 Task: Check the results of the 2023 Victory Lane Racing NASCAR Cup Series for the race "High Point 400" on the track "Pocono".
Action: Mouse moved to (537, 151)
Screenshot: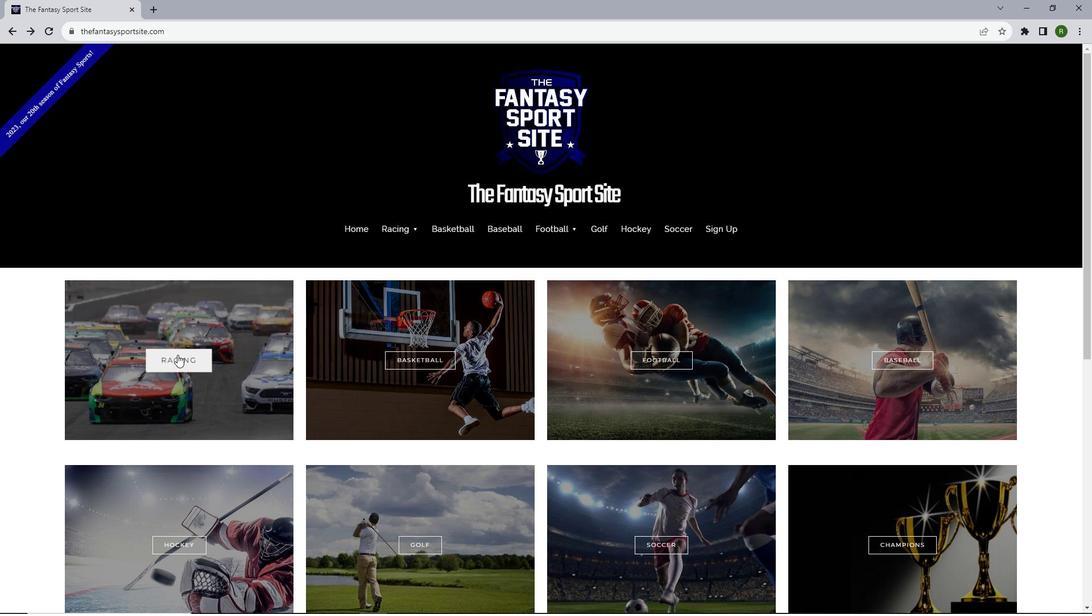 
Action: Mouse pressed left at (537, 151)
Screenshot: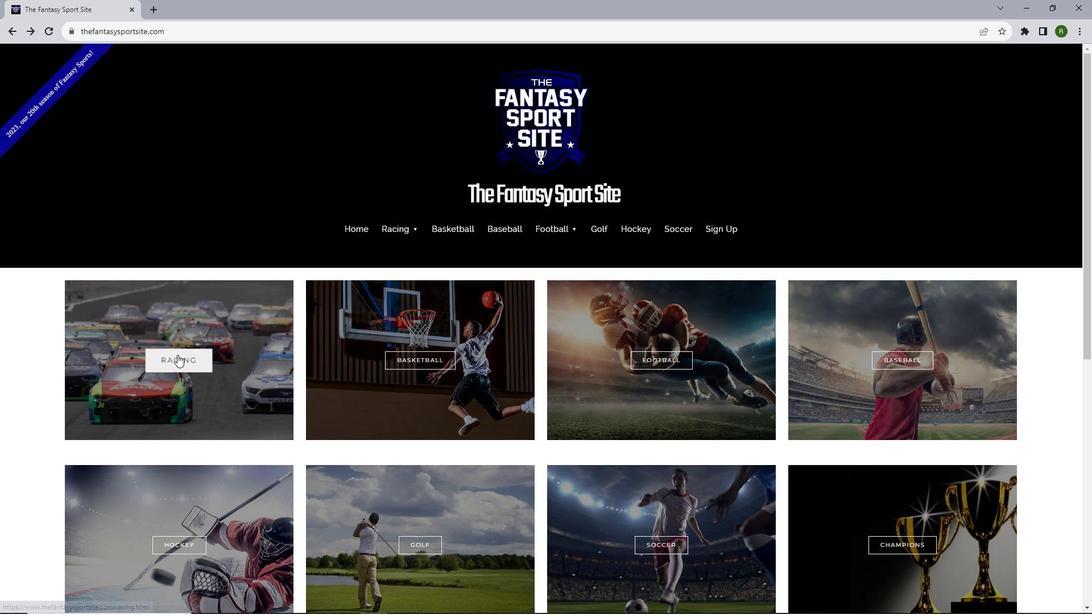 
Action: Mouse moved to (537, 151)
Screenshot: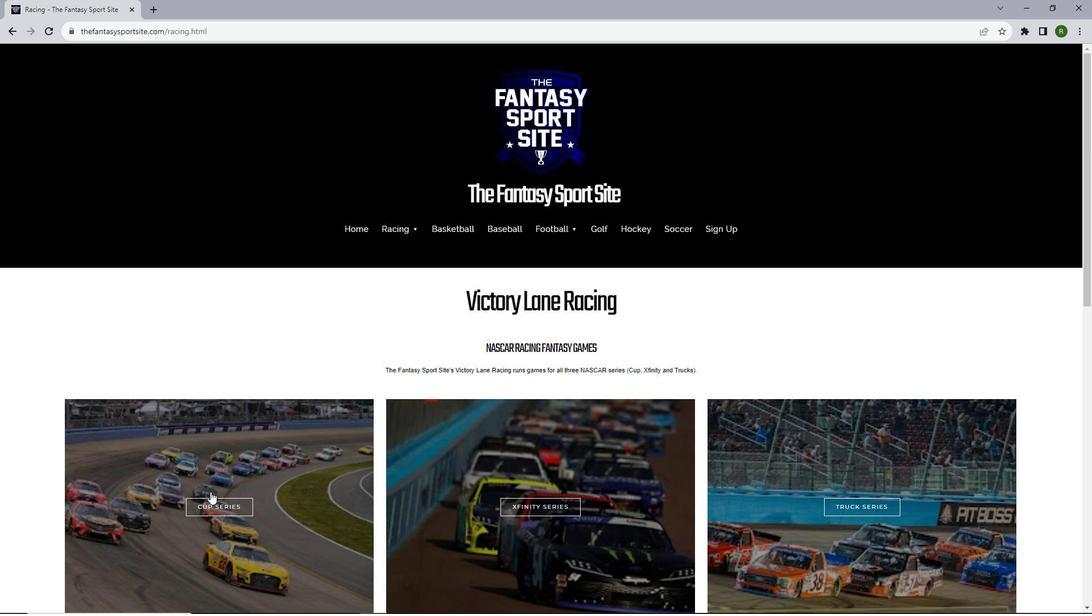
Action: Mouse pressed left at (537, 151)
Screenshot: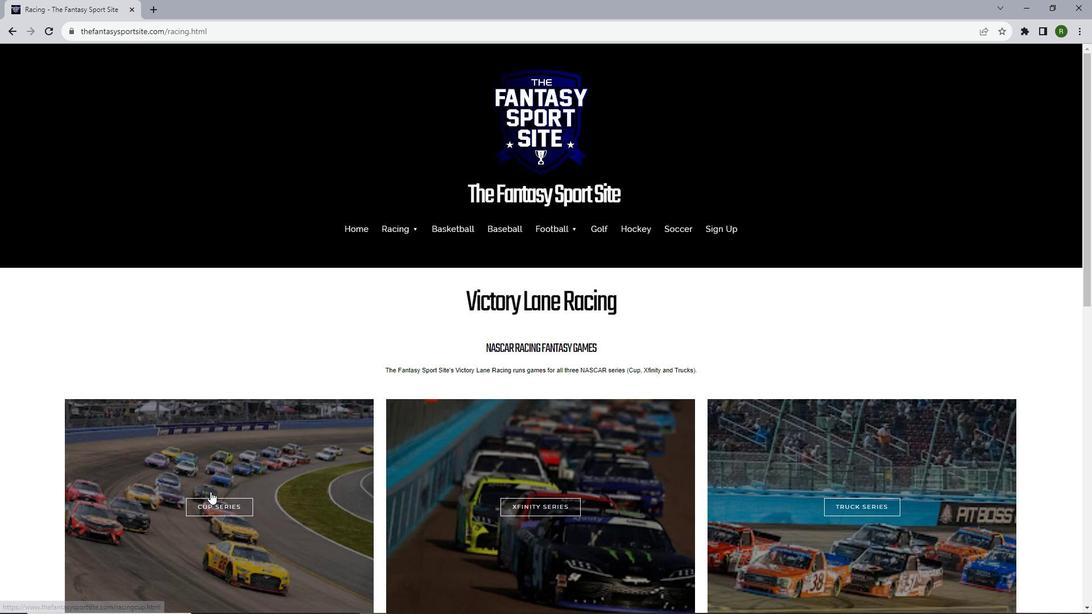 
Action: Mouse moved to (537, 151)
Screenshot: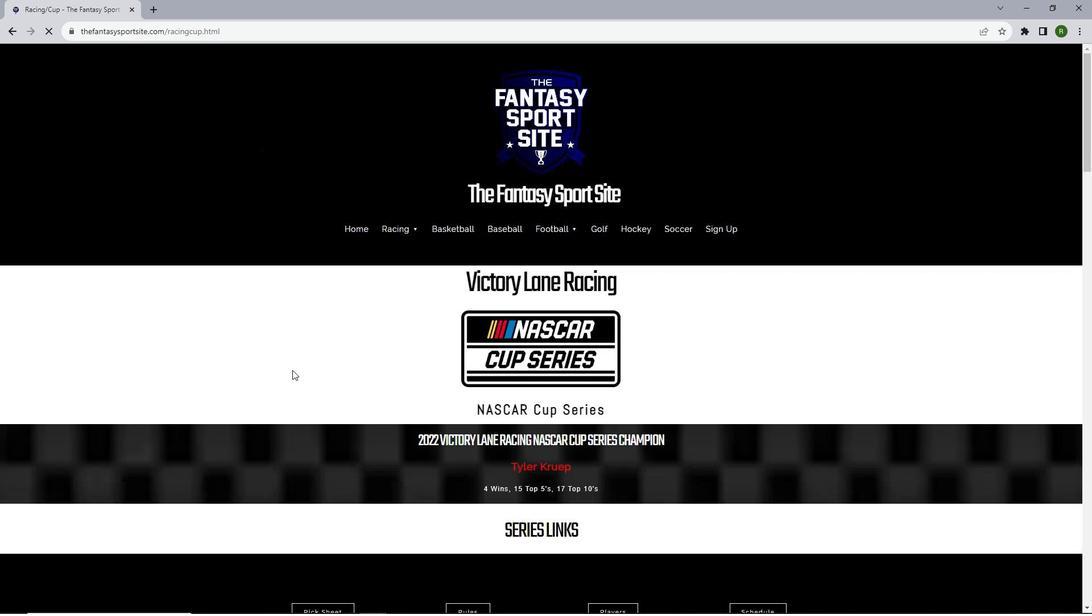 
Action: Mouse scrolled (537, 151) with delta (0, 0)
Screenshot: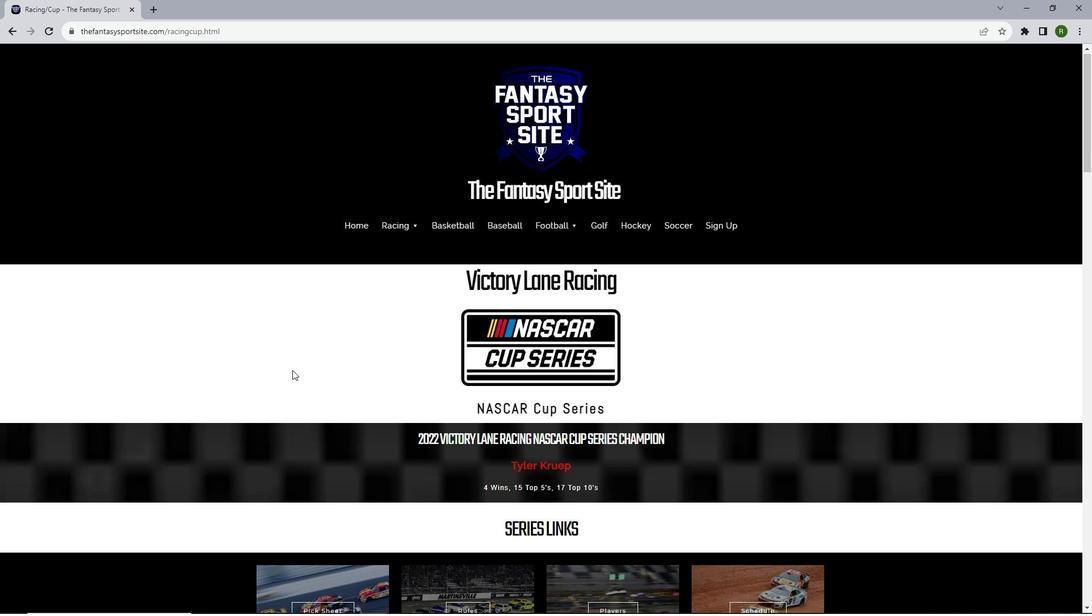 
Action: Mouse scrolled (537, 151) with delta (0, 0)
Screenshot: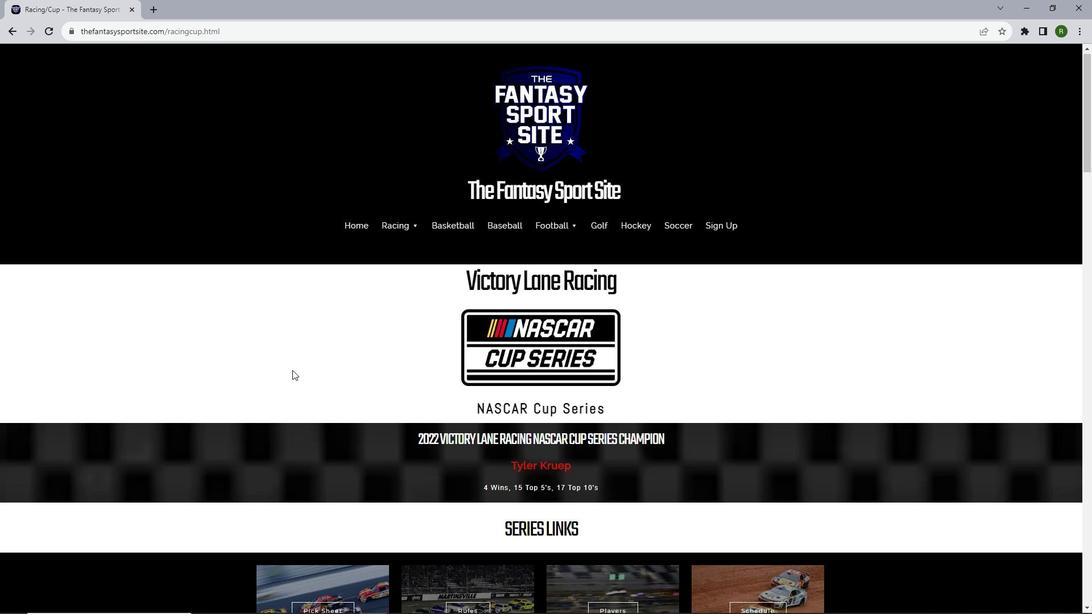 
Action: Mouse scrolled (537, 151) with delta (0, 0)
Screenshot: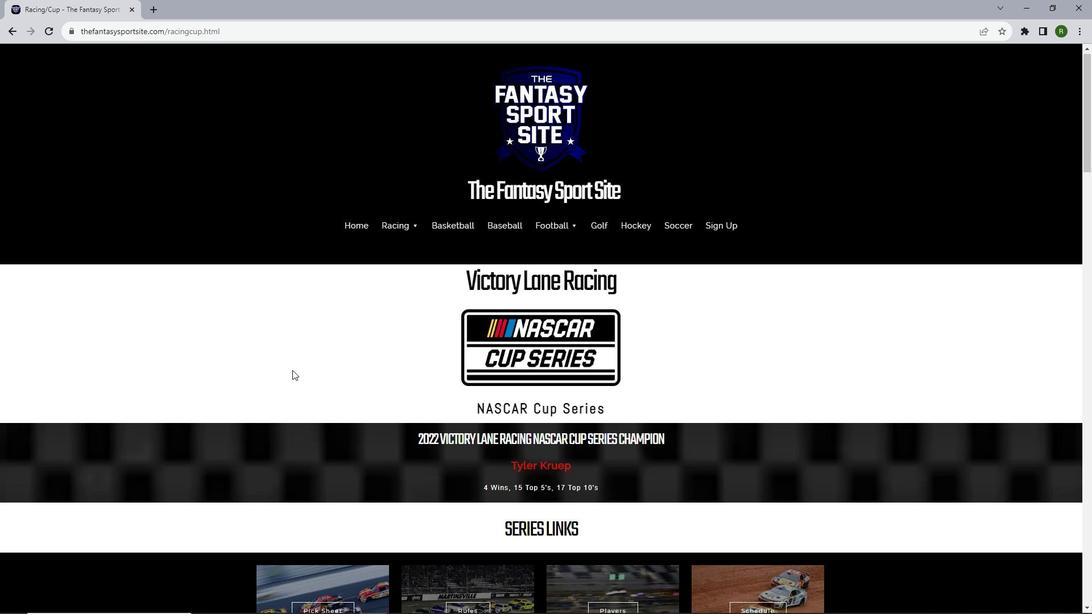 
Action: Mouse scrolled (537, 151) with delta (0, 0)
Screenshot: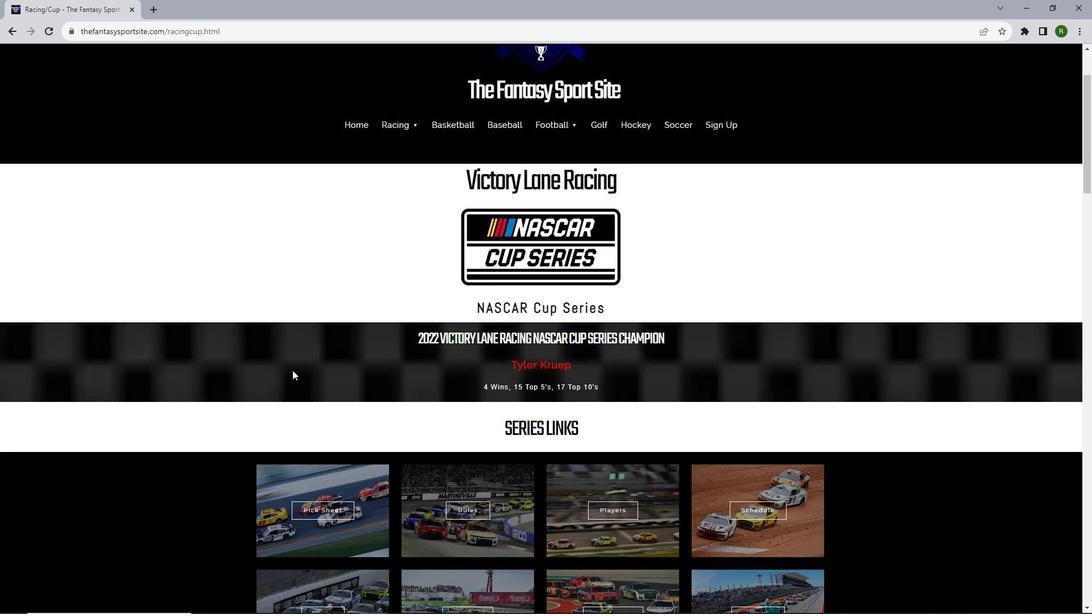 
Action: Mouse scrolled (537, 151) with delta (0, 0)
Screenshot: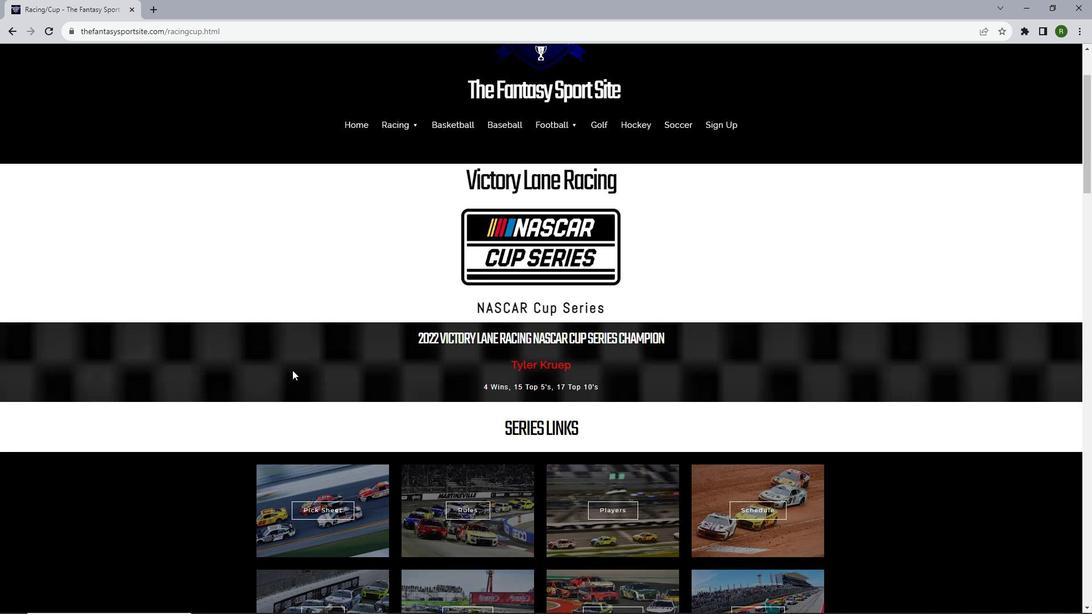 
Action: Mouse moved to (536, 151)
Screenshot: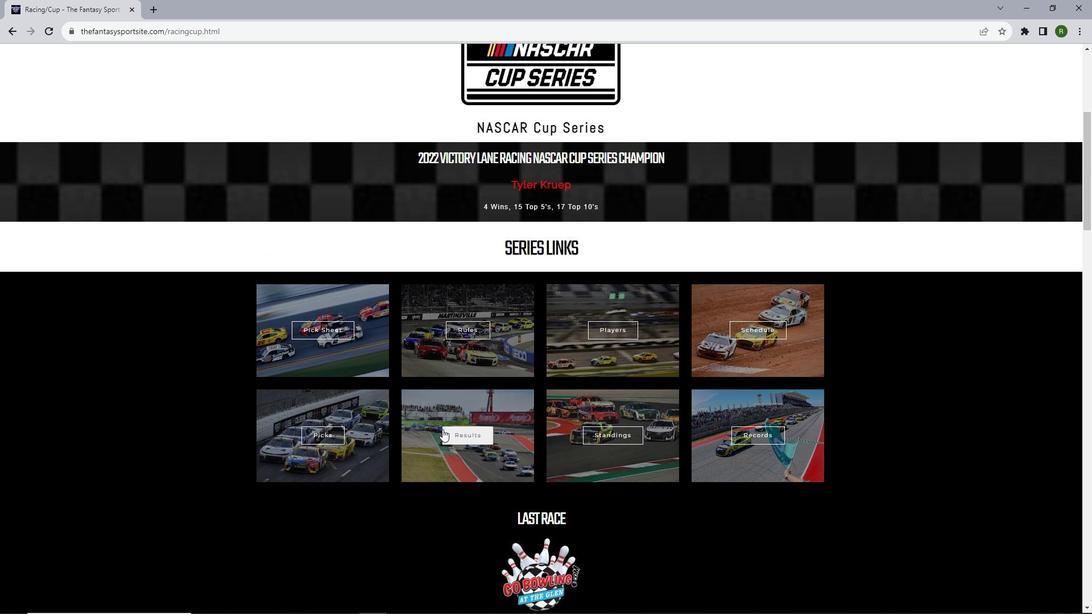 
Action: Mouse pressed left at (536, 151)
Screenshot: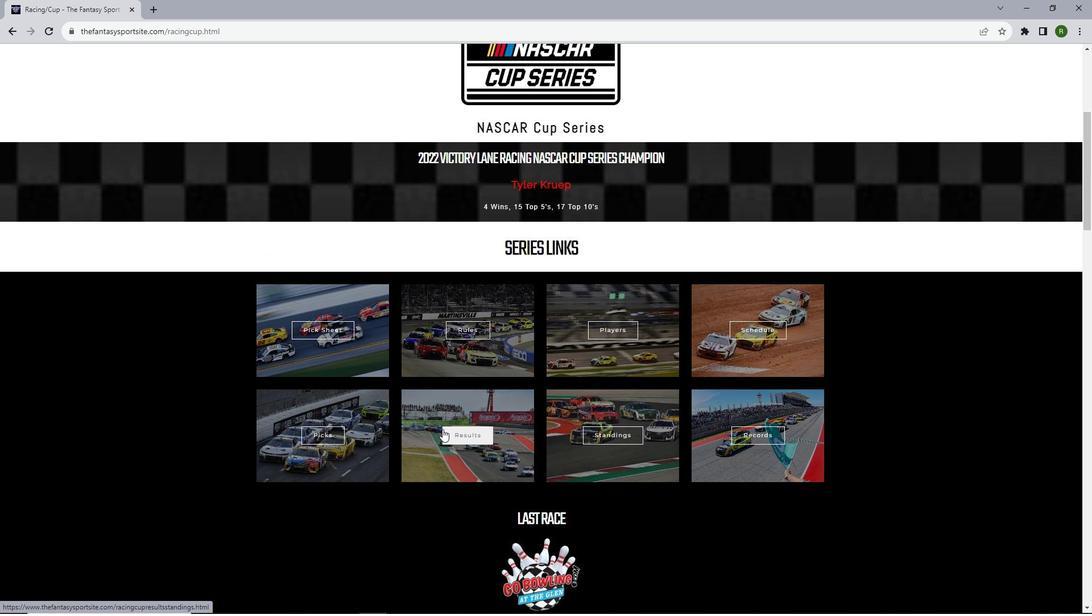 
Action: Mouse moved to (537, 151)
Screenshot: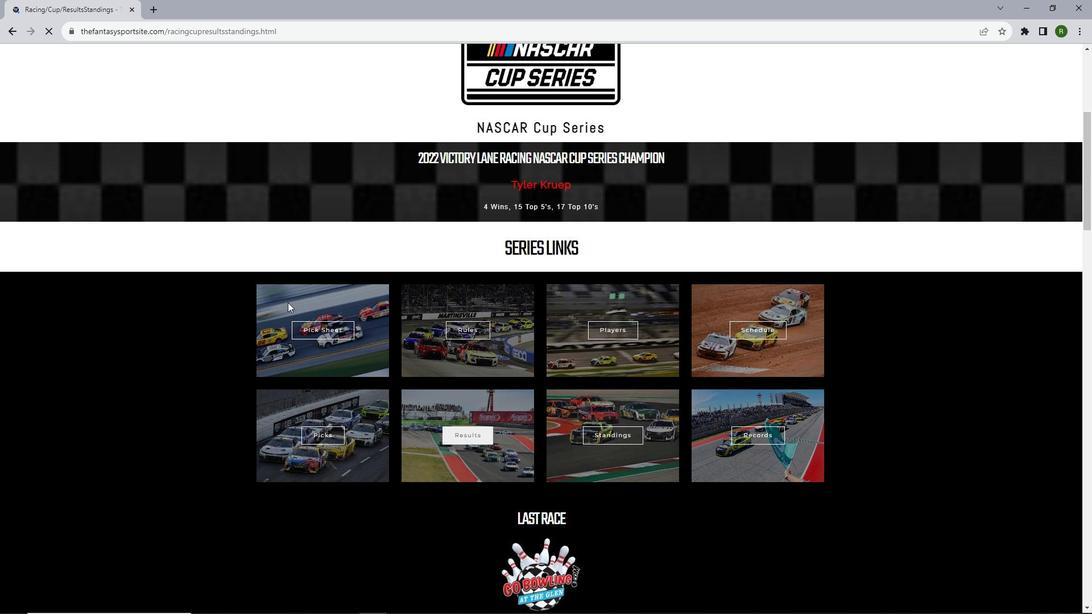 
Action: Mouse scrolled (537, 151) with delta (0, 0)
Screenshot: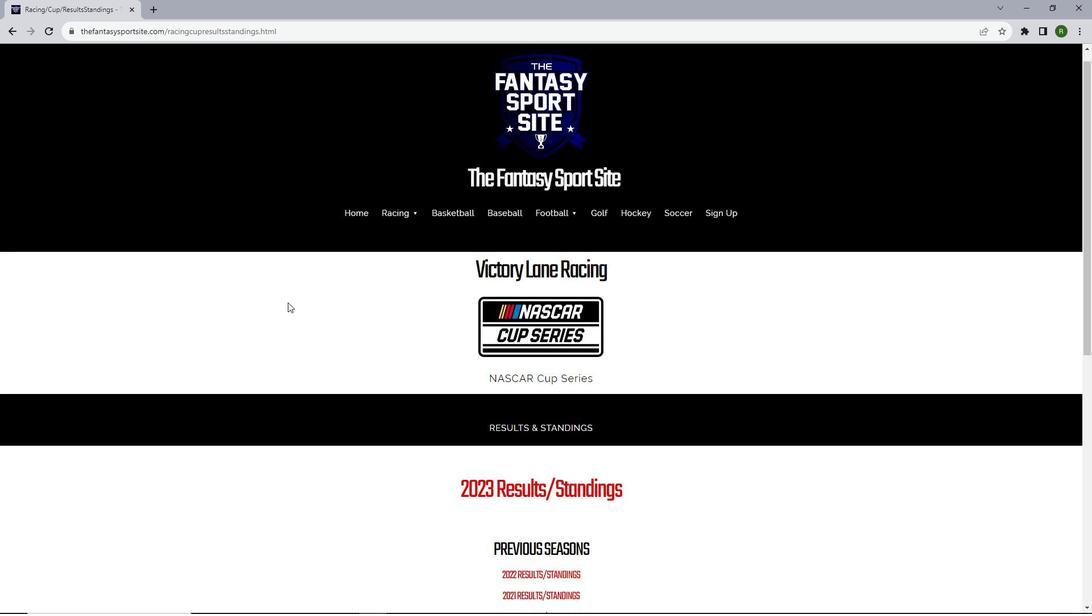 
Action: Mouse scrolled (537, 151) with delta (0, 0)
Screenshot: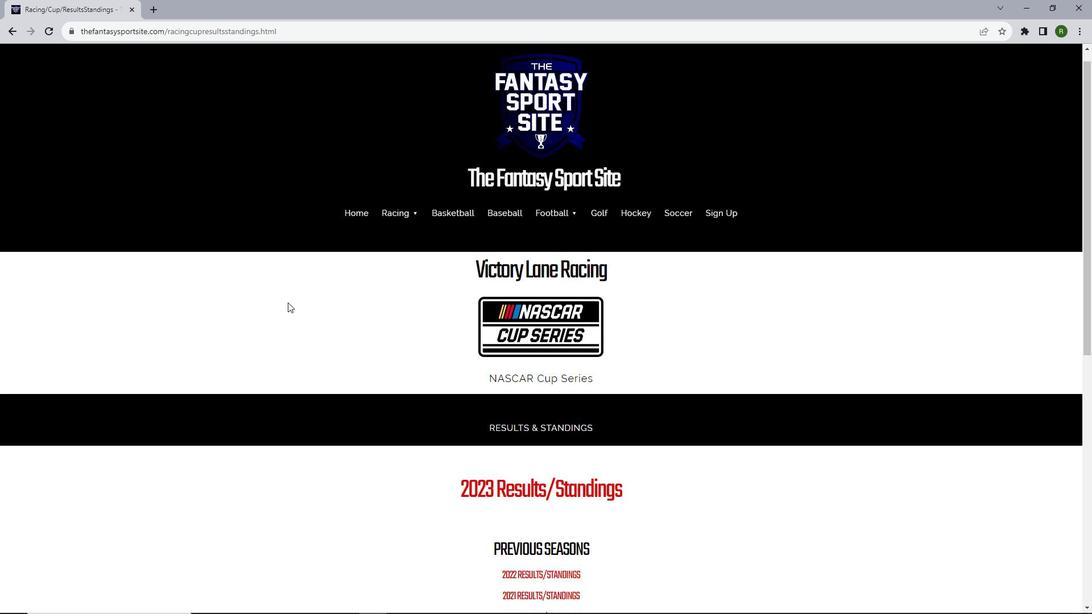 
Action: Mouse scrolled (537, 151) with delta (0, 0)
Screenshot: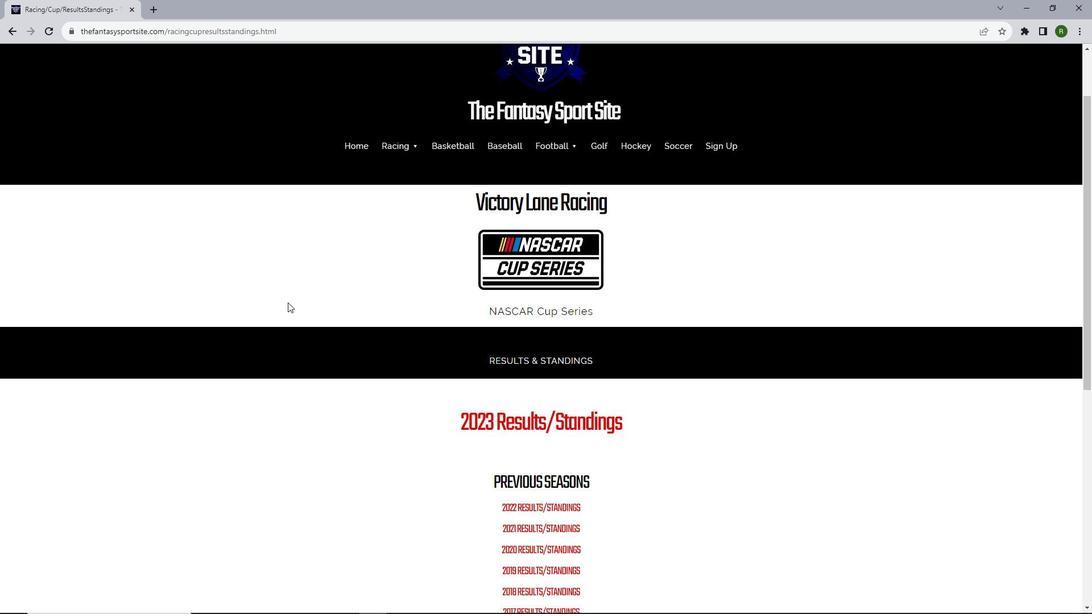
Action: Mouse scrolled (537, 151) with delta (0, 0)
Screenshot: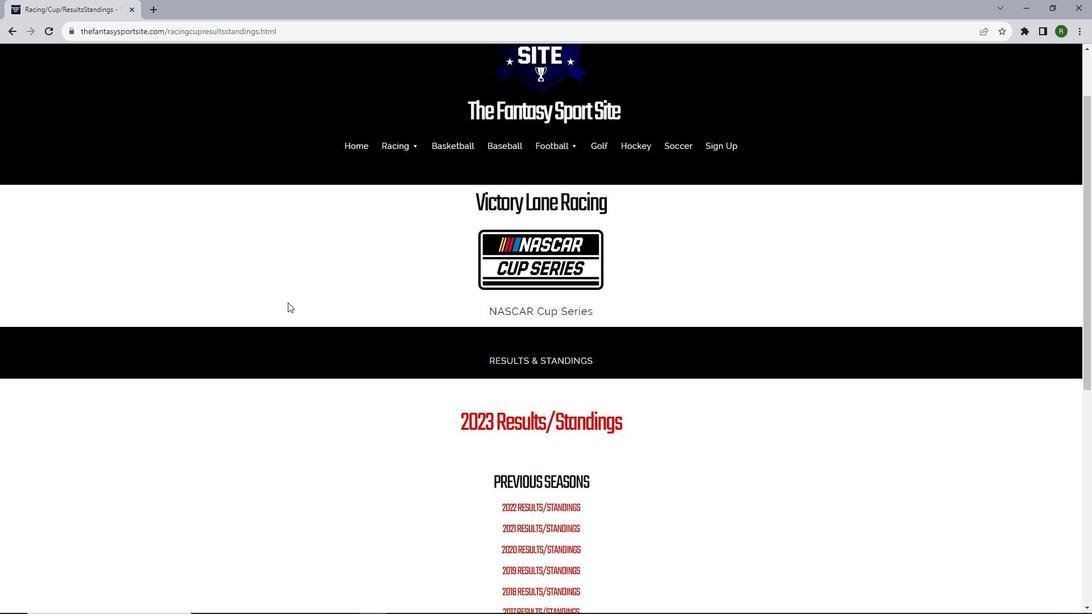 
Action: Mouse moved to (536, 151)
Screenshot: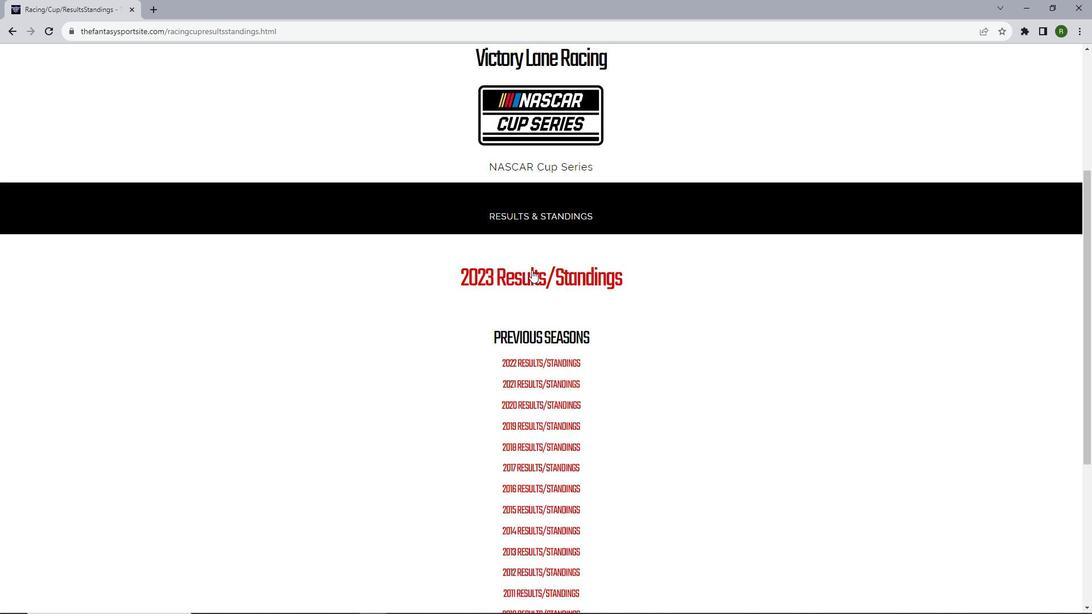 
Action: Mouse pressed left at (536, 151)
Screenshot: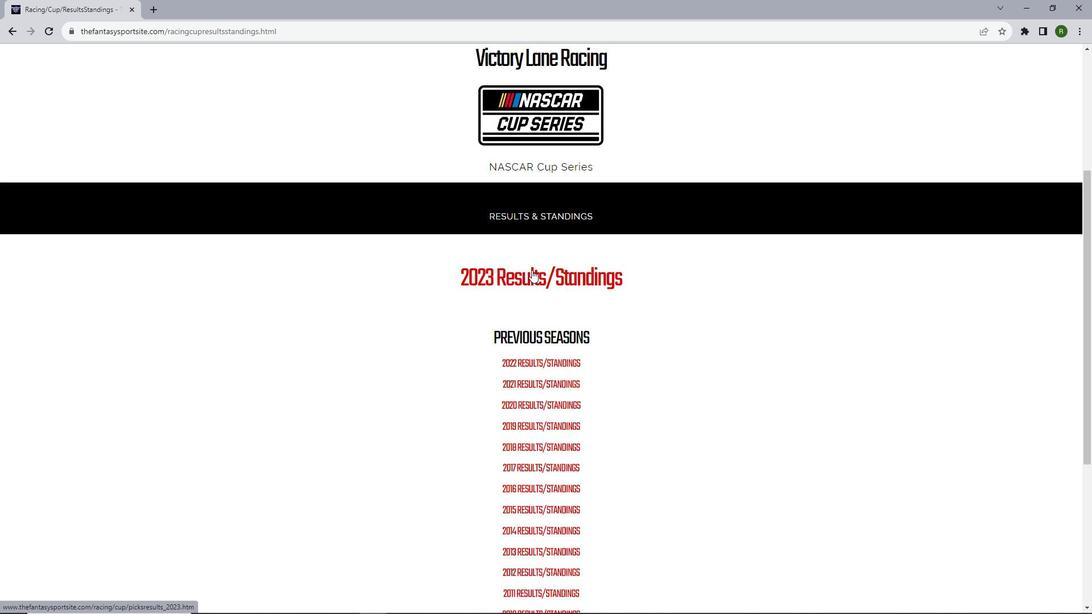 
Action: Mouse moved to (536, 151)
Screenshot: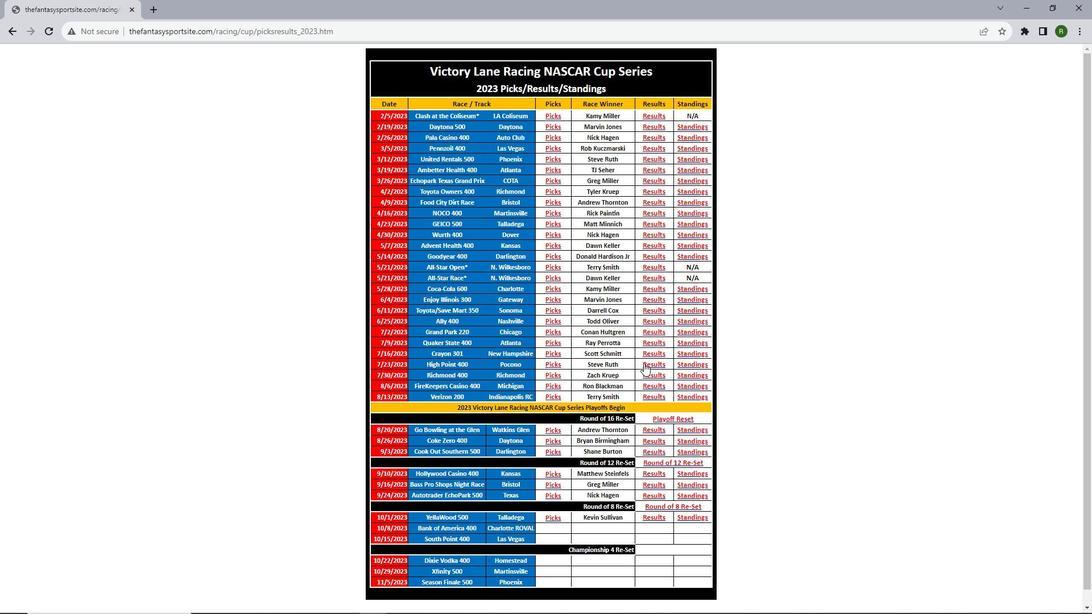 
Action: Mouse pressed left at (536, 151)
Screenshot: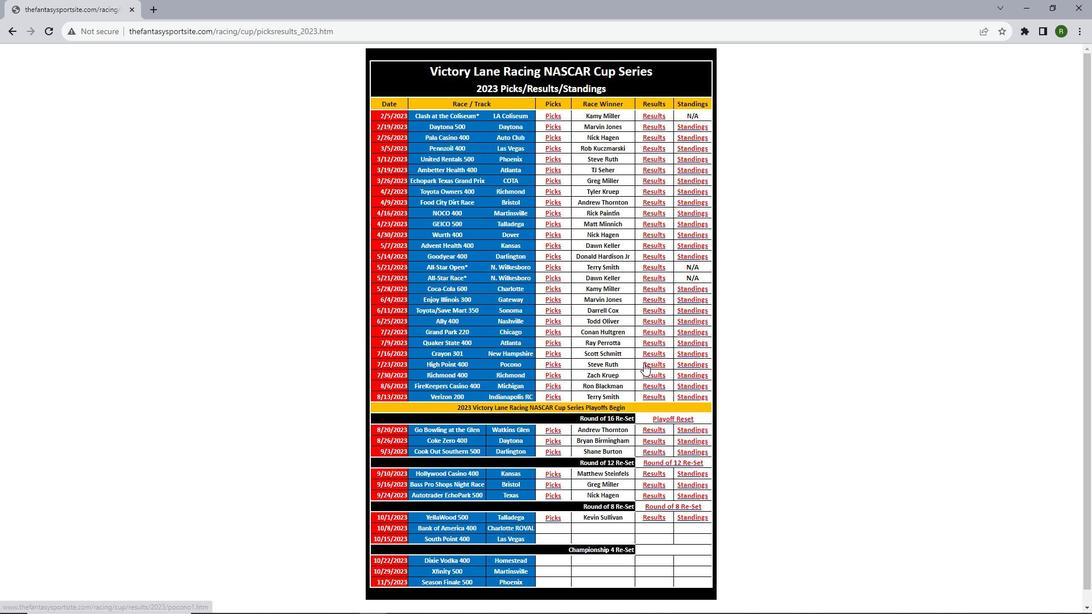 
Action: Mouse moved to (536, 151)
Screenshot: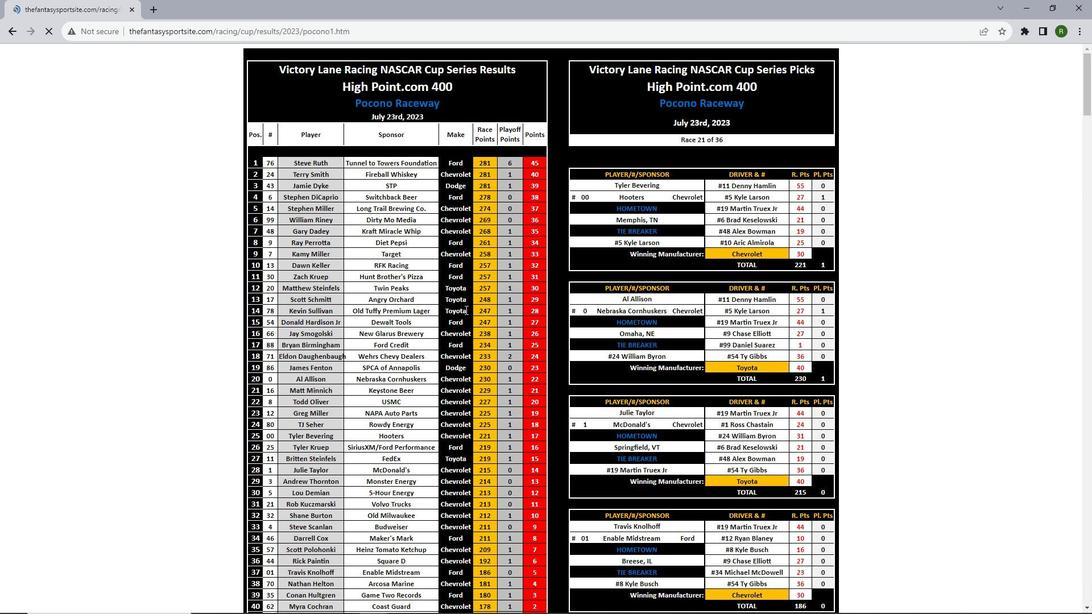 
Action: Mouse scrolled (536, 151) with delta (0, 0)
Screenshot: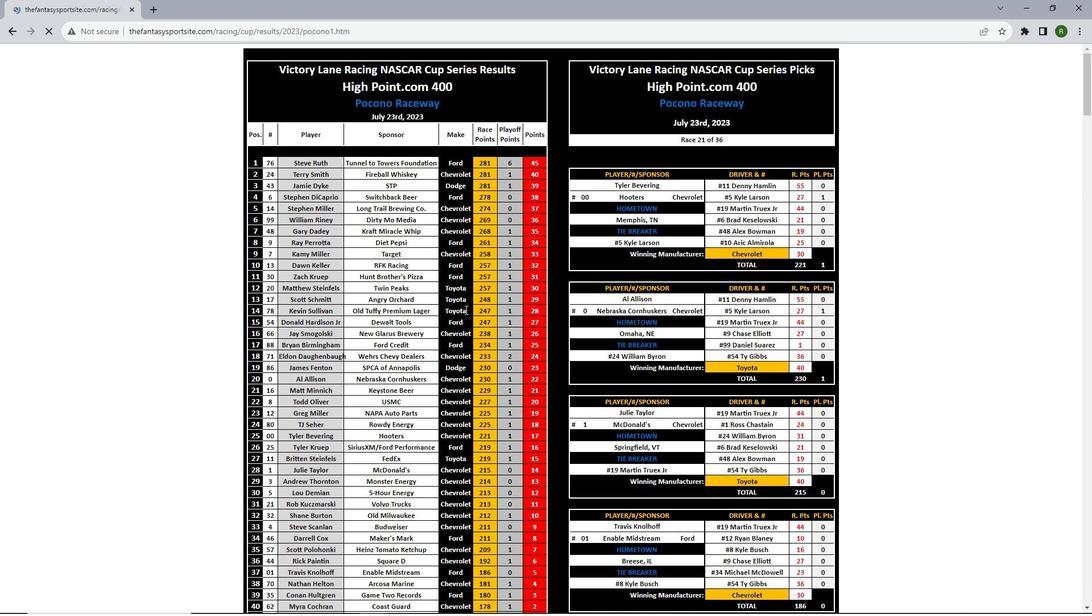 
Action: Mouse scrolled (536, 151) with delta (0, 0)
Screenshot: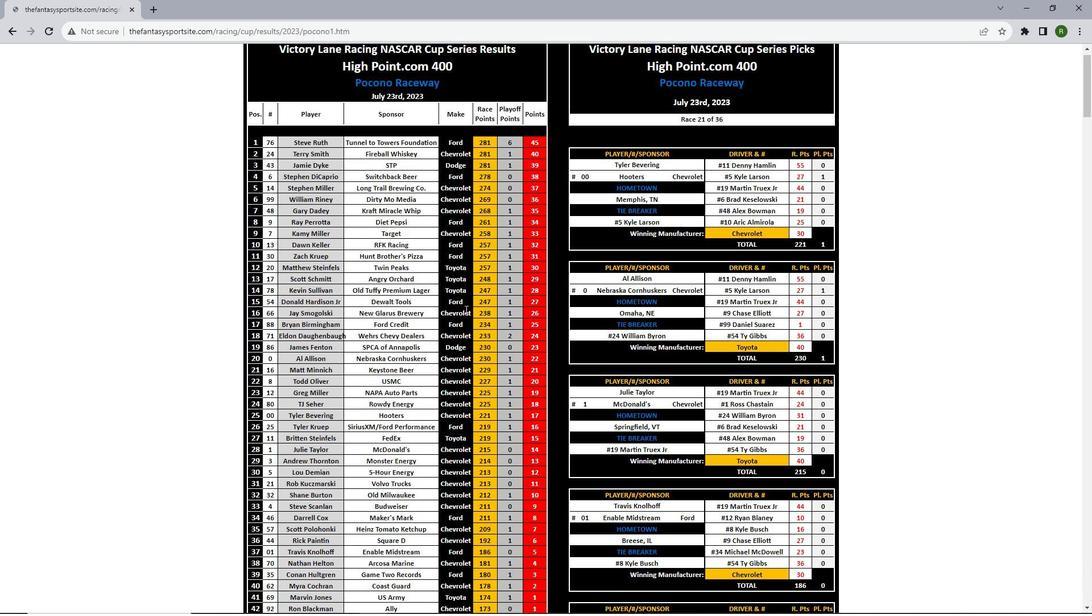 
Action: Mouse scrolled (536, 151) with delta (0, 0)
Screenshot: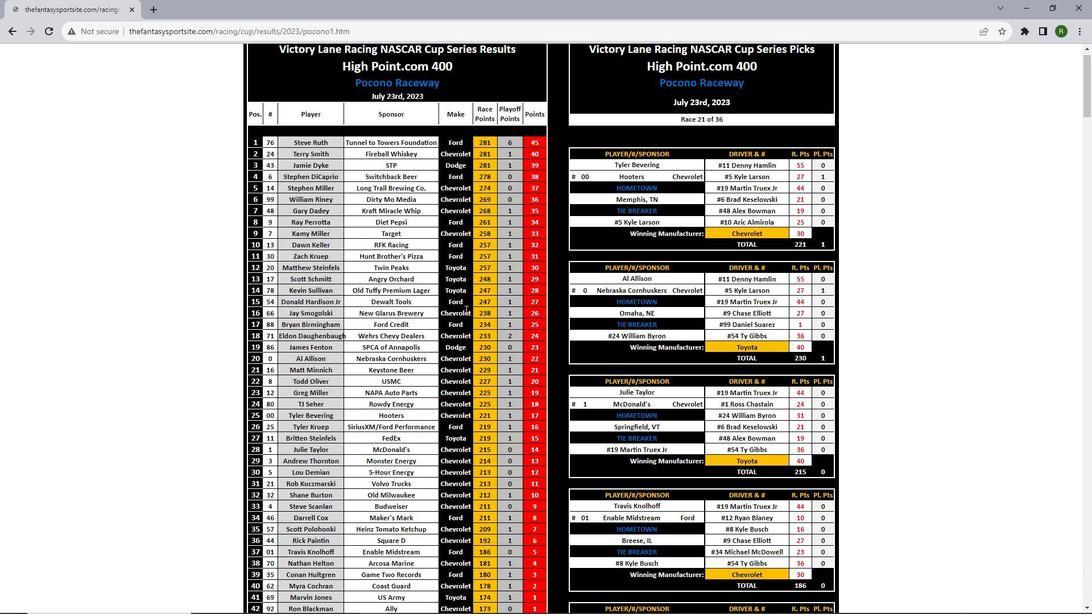 
Action: Mouse scrolled (536, 151) with delta (0, 0)
Screenshot: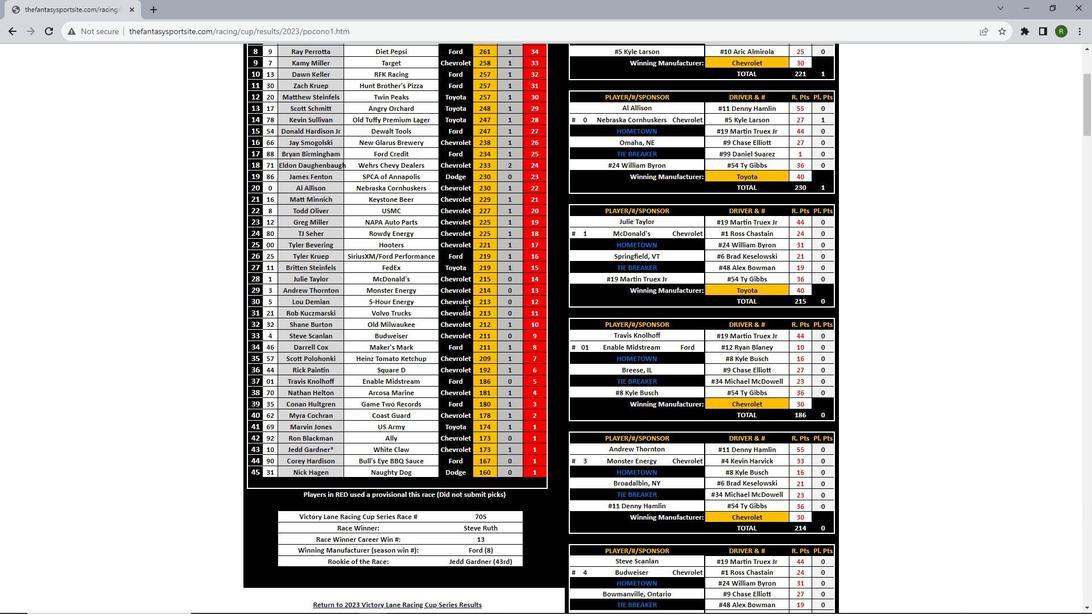 
Action: Mouse scrolled (536, 151) with delta (0, 0)
Screenshot: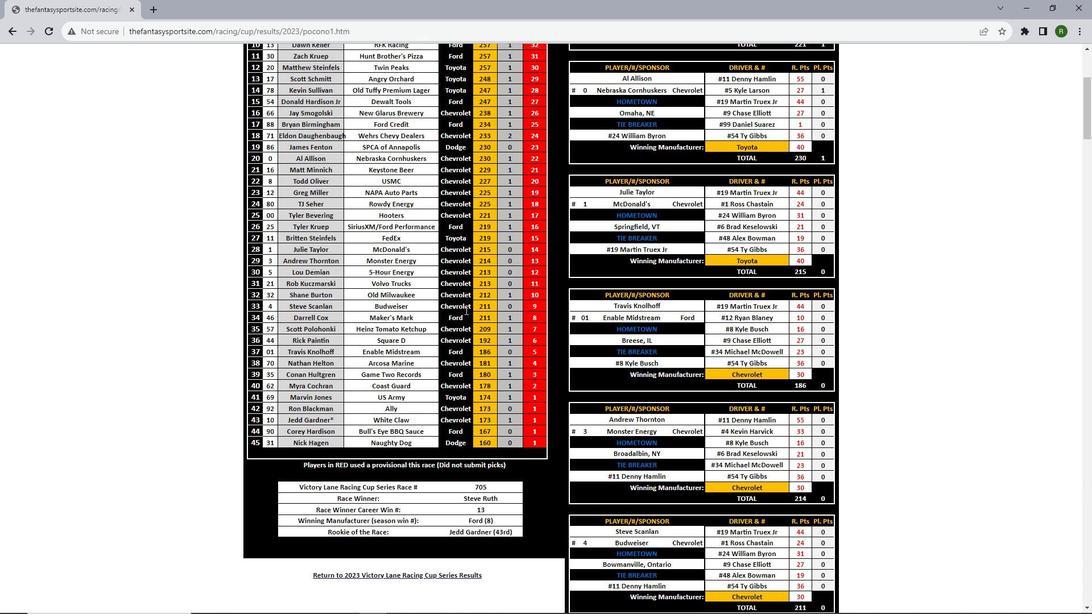 
Action: Mouse scrolled (536, 151) with delta (0, 0)
Screenshot: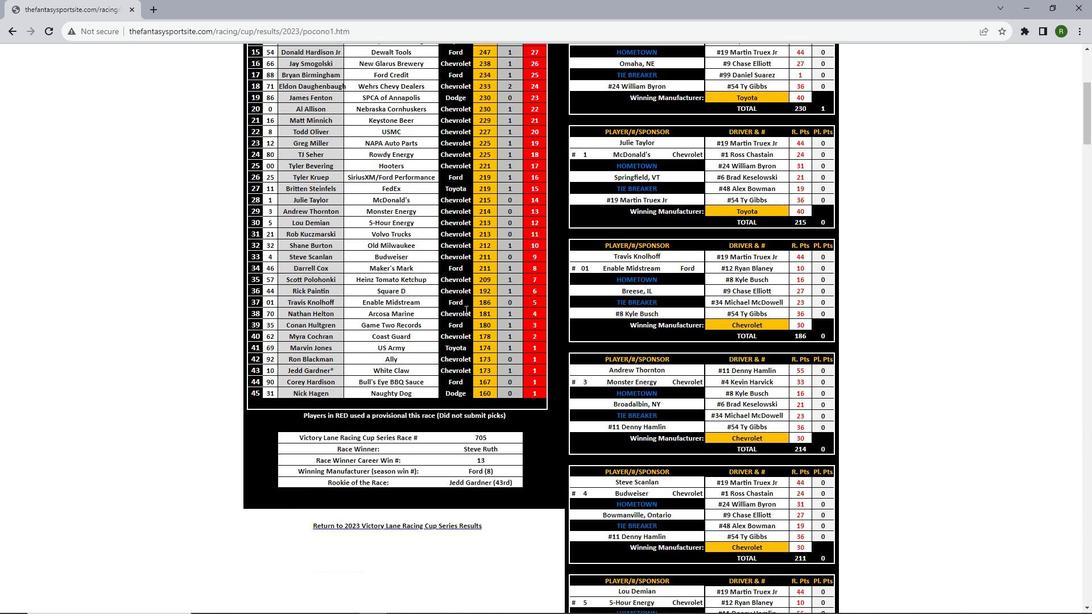 
Action: Mouse scrolled (536, 151) with delta (0, 0)
Screenshot: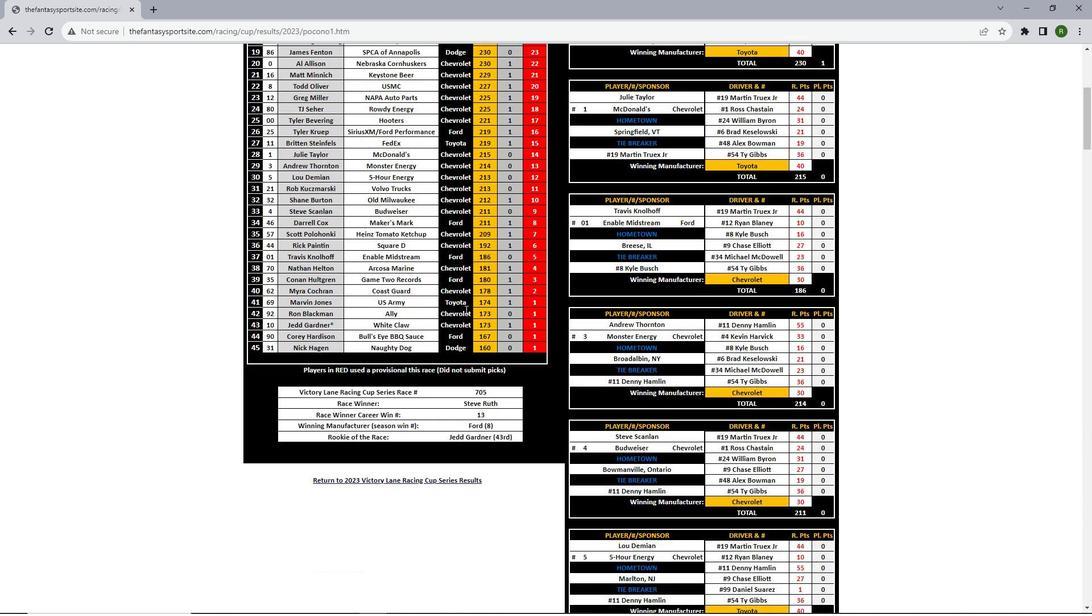 
Action: Mouse scrolled (536, 151) with delta (0, 0)
Screenshot: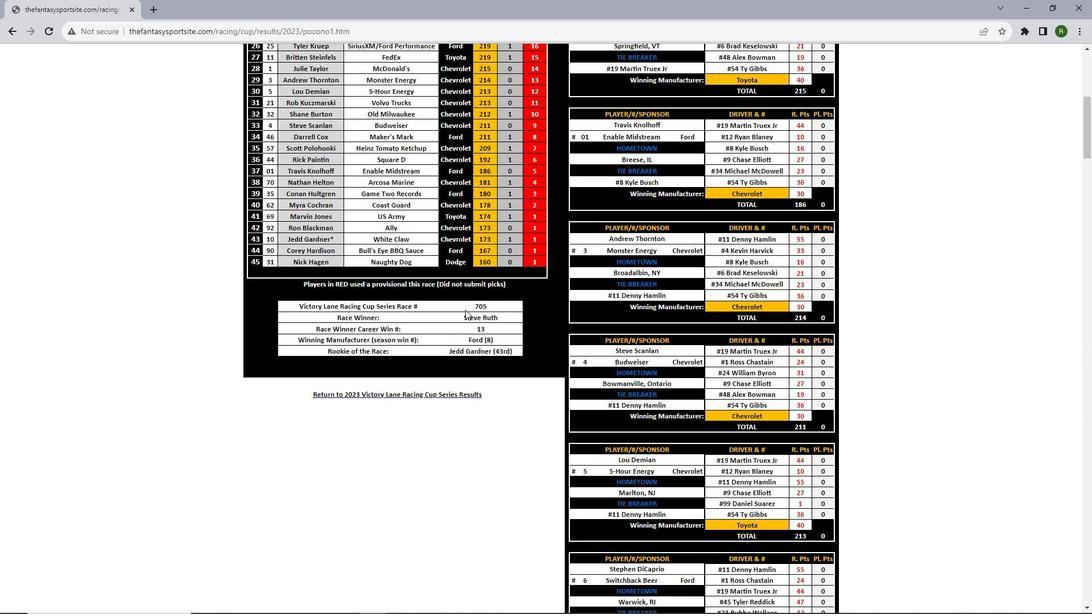 
Action: Mouse scrolled (536, 151) with delta (0, 0)
Screenshot: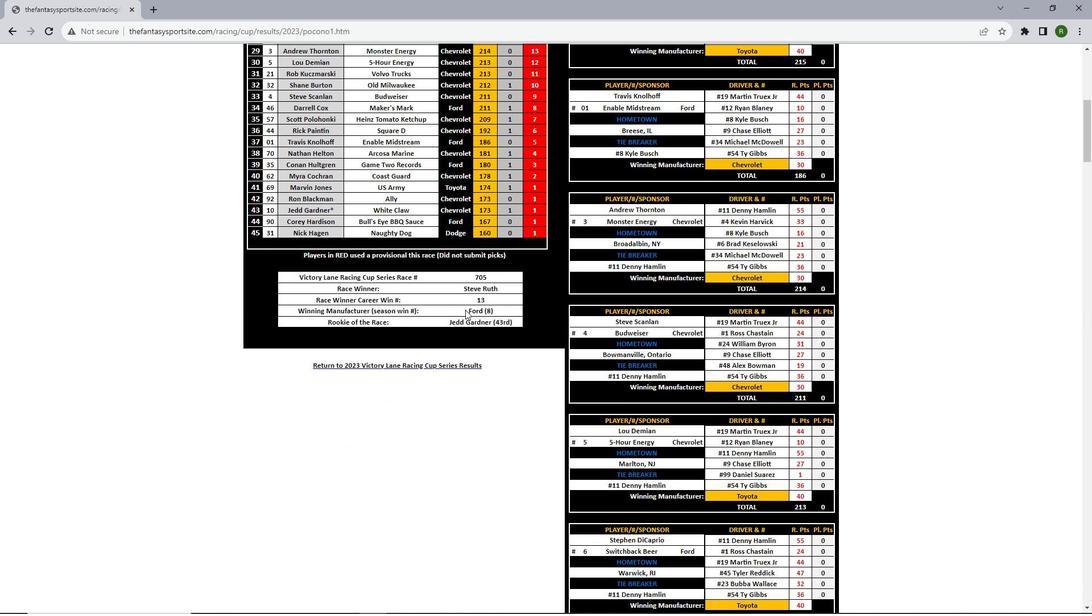
Action: Mouse scrolled (536, 151) with delta (0, 0)
Screenshot: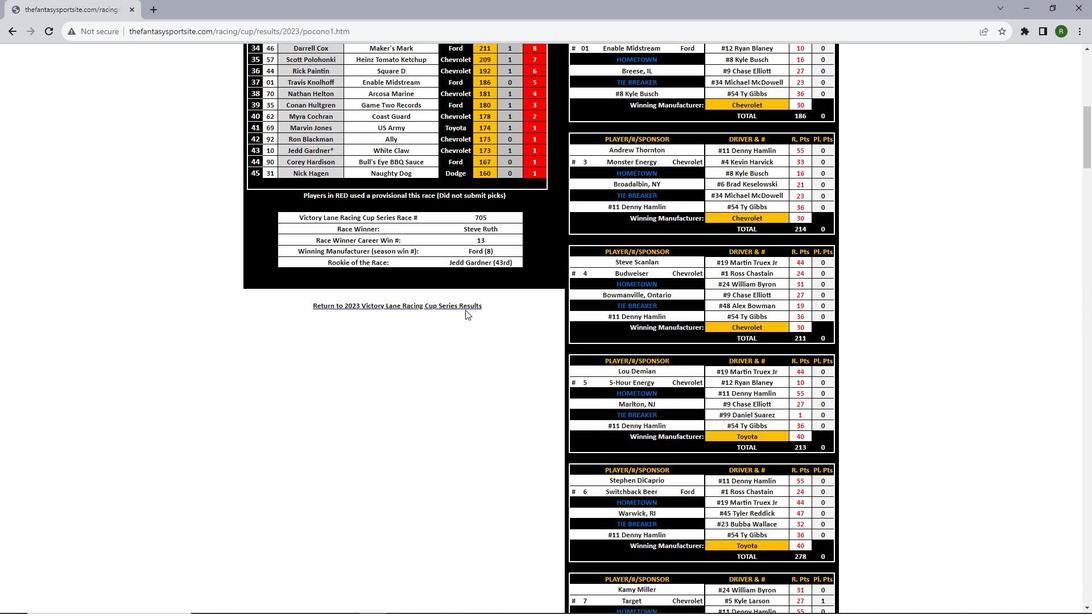 
Action: Mouse scrolled (536, 151) with delta (0, 0)
Screenshot: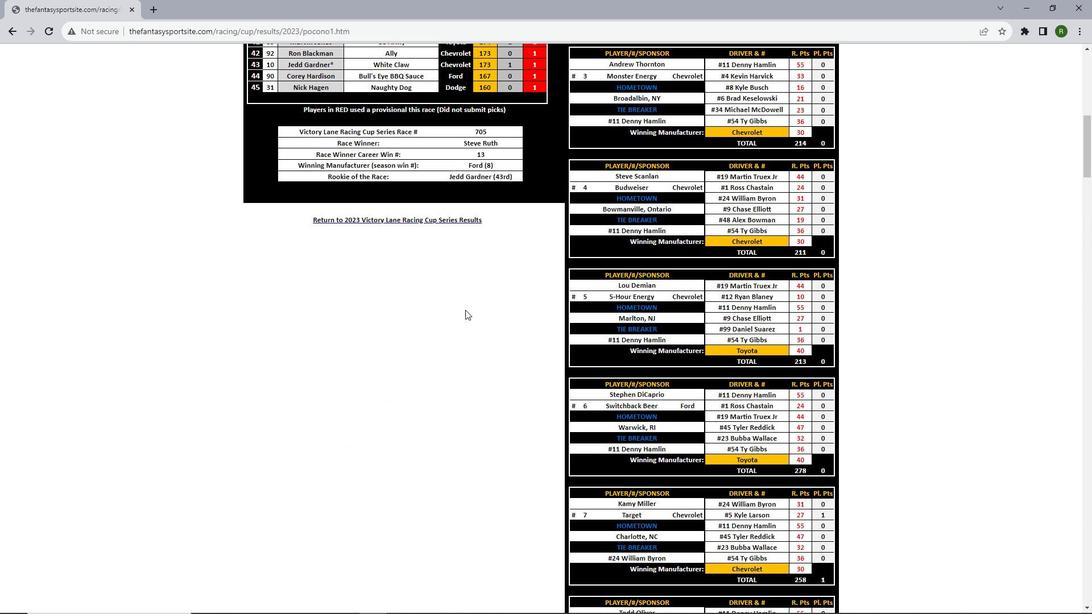 
Action: Mouse scrolled (536, 151) with delta (0, 0)
Screenshot: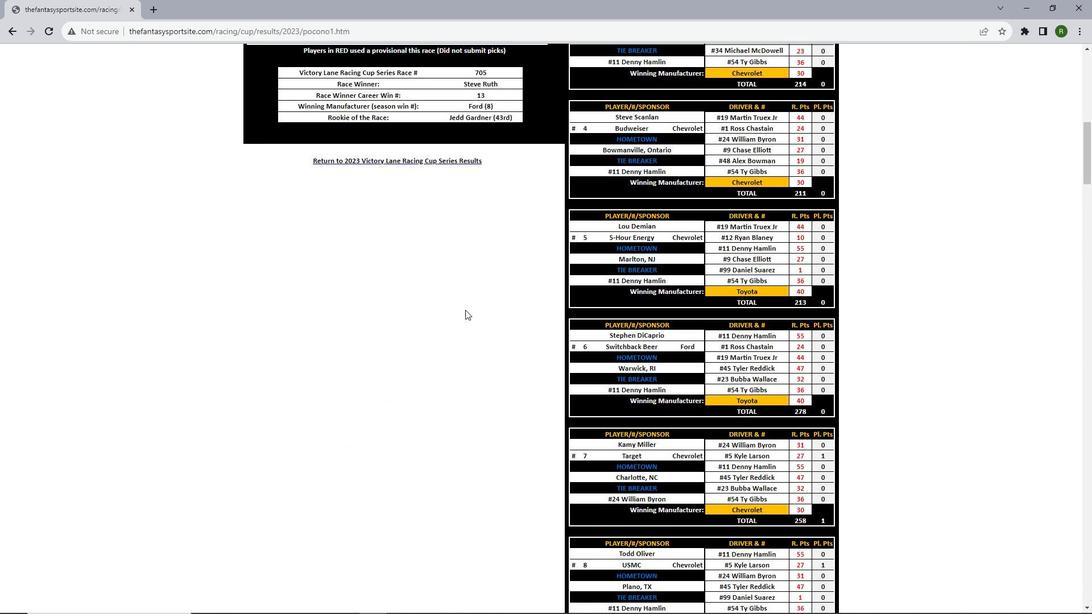 
Action: Mouse scrolled (536, 151) with delta (0, 0)
Screenshot: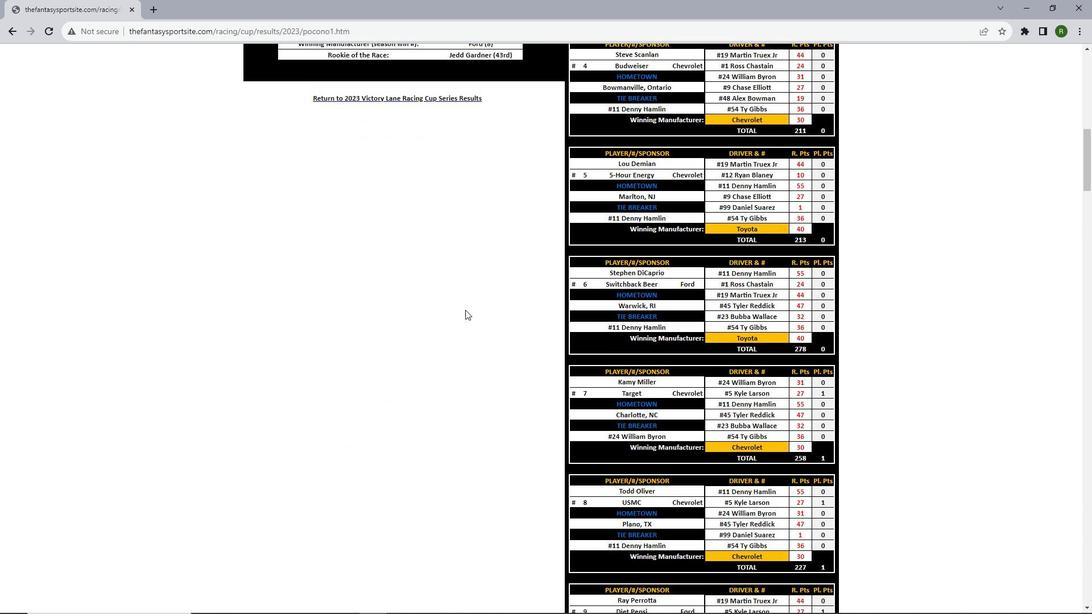 
Action: Mouse scrolled (536, 151) with delta (0, 0)
Screenshot: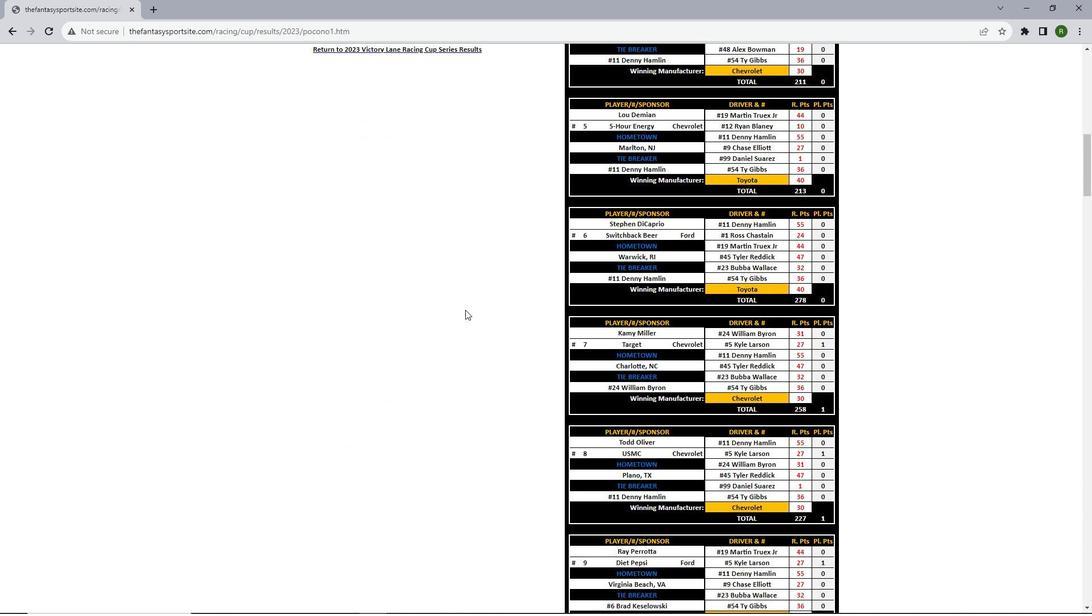 
Action: Mouse scrolled (536, 151) with delta (0, 0)
Screenshot: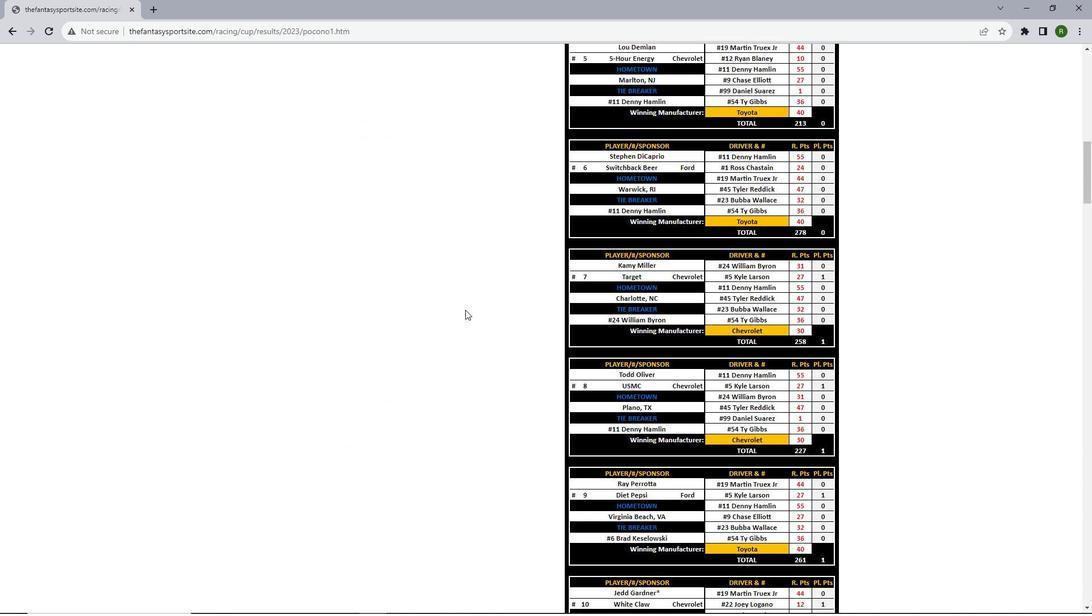 
Action: Mouse scrolled (536, 151) with delta (0, 0)
Screenshot: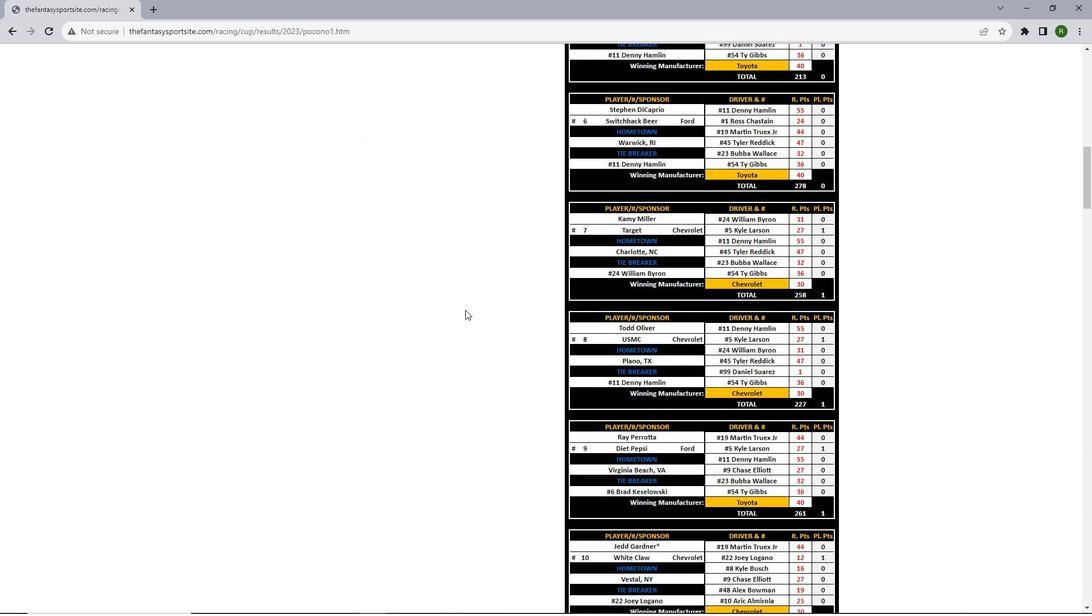 
Action: Mouse scrolled (536, 151) with delta (0, 0)
Screenshot: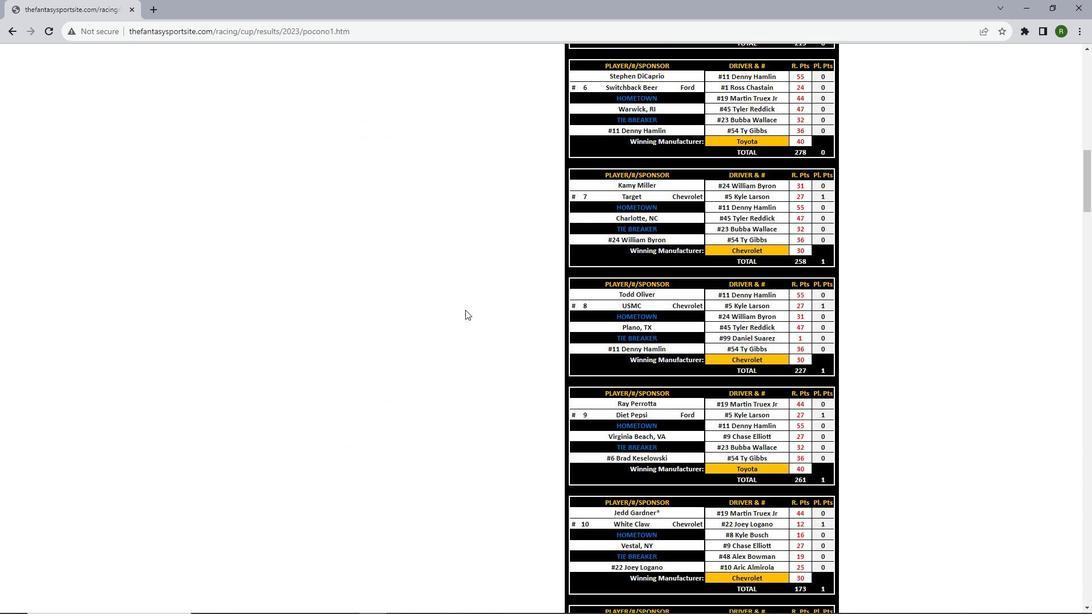 
Action: Mouse scrolled (536, 151) with delta (0, 0)
Screenshot: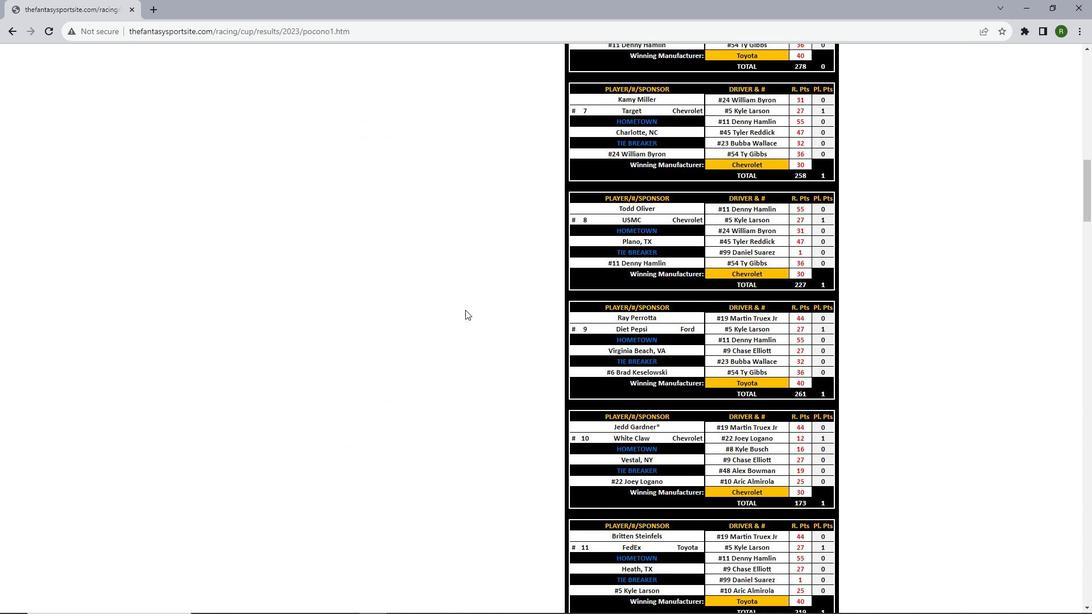 
Action: Mouse scrolled (536, 151) with delta (0, 0)
Screenshot: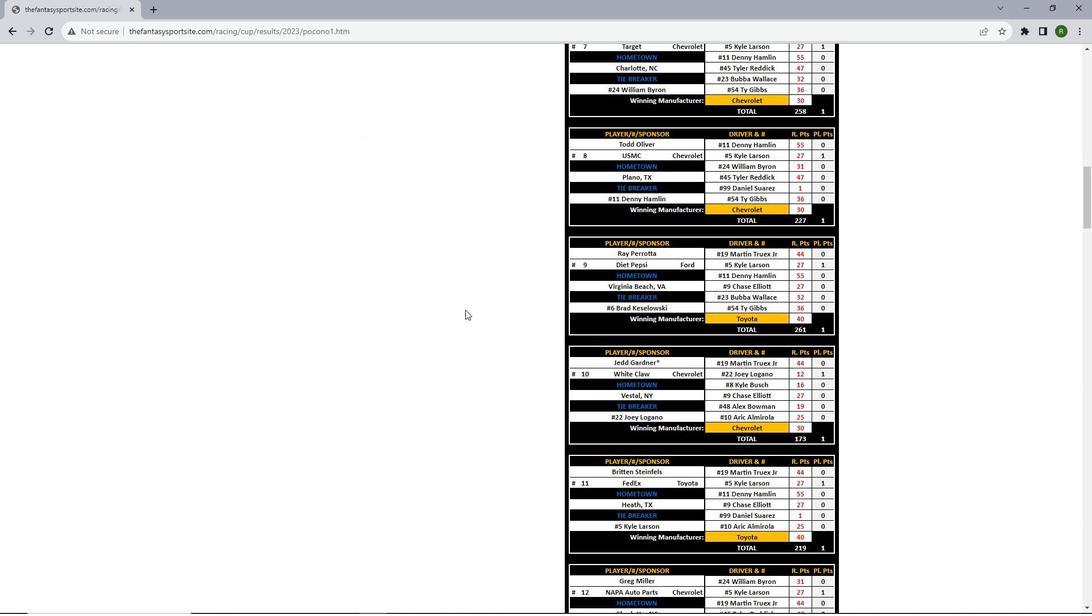 
Action: Mouse scrolled (536, 151) with delta (0, 0)
Screenshot: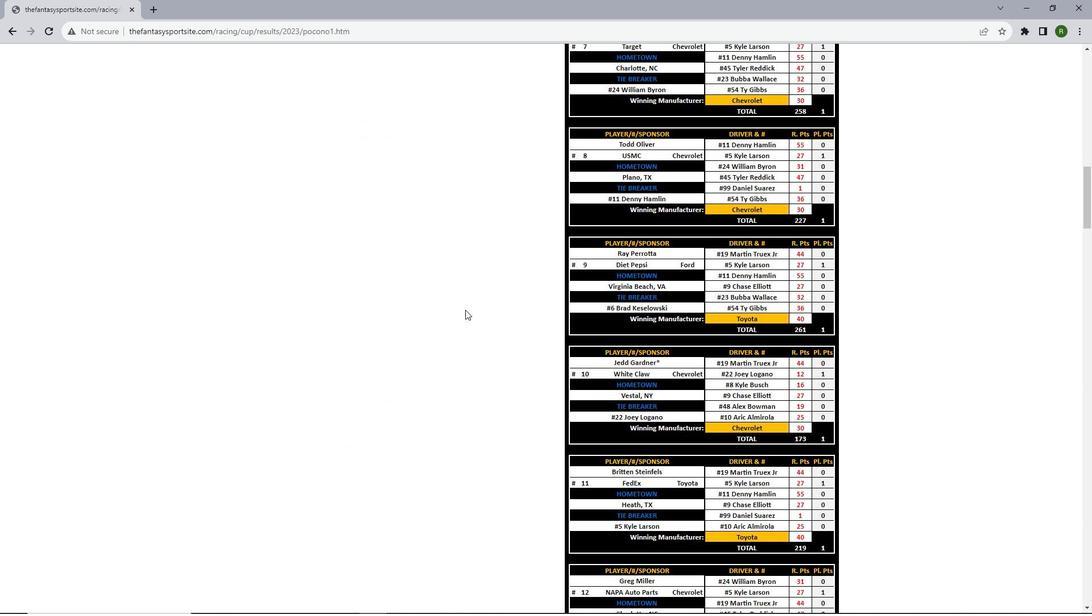 
Action: Mouse moved to (536, 151)
Screenshot: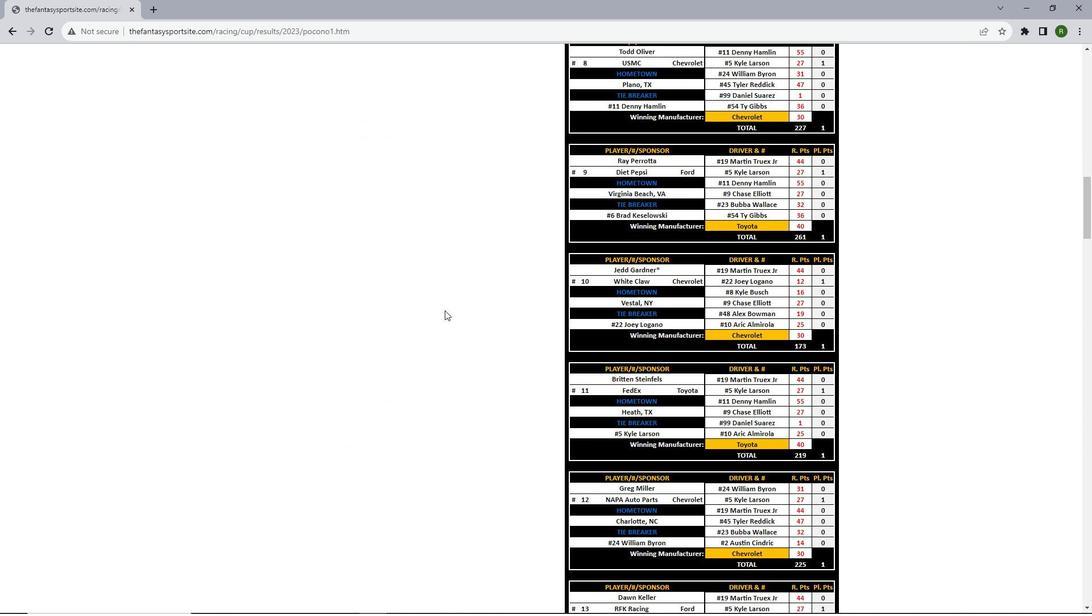 
Action: Mouse scrolled (536, 151) with delta (0, 0)
Screenshot: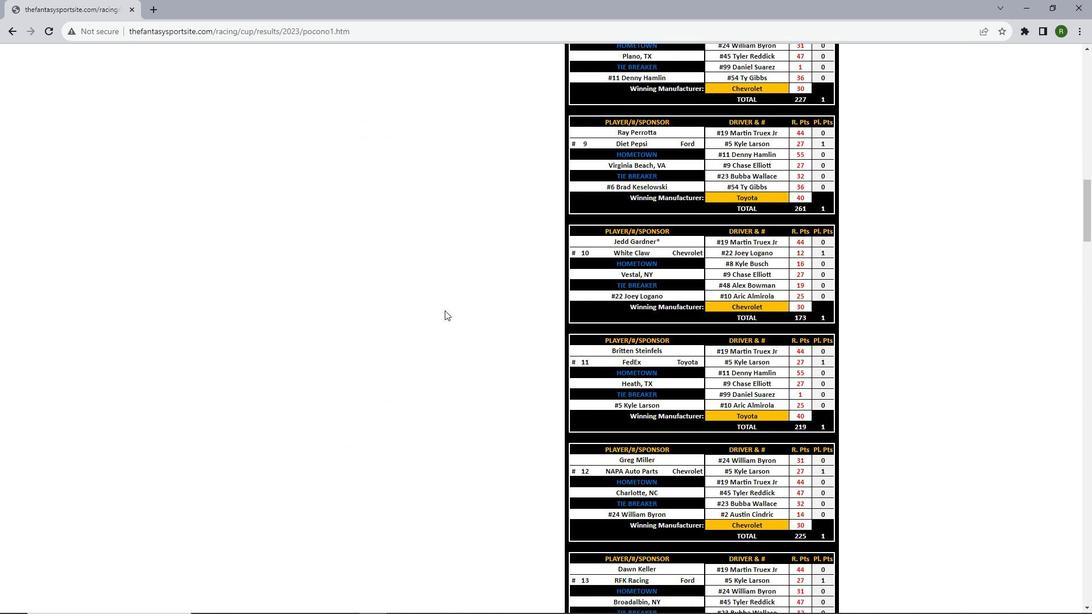 
Action: Mouse scrolled (536, 151) with delta (0, 0)
Screenshot: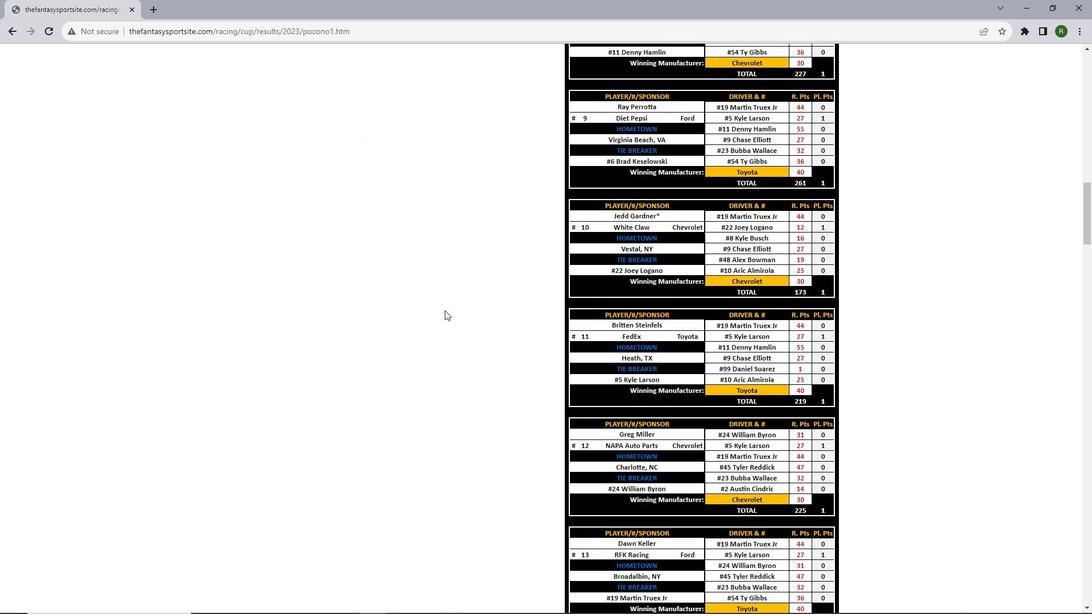 
Action: Mouse moved to (537, 151)
Screenshot: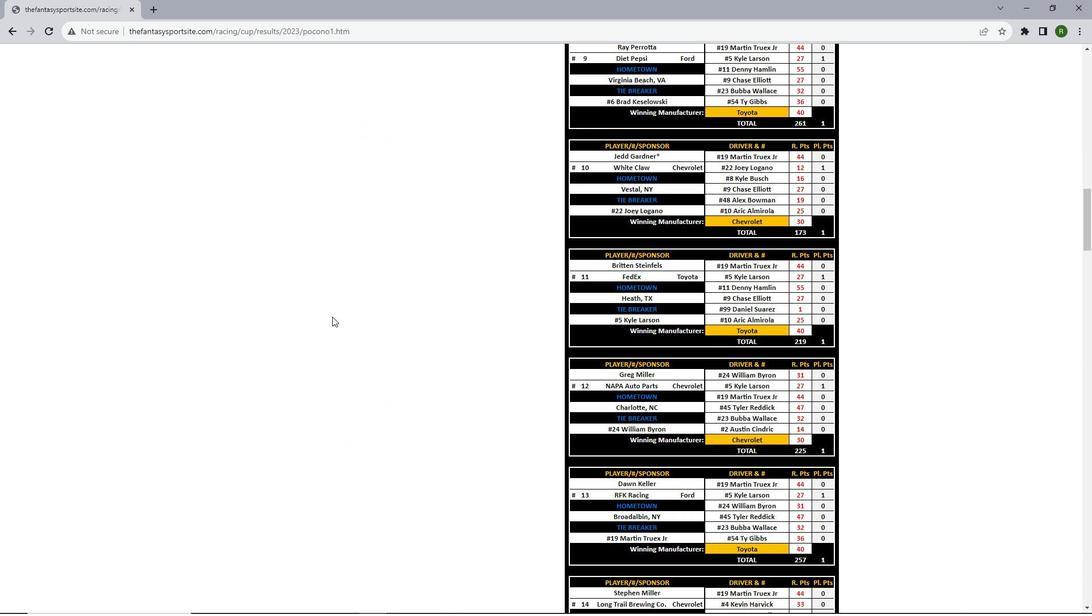 
Action: Mouse scrolled (537, 151) with delta (0, 0)
Screenshot: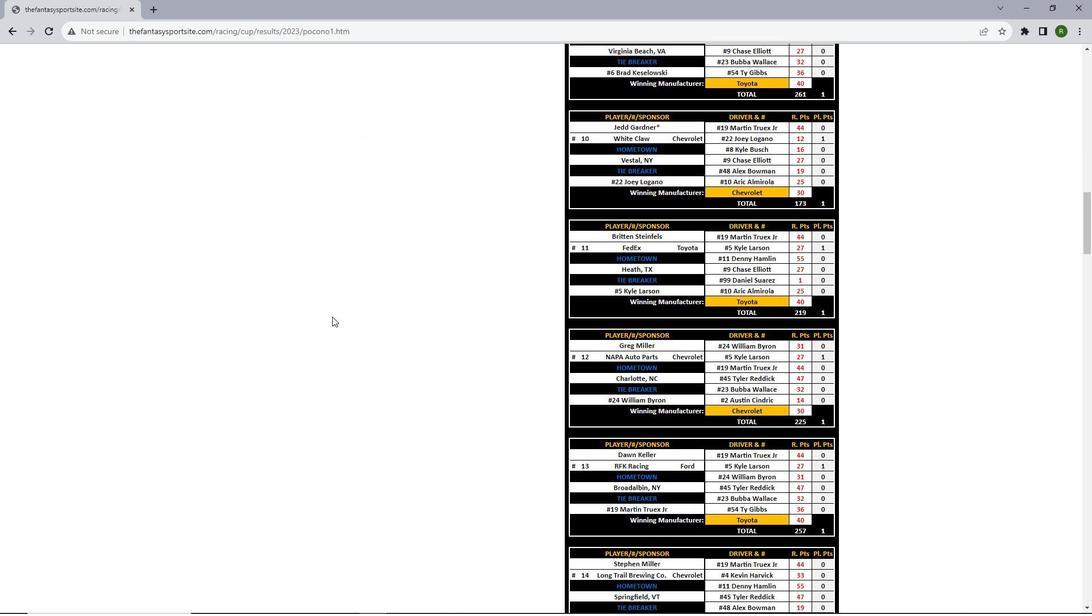 
Action: Mouse scrolled (537, 151) with delta (0, 0)
Screenshot: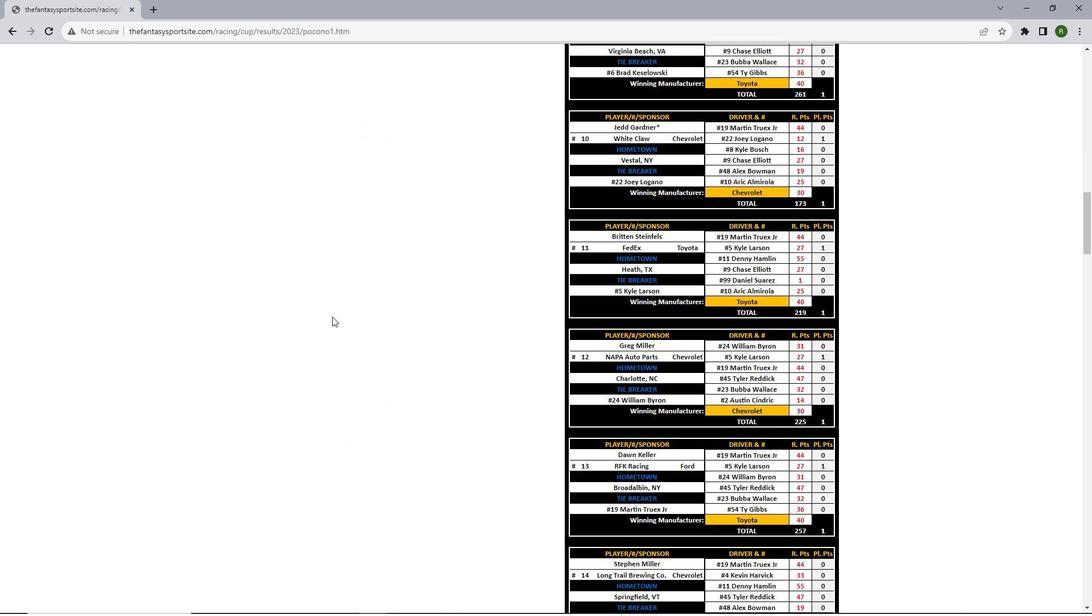 
Action: Mouse scrolled (537, 151) with delta (0, 0)
Screenshot: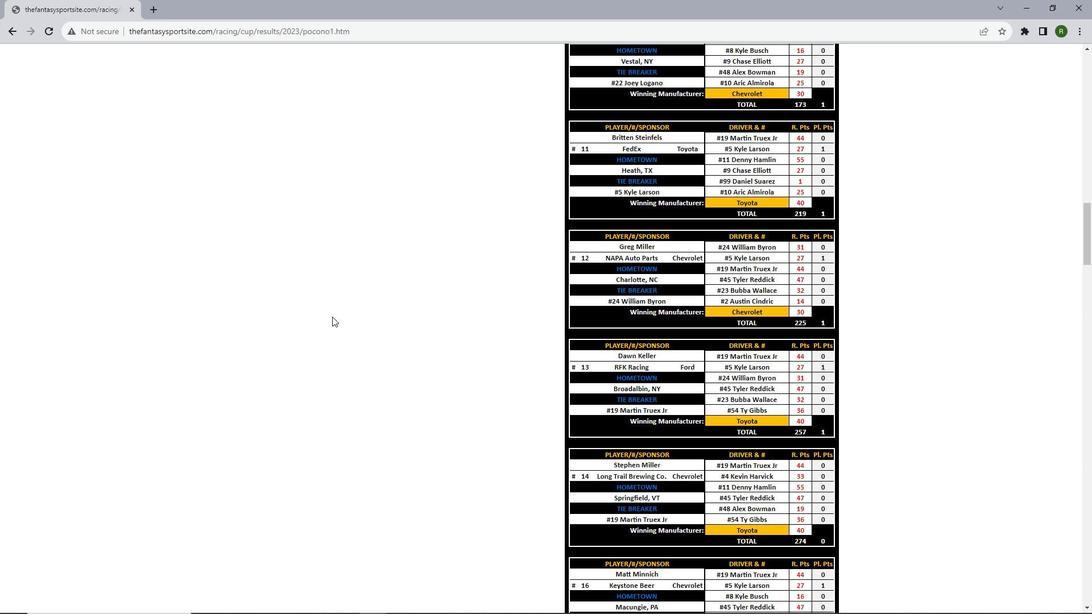 
Action: Mouse scrolled (537, 151) with delta (0, 0)
Screenshot: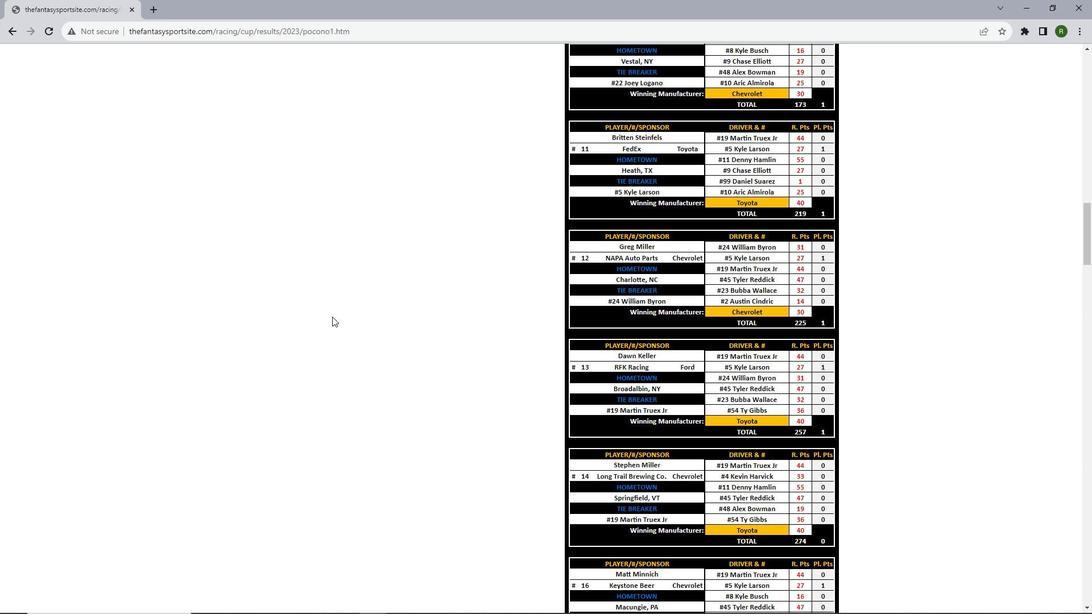 
Action: Mouse scrolled (537, 151) with delta (0, 0)
Screenshot: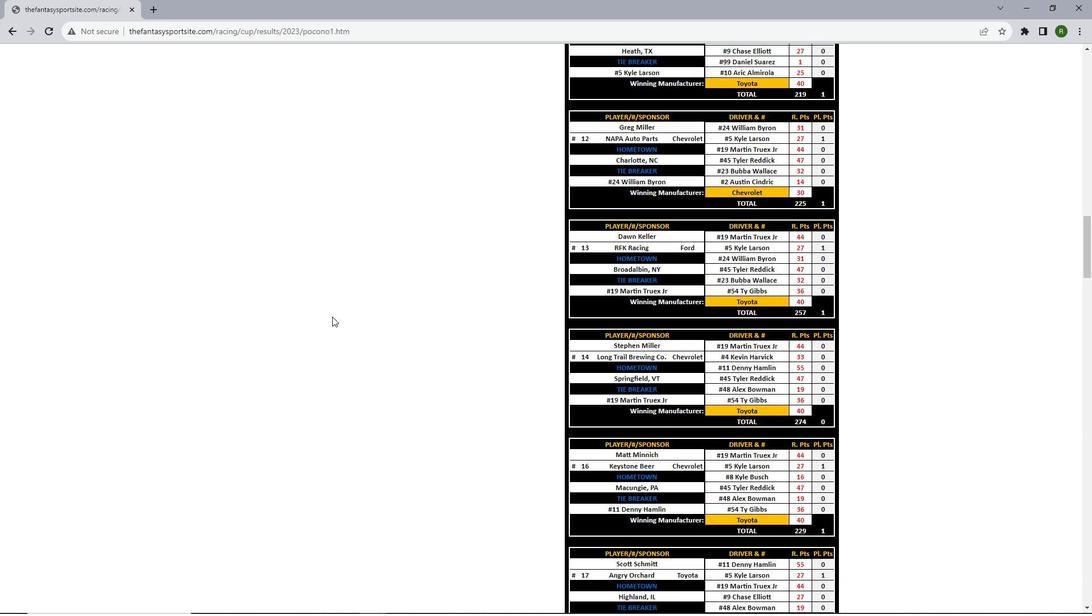 
Action: Mouse scrolled (537, 151) with delta (0, 0)
Screenshot: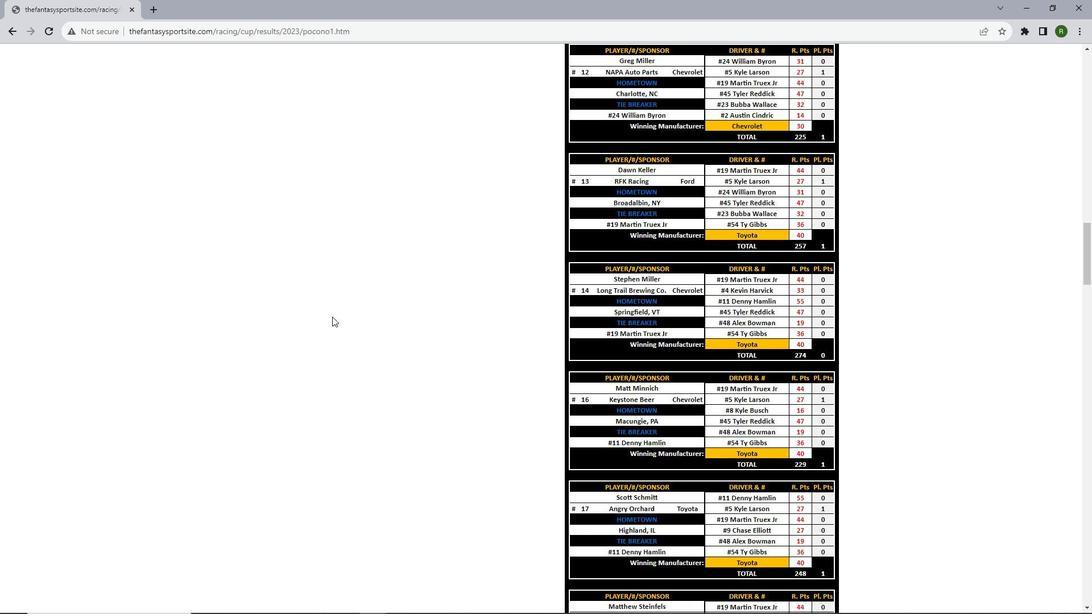 
Action: Mouse scrolled (537, 151) with delta (0, 0)
Screenshot: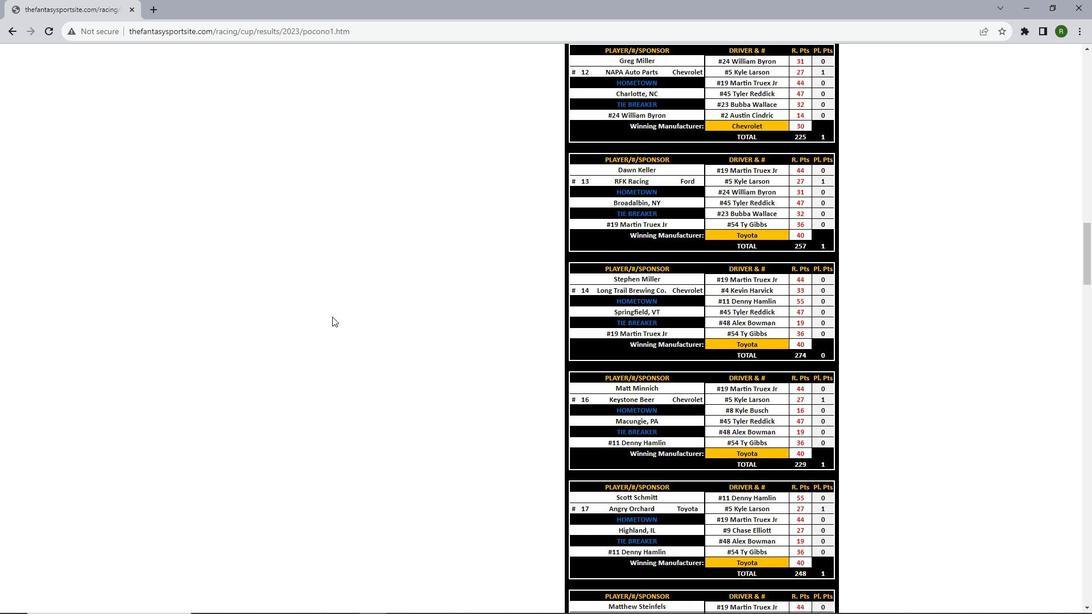 
Action: Mouse scrolled (537, 151) with delta (0, 0)
Screenshot: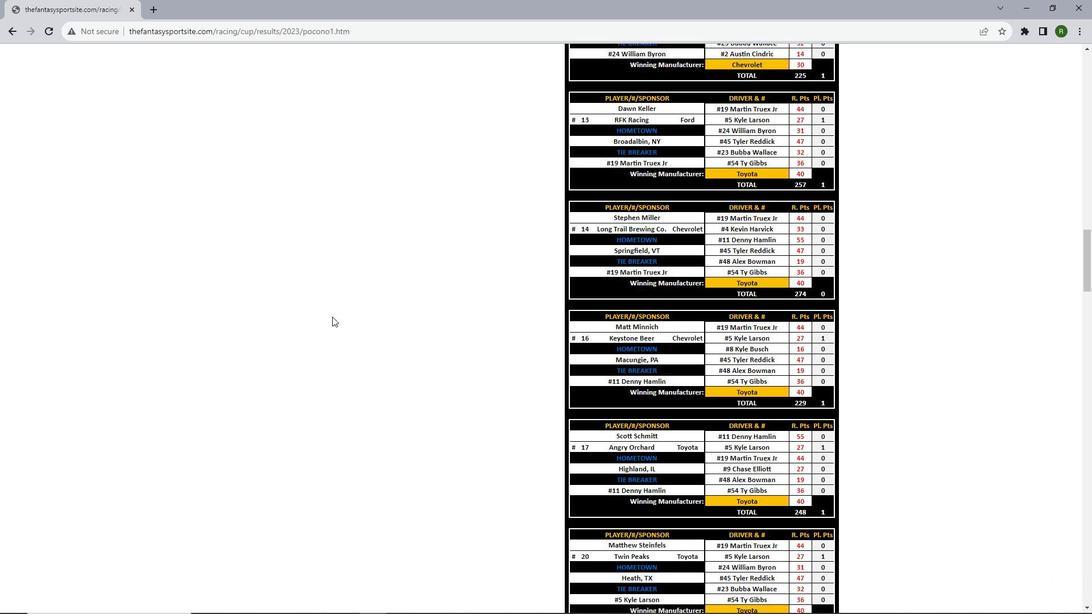 
Action: Mouse moved to (537, 151)
Screenshot: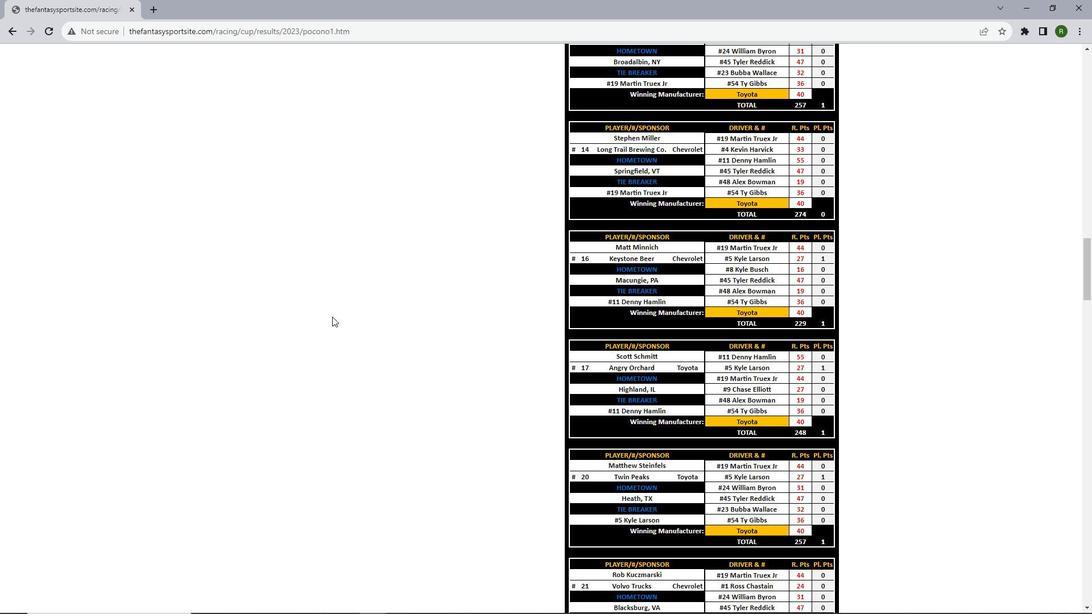 
Action: Mouse scrolled (537, 151) with delta (0, 0)
Screenshot: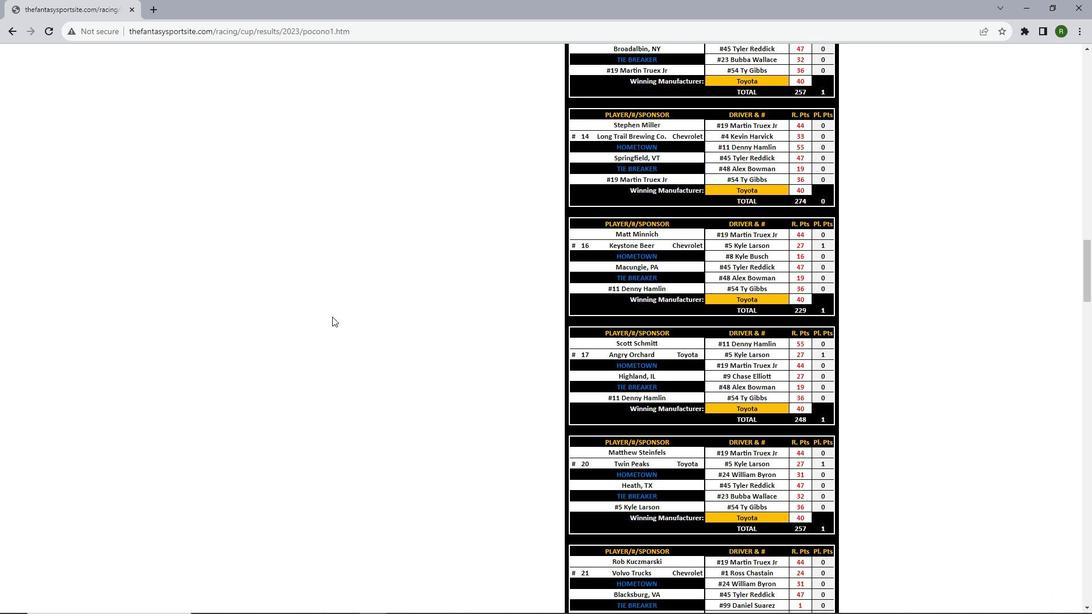 
Action: Mouse moved to (537, 151)
Screenshot: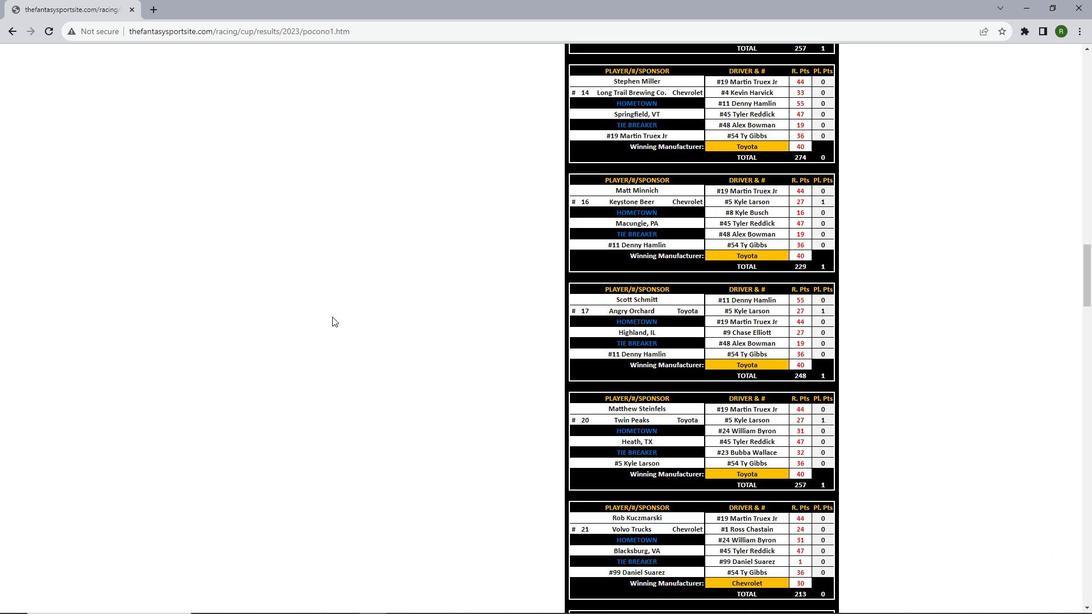 
Action: Mouse scrolled (537, 151) with delta (0, 0)
Screenshot: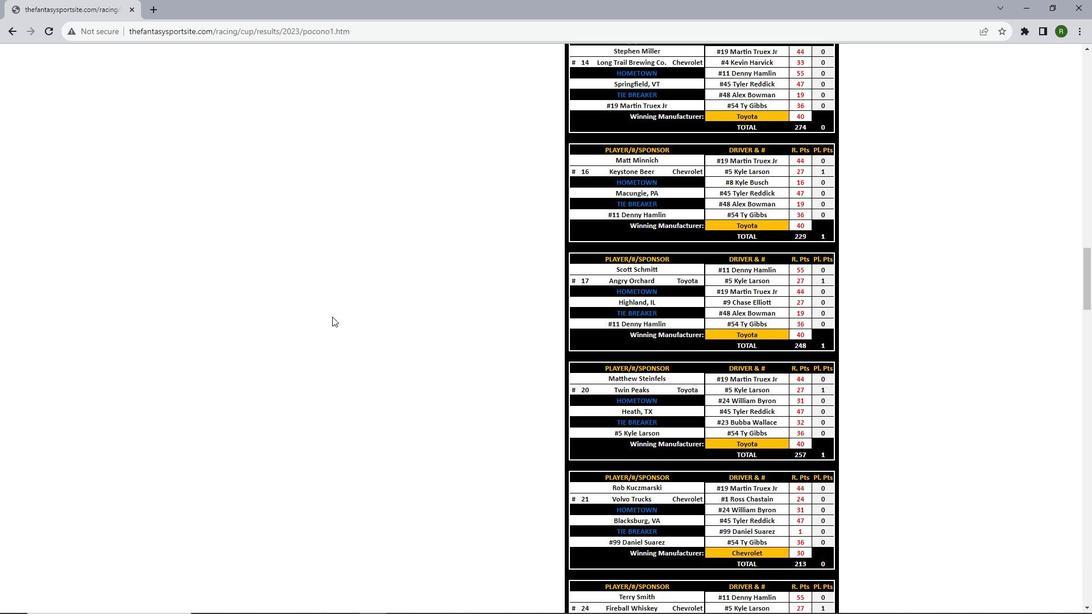 
Action: Mouse scrolled (537, 151) with delta (0, 0)
Screenshot: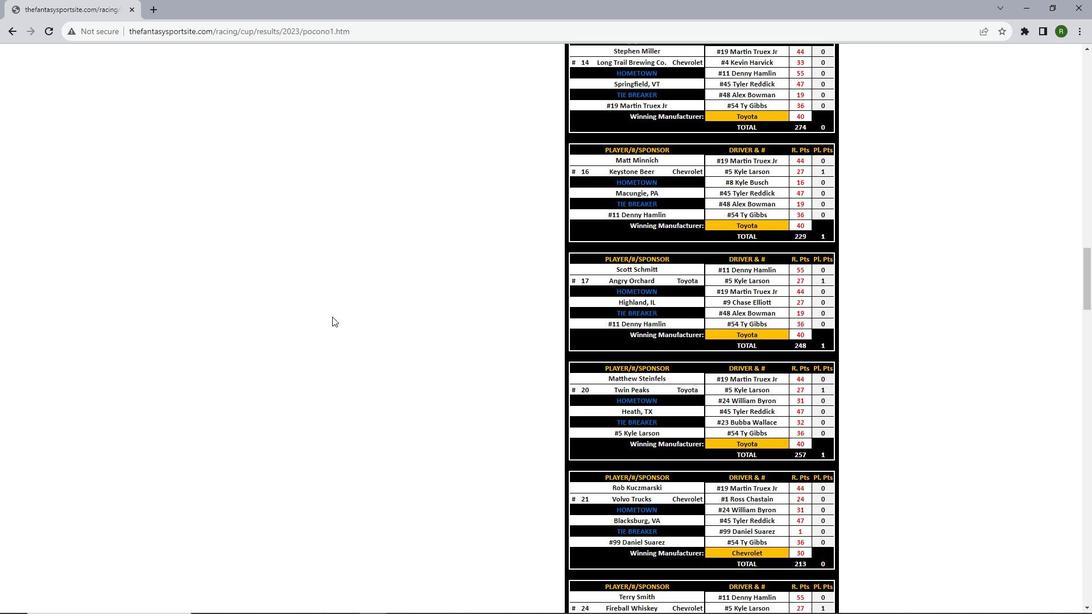 
Action: Mouse scrolled (537, 151) with delta (0, 0)
Screenshot: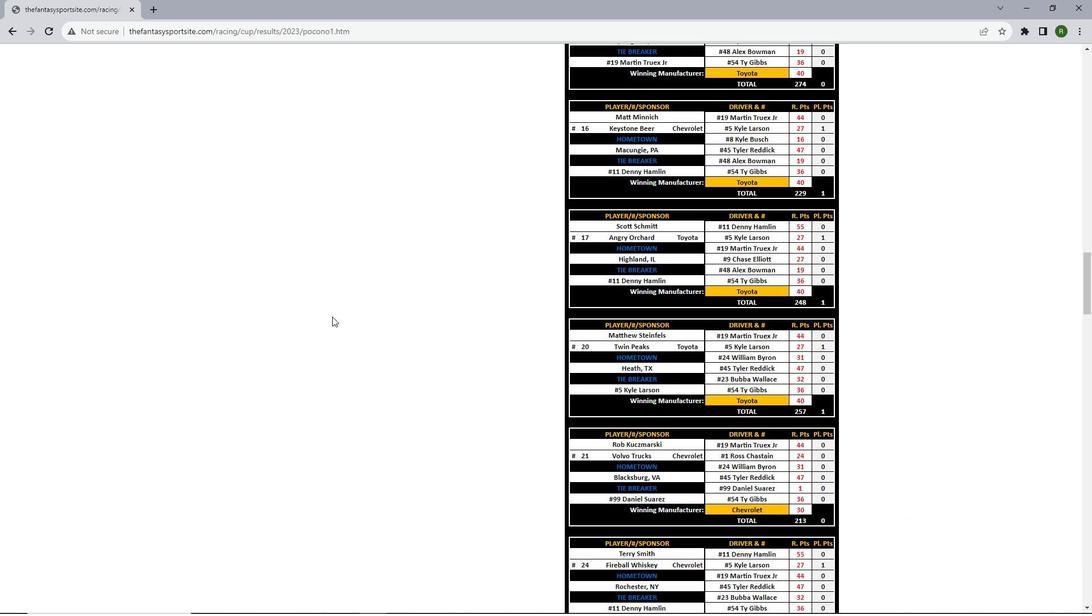 
Action: Mouse moved to (537, 151)
Screenshot: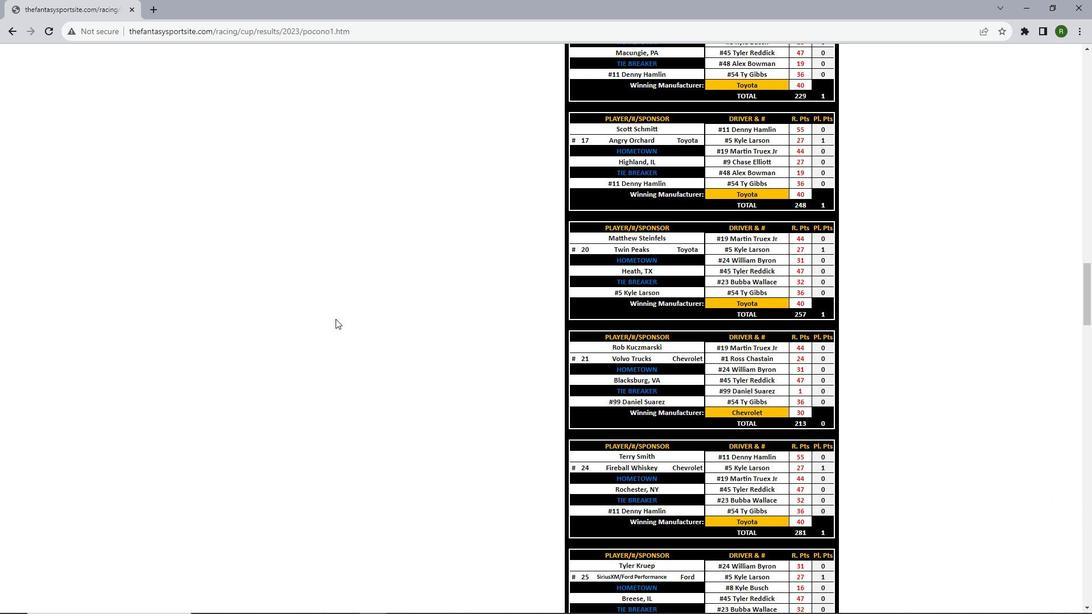 
Action: Mouse scrolled (537, 151) with delta (0, 0)
Screenshot: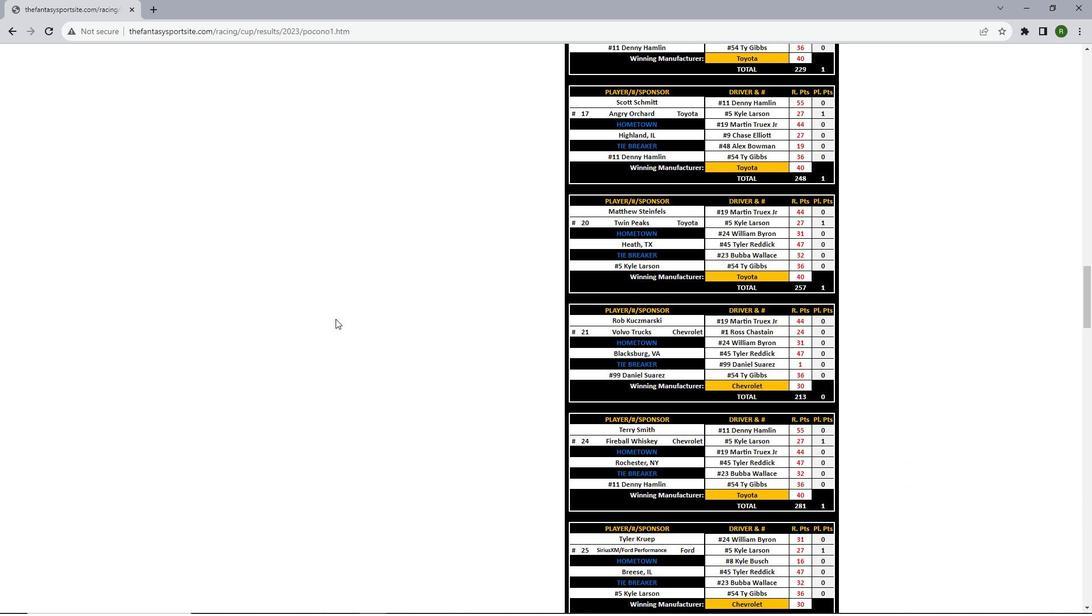 
Action: Mouse scrolled (537, 151) with delta (0, 0)
Screenshot: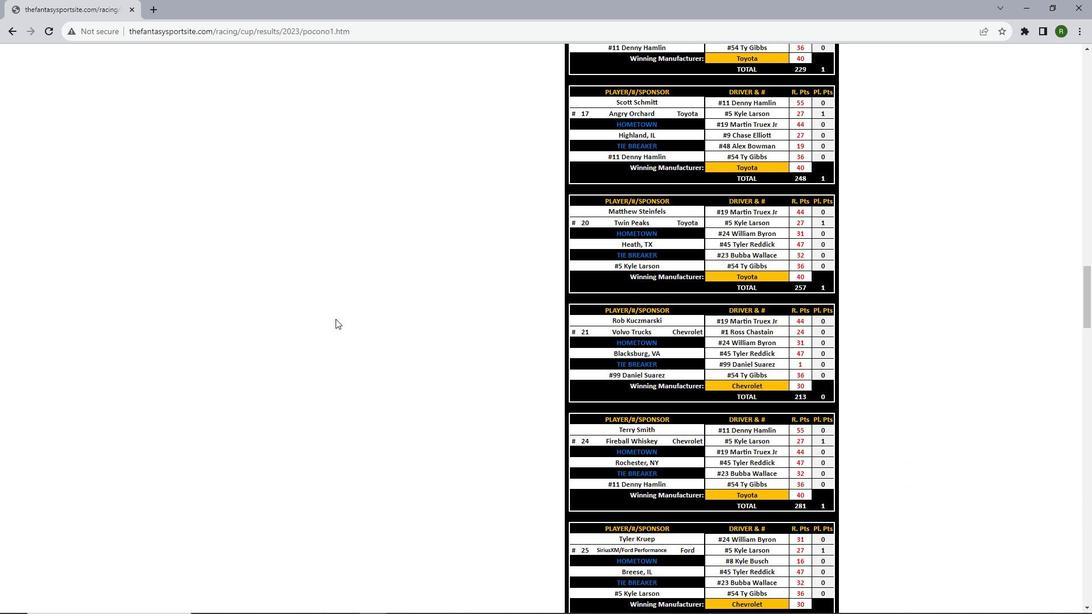 
Action: Mouse scrolled (537, 151) with delta (0, 0)
Screenshot: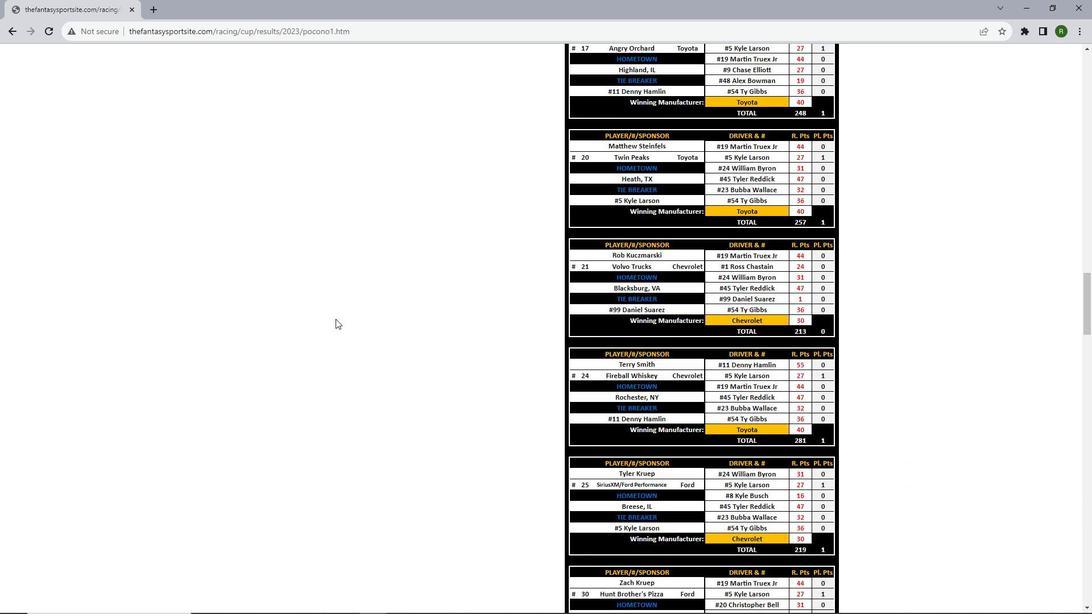 
Action: Mouse scrolled (537, 151) with delta (0, 0)
Screenshot: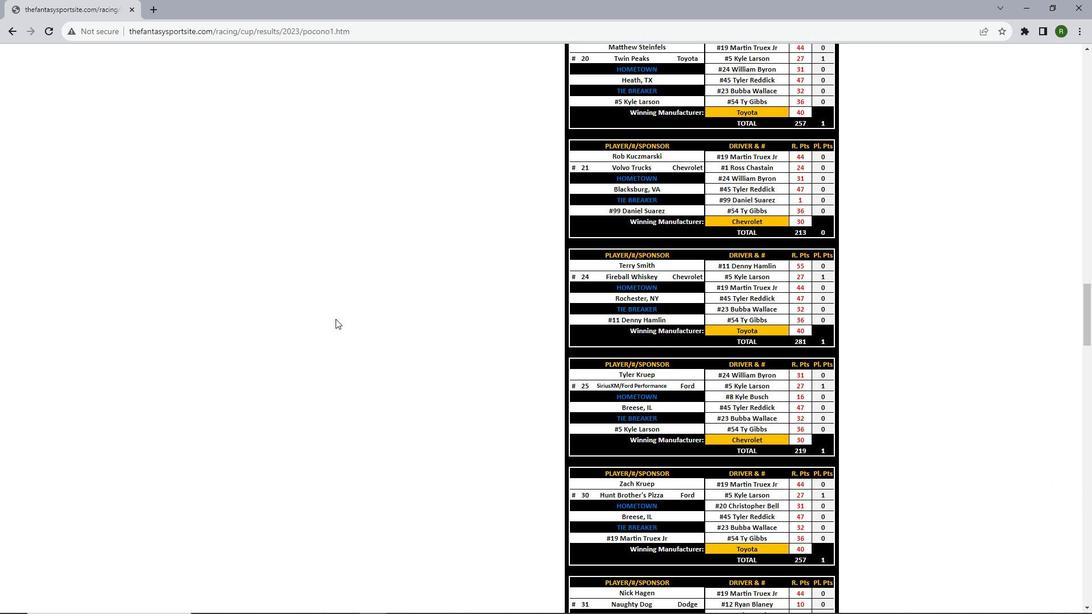 
Action: Mouse scrolled (537, 151) with delta (0, 0)
Screenshot: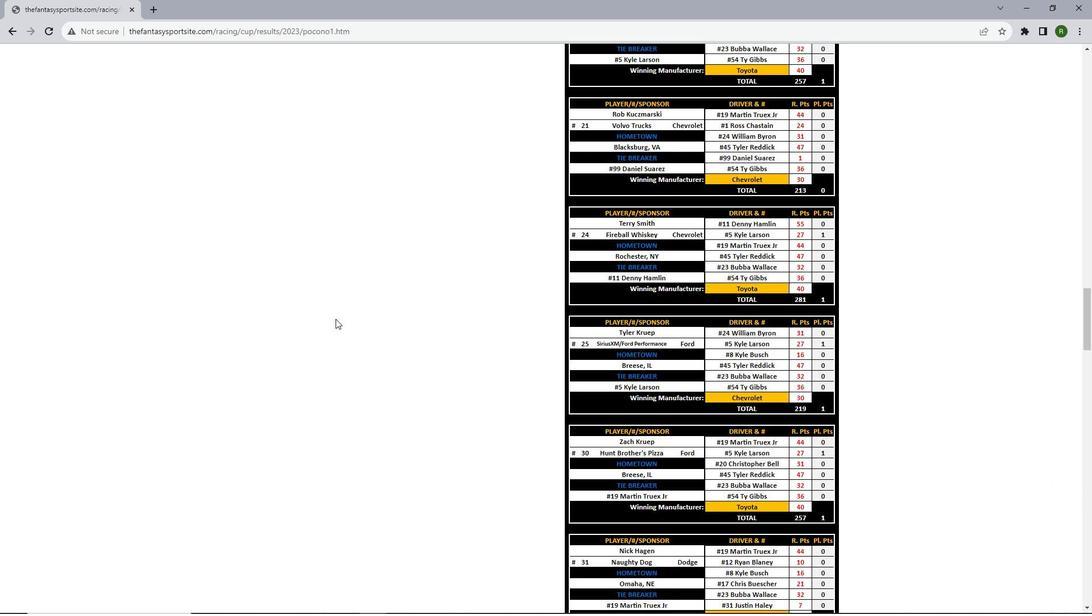 
Action: Mouse scrolled (537, 151) with delta (0, 0)
Screenshot: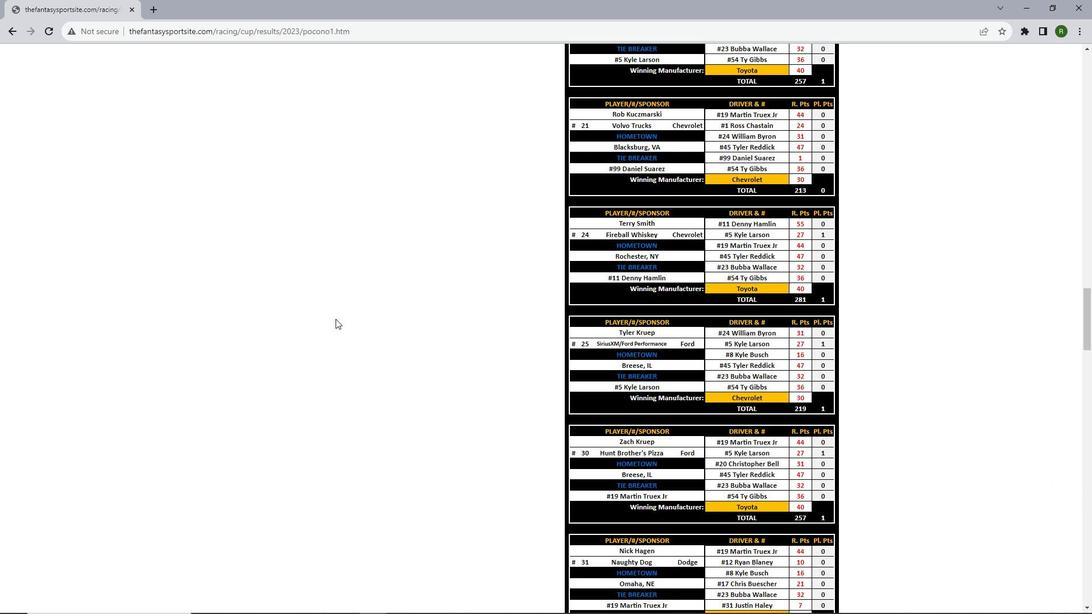 
Action: Mouse scrolled (537, 151) with delta (0, 0)
Screenshot: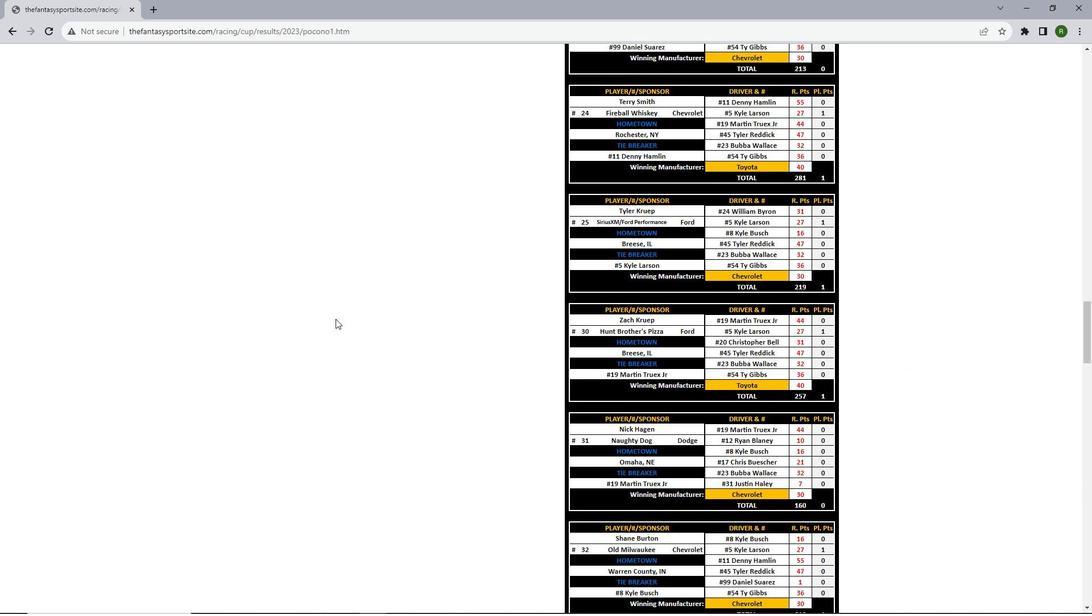 
Action: Mouse scrolled (537, 151) with delta (0, 0)
Screenshot: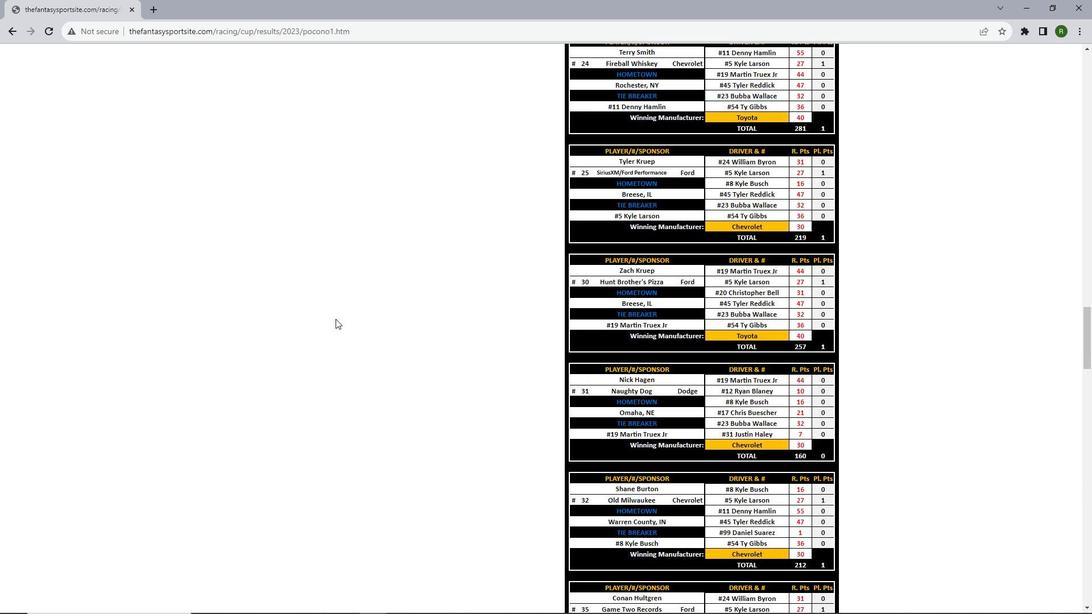 
Action: Mouse scrolled (537, 151) with delta (0, 0)
Screenshot: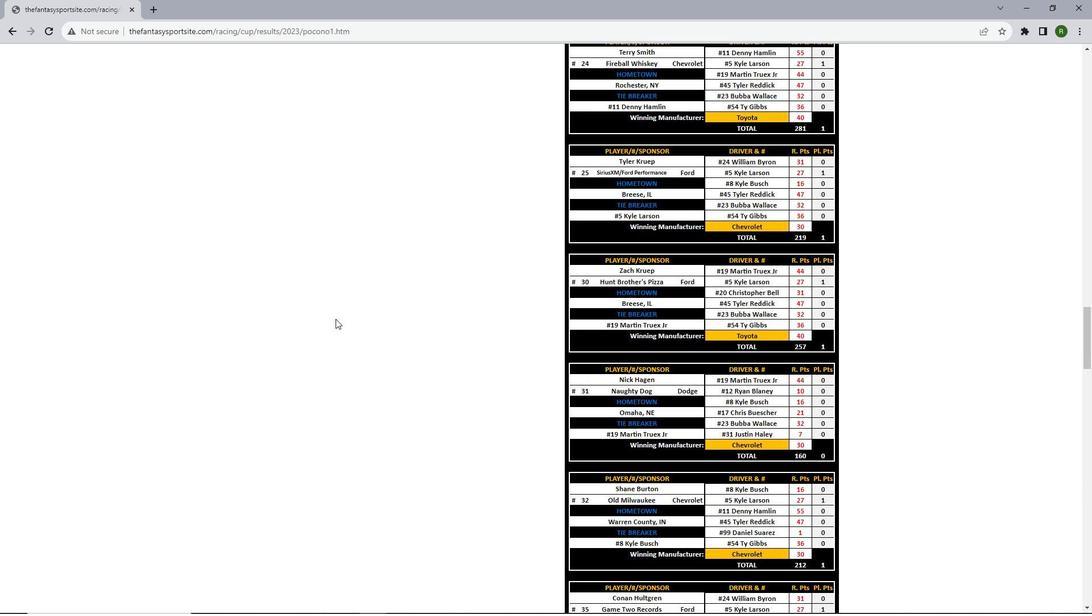 
Action: Mouse scrolled (537, 151) with delta (0, 0)
Screenshot: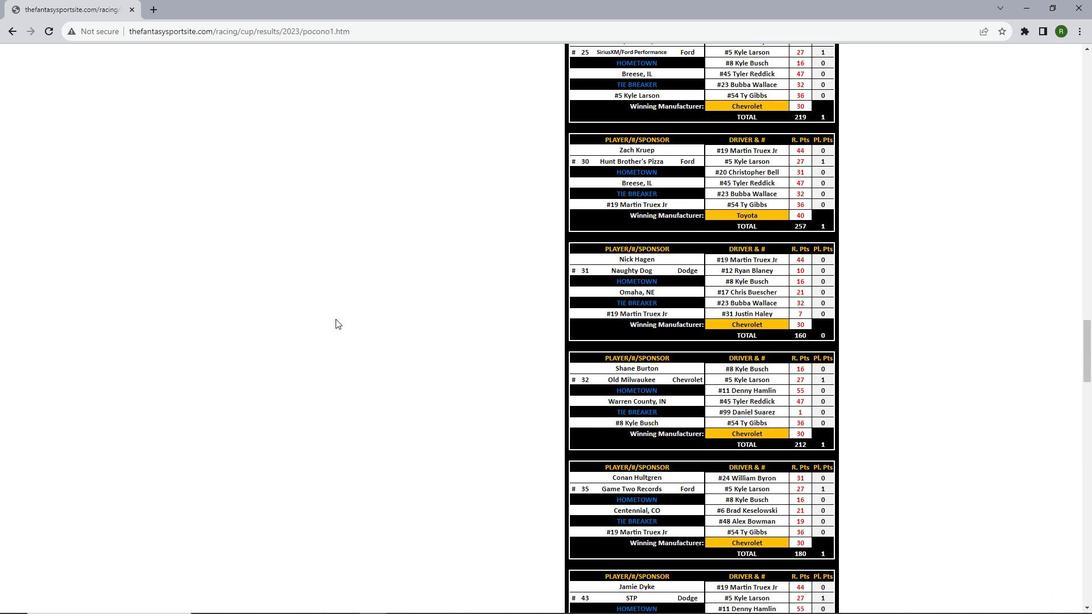 
Action: Mouse scrolled (537, 151) with delta (0, 0)
Screenshot: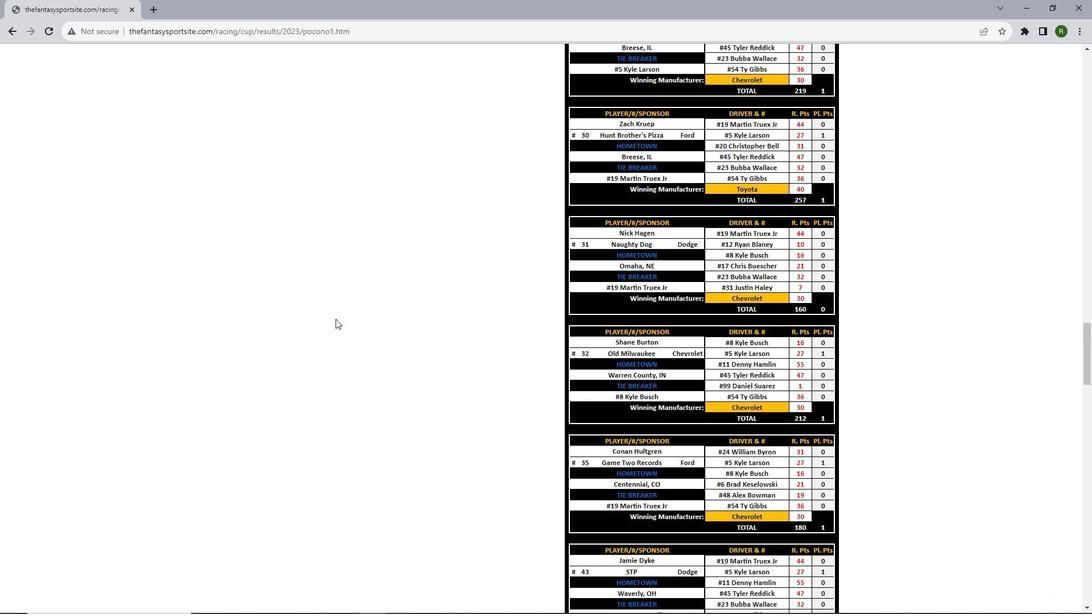 
Action: Mouse scrolled (537, 151) with delta (0, 0)
Screenshot: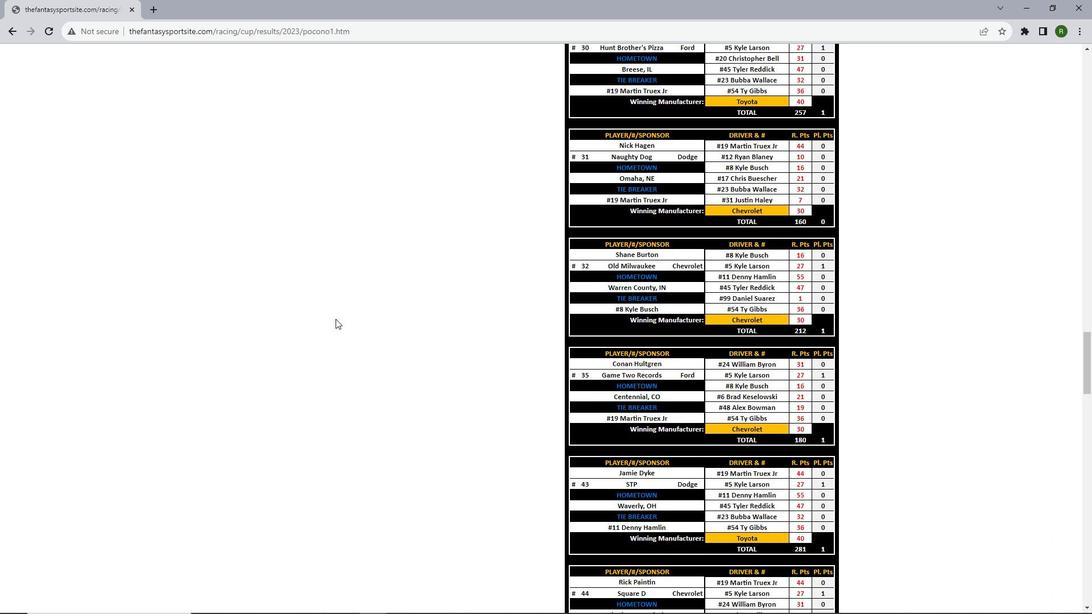 
Action: Mouse scrolled (537, 151) with delta (0, 0)
Screenshot: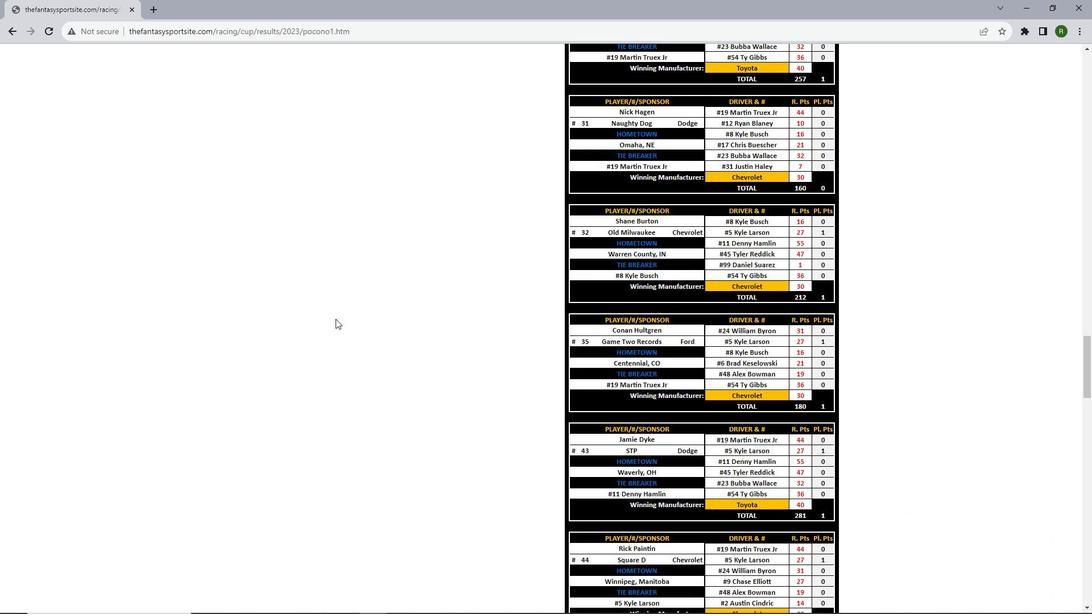 
Action: Mouse scrolled (537, 151) with delta (0, 0)
Screenshot: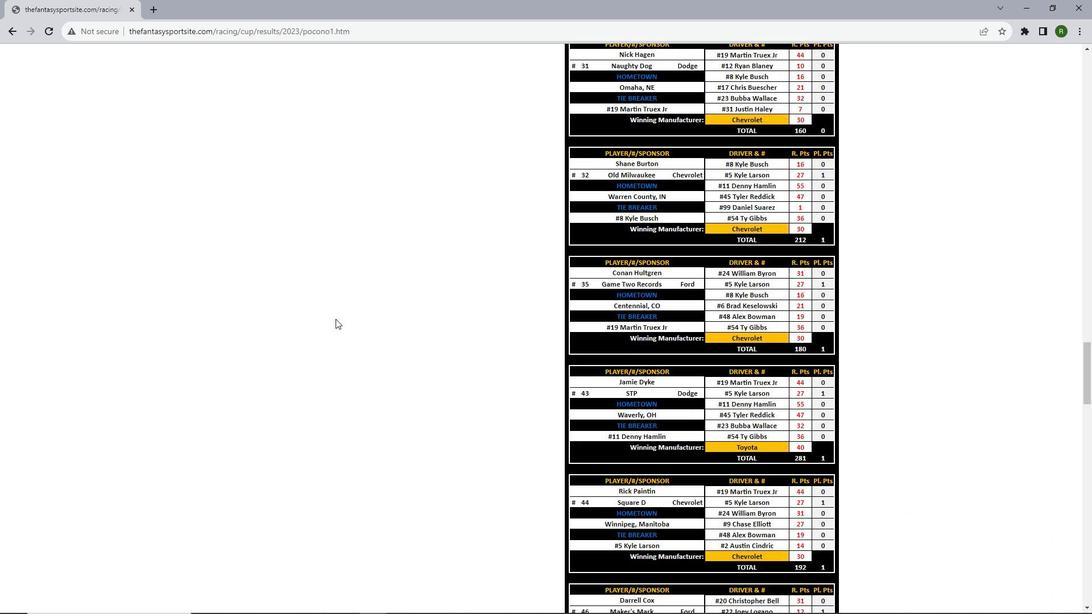 
Action: Mouse scrolled (537, 151) with delta (0, 0)
Screenshot: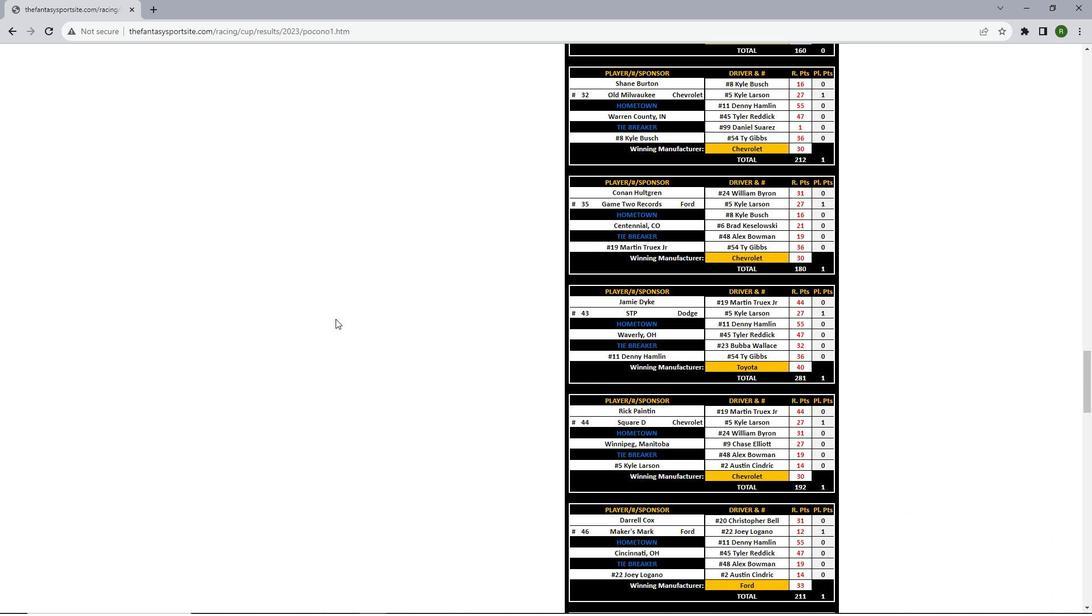
Action: Mouse scrolled (537, 151) with delta (0, 0)
Screenshot: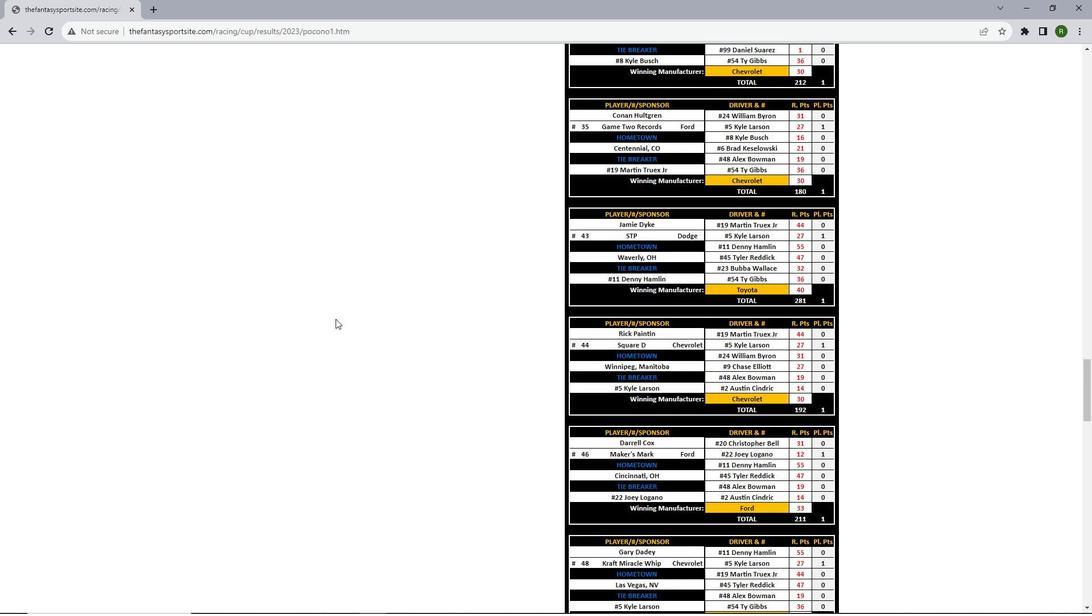 
Action: Mouse scrolled (537, 151) with delta (0, 0)
Screenshot: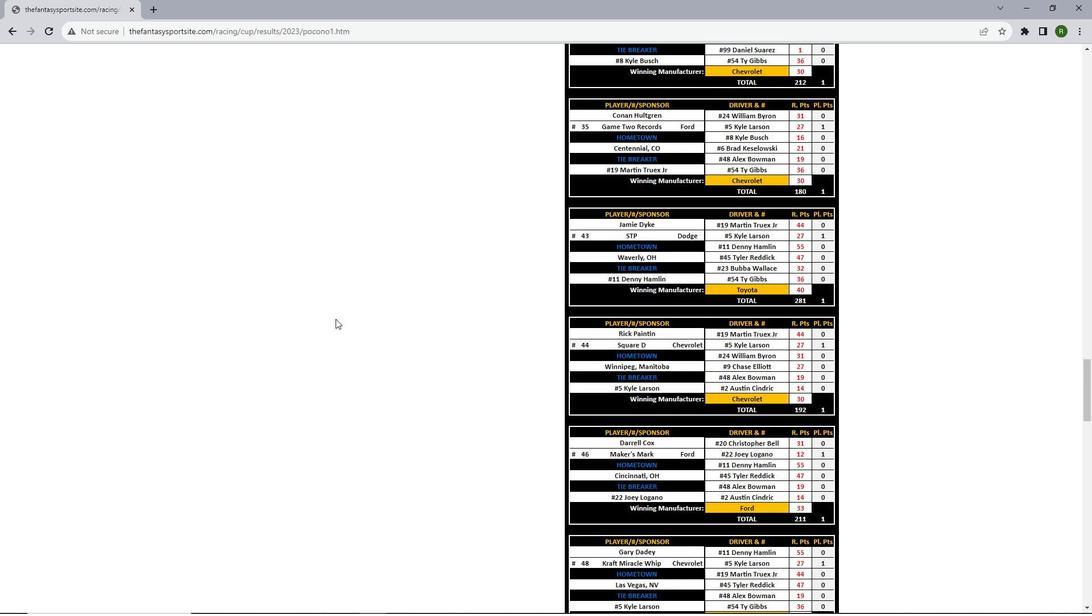 
Action: Mouse scrolled (537, 151) with delta (0, 0)
Screenshot: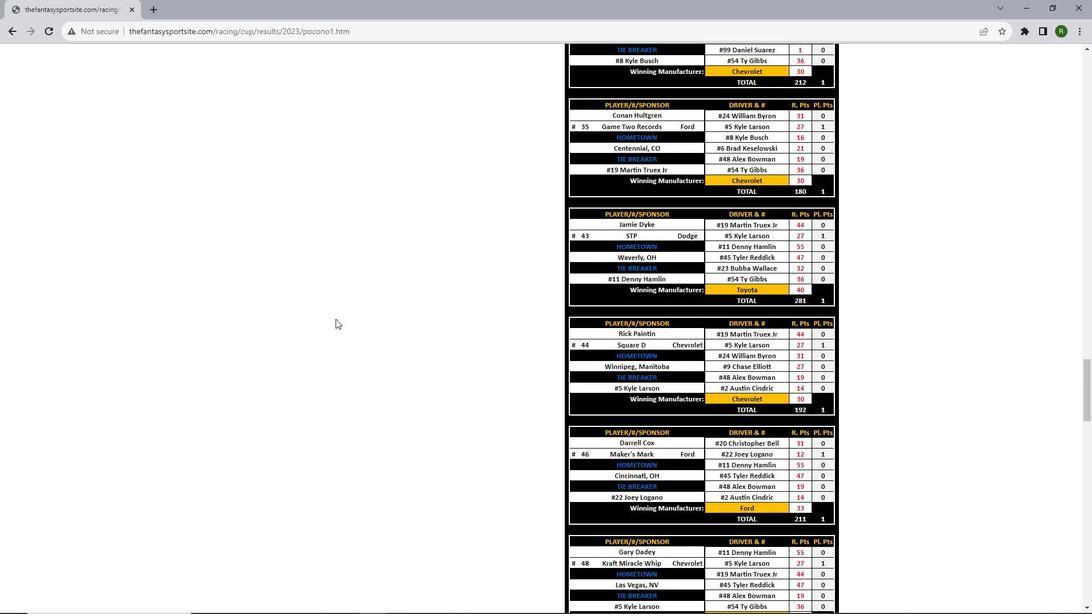 
Action: Mouse scrolled (537, 151) with delta (0, 0)
Screenshot: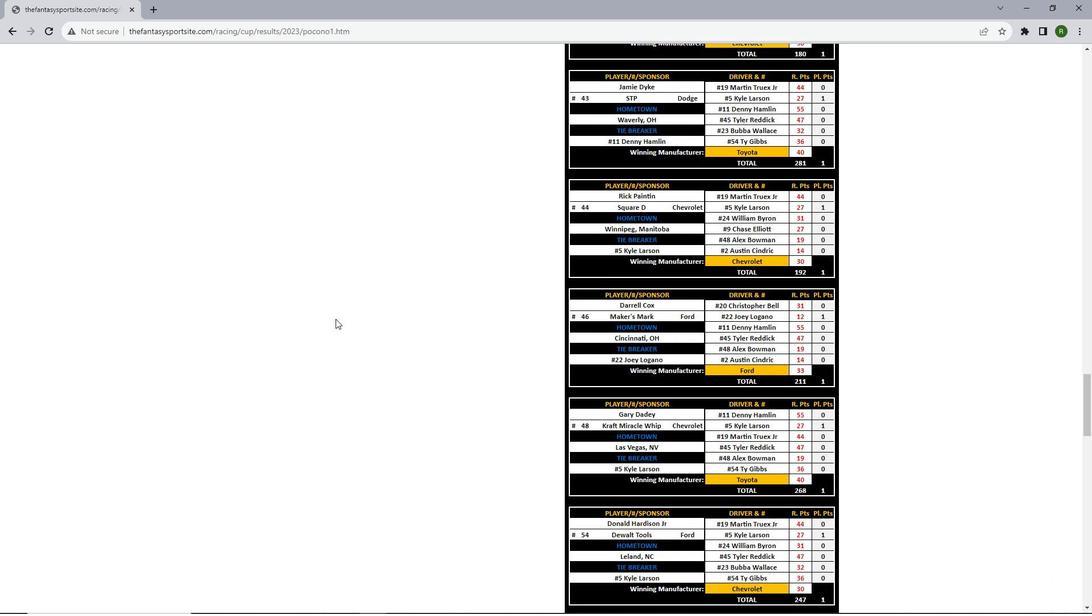 
Action: Mouse scrolled (537, 151) with delta (0, 0)
Screenshot: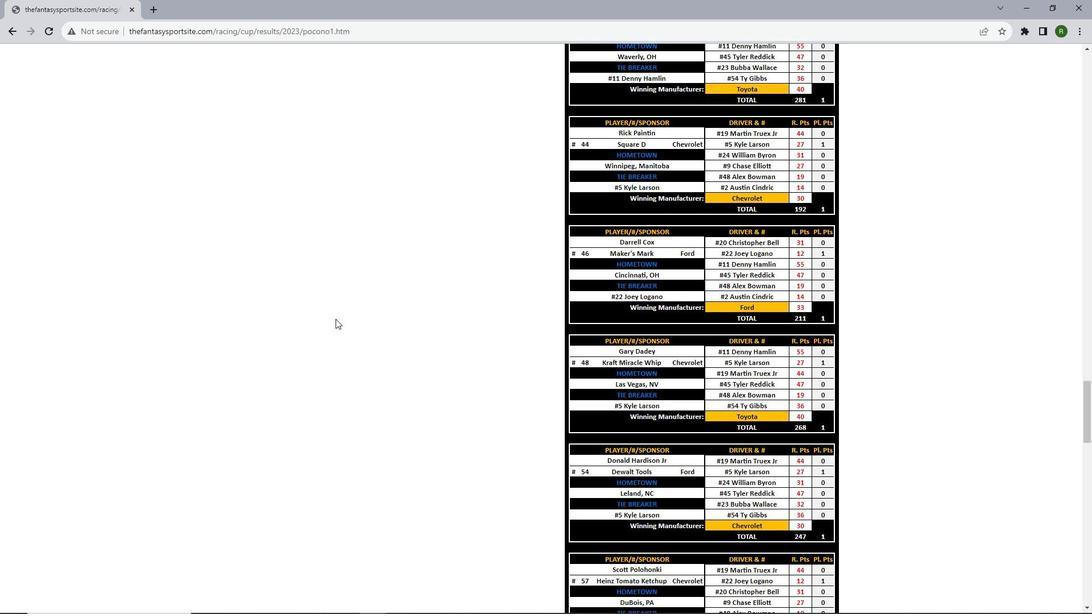 
Action: Mouse scrolled (537, 151) with delta (0, 0)
Screenshot: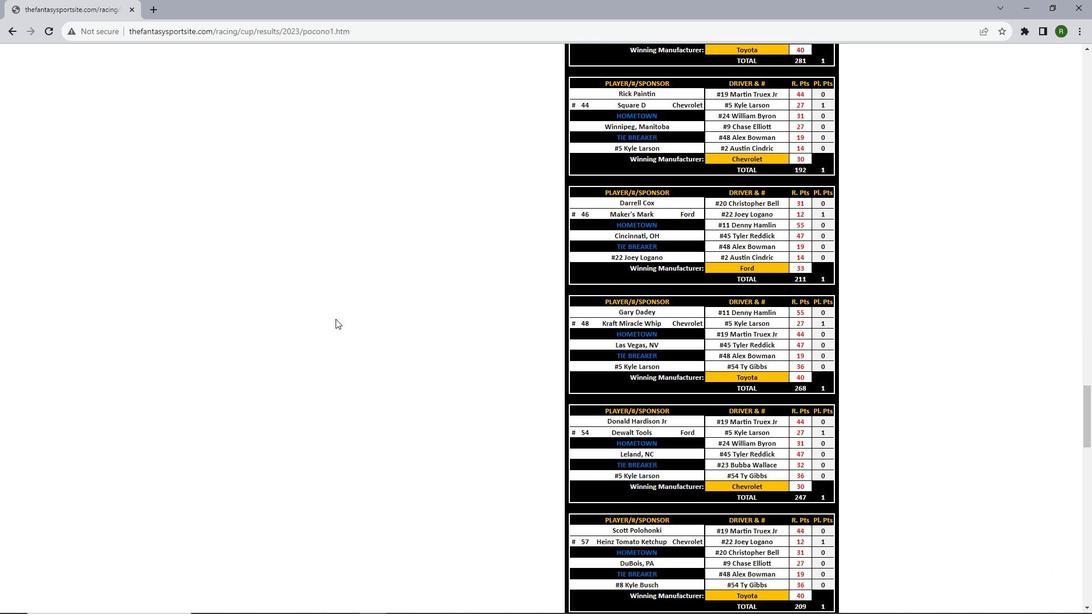 
Action: Mouse scrolled (537, 151) with delta (0, 0)
Screenshot: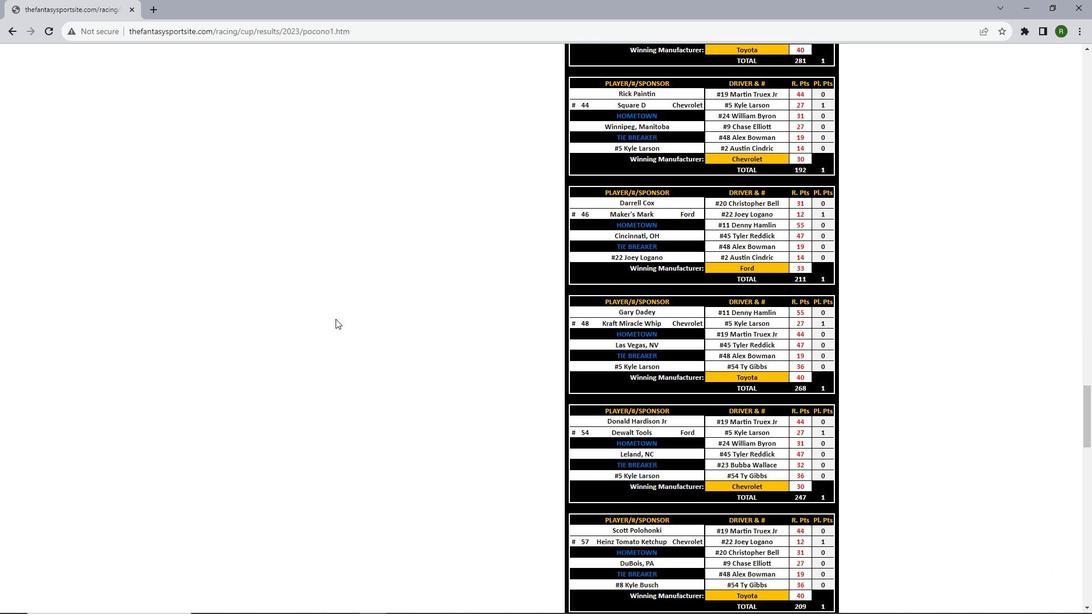 
Action: Mouse scrolled (537, 151) with delta (0, 0)
Screenshot: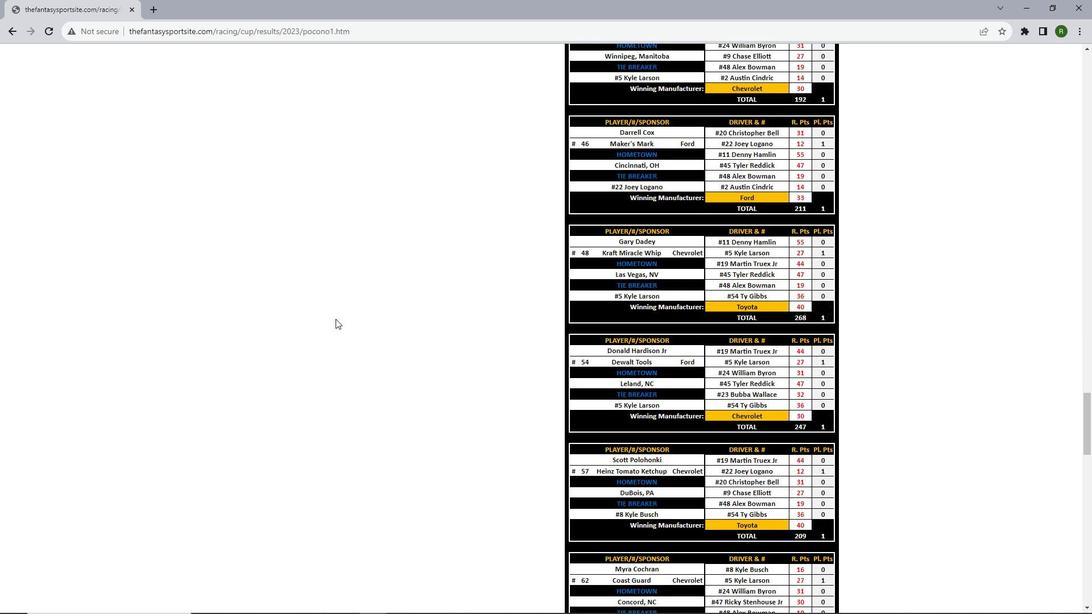 
Action: Mouse scrolled (537, 151) with delta (0, 0)
Screenshot: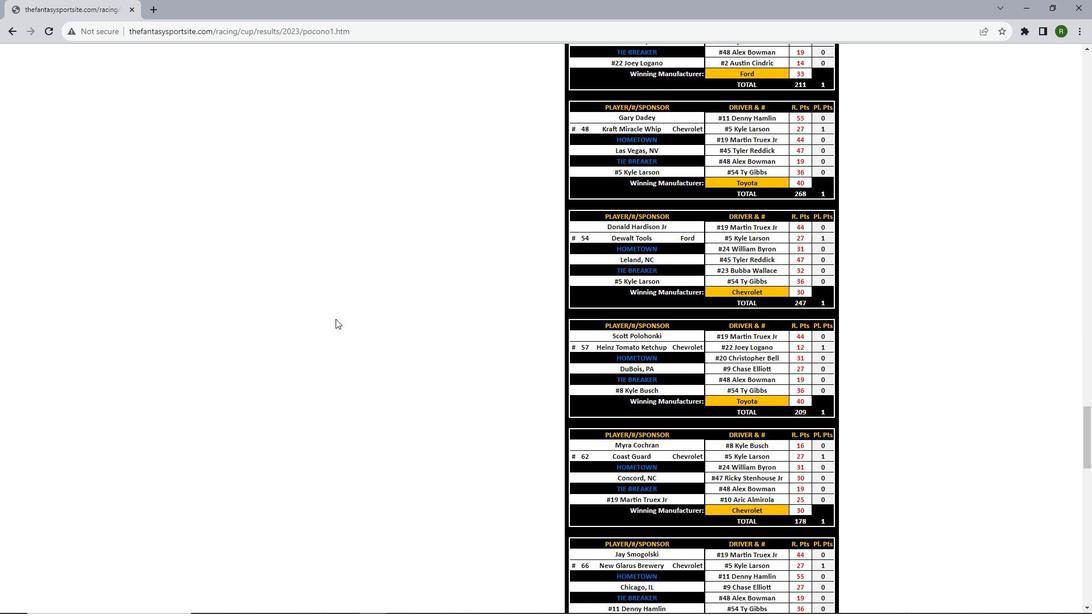 
Action: Mouse scrolled (537, 151) with delta (0, 0)
Screenshot: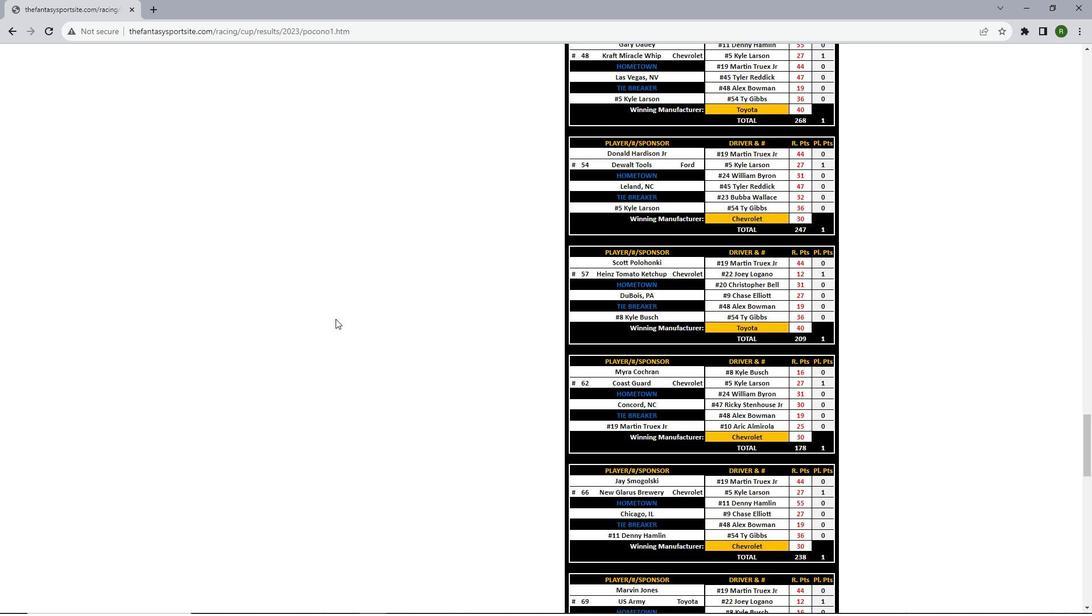 
Action: Mouse scrolled (537, 151) with delta (0, 0)
Screenshot: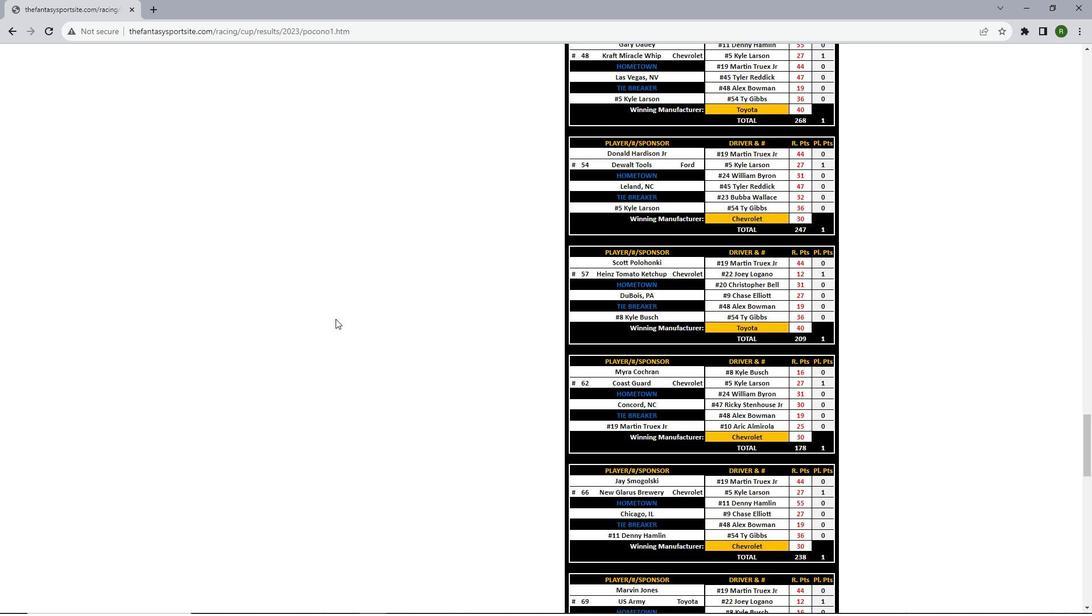 
Action: Mouse scrolled (537, 151) with delta (0, 0)
Screenshot: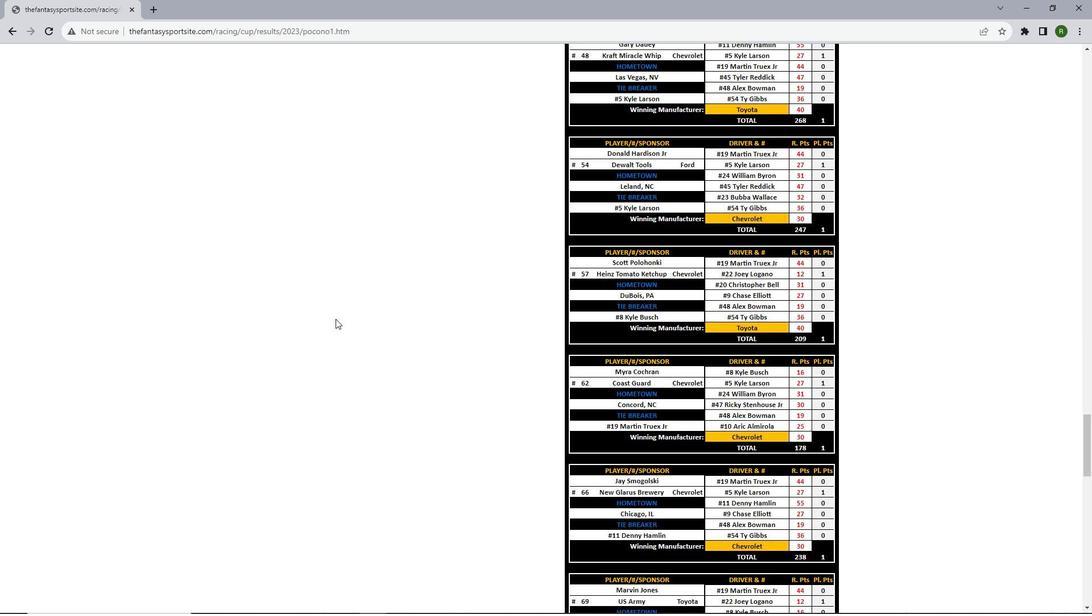 
Action: Mouse moved to (537, 151)
Screenshot: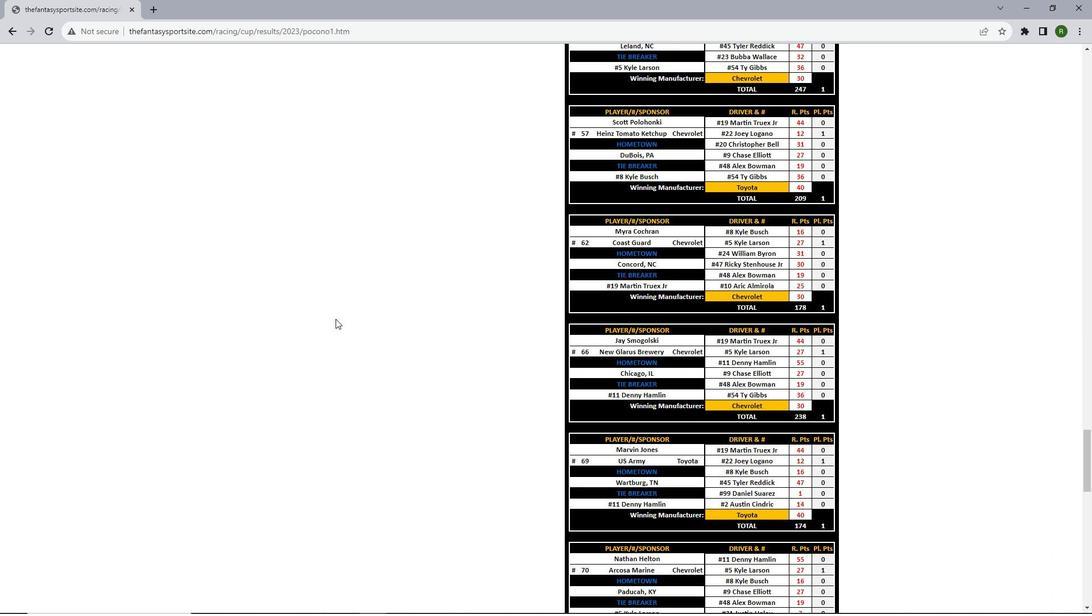 
Action: Mouse scrolled (537, 151) with delta (0, 0)
Screenshot: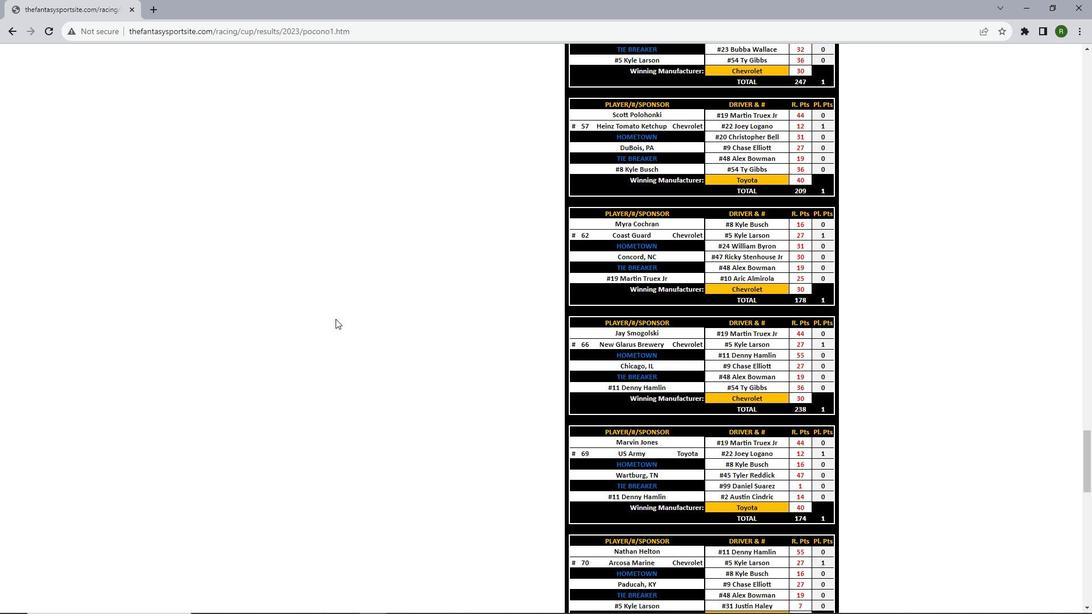 
Action: Mouse scrolled (537, 151) with delta (0, 0)
Screenshot: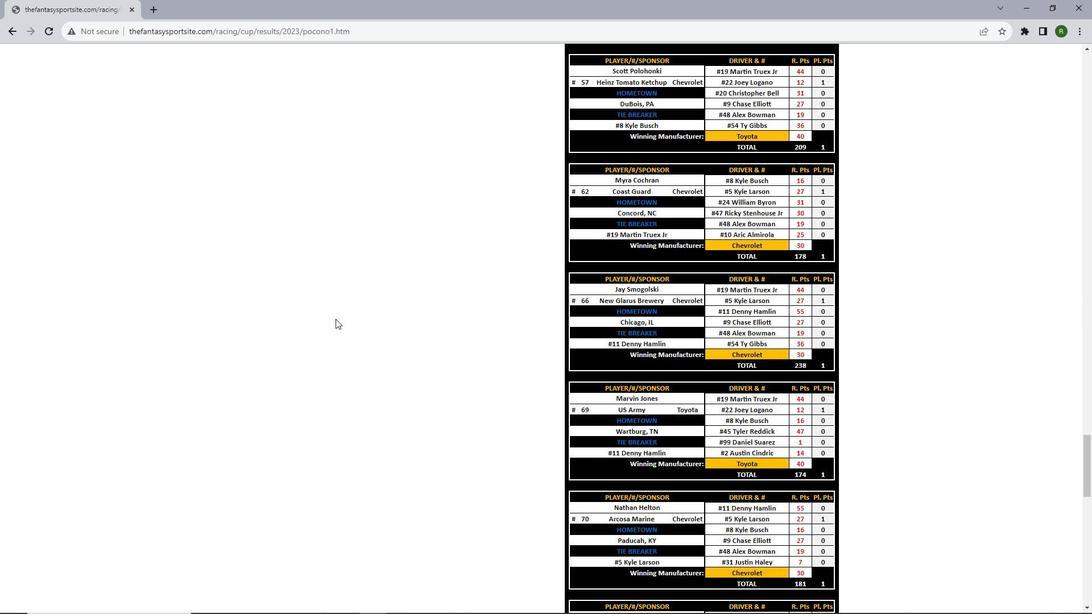 
Action: Mouse scrolled (537, 151) with delta (0, 0)
Screenshot: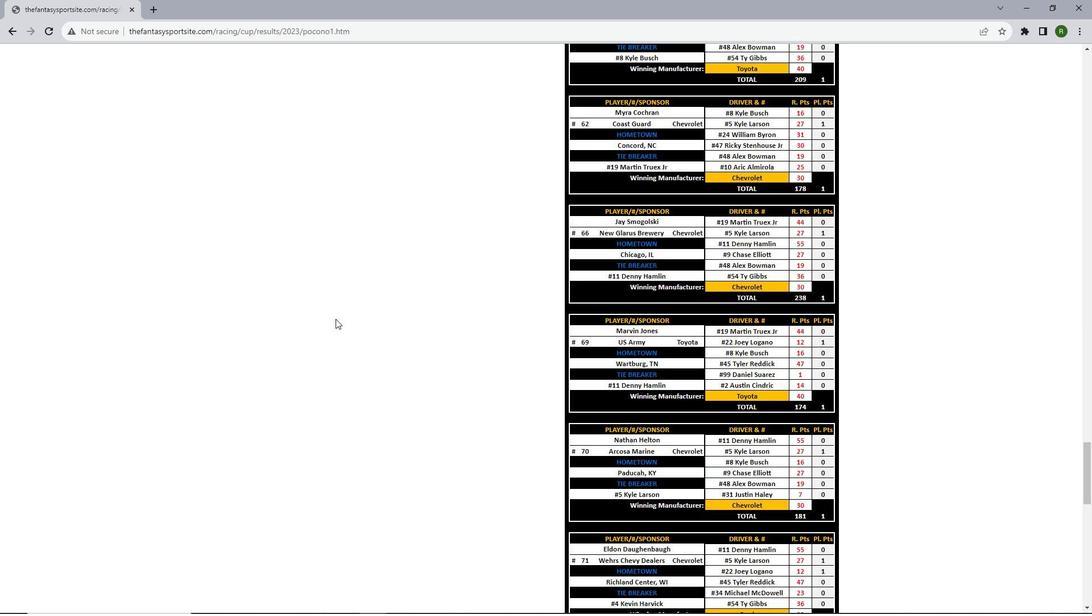 
Action: Mouse scrolled (537, 151) with delta (0, 0)
Screenshot: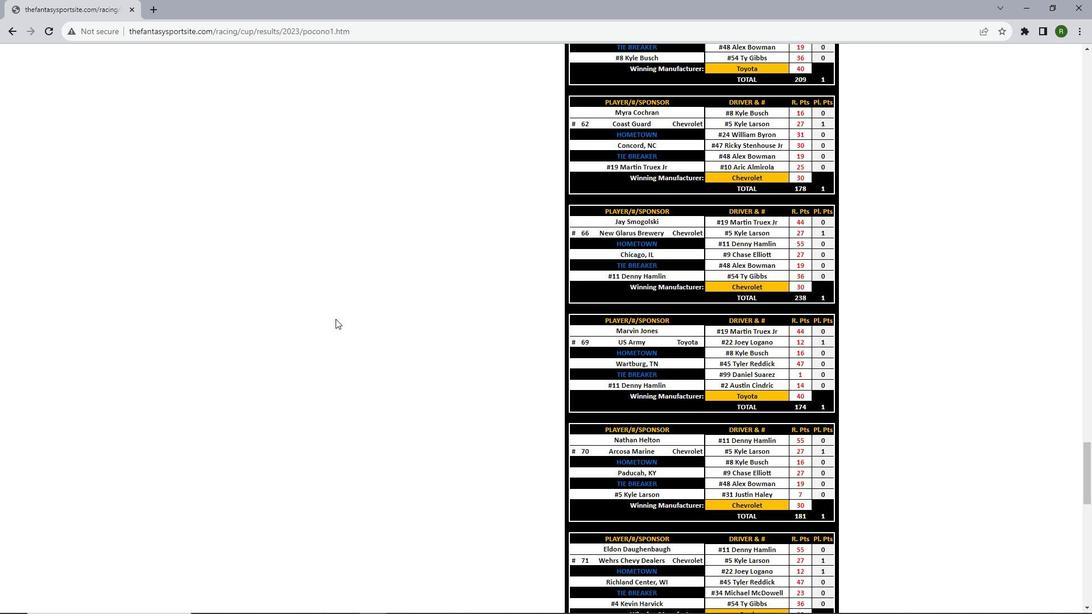 
Action: Mouse scrolled (537, 151) with delta (0, 0)
Screenshot: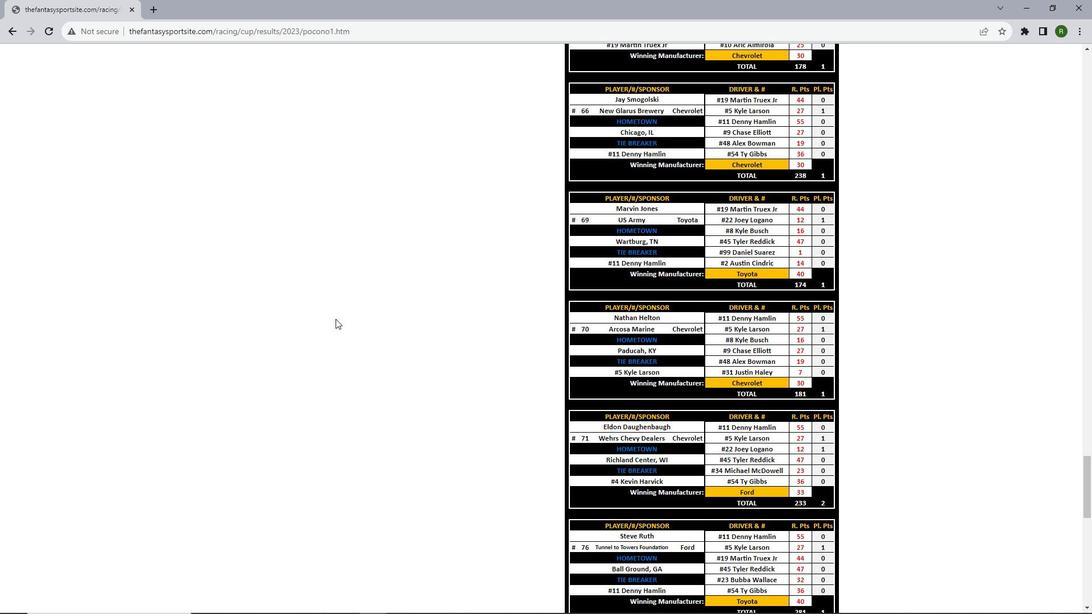 
Action: Mouse scrolled (537, 151) with delta (0, 0)
Screenshot: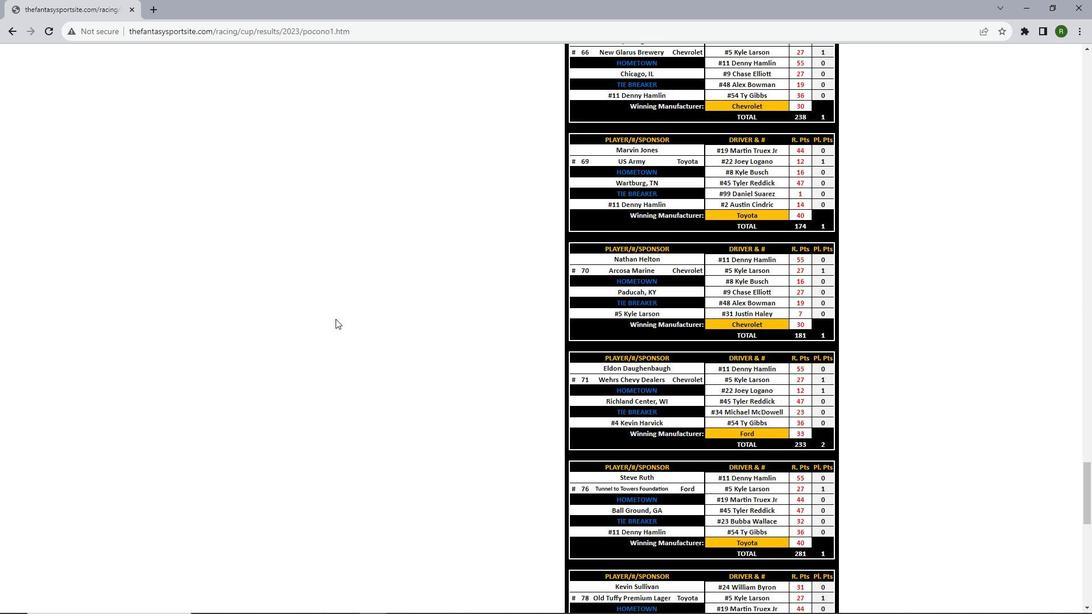 
Action: Mouse scrolled (537, 151) with delta (0, 0)
Screenshot: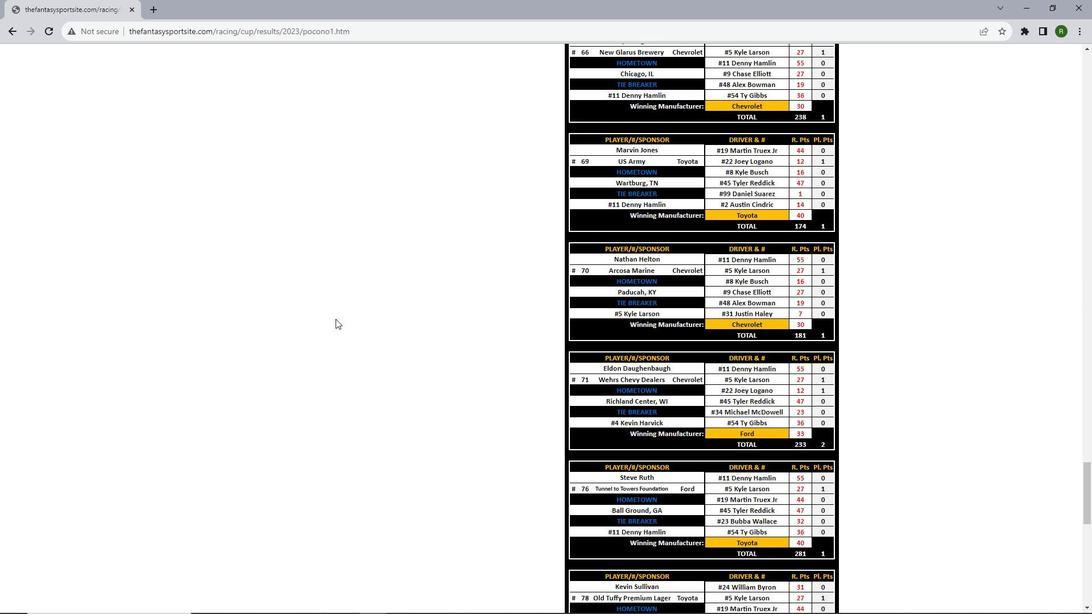 
Action: Mouse moved to (537, 151)
Screenshot: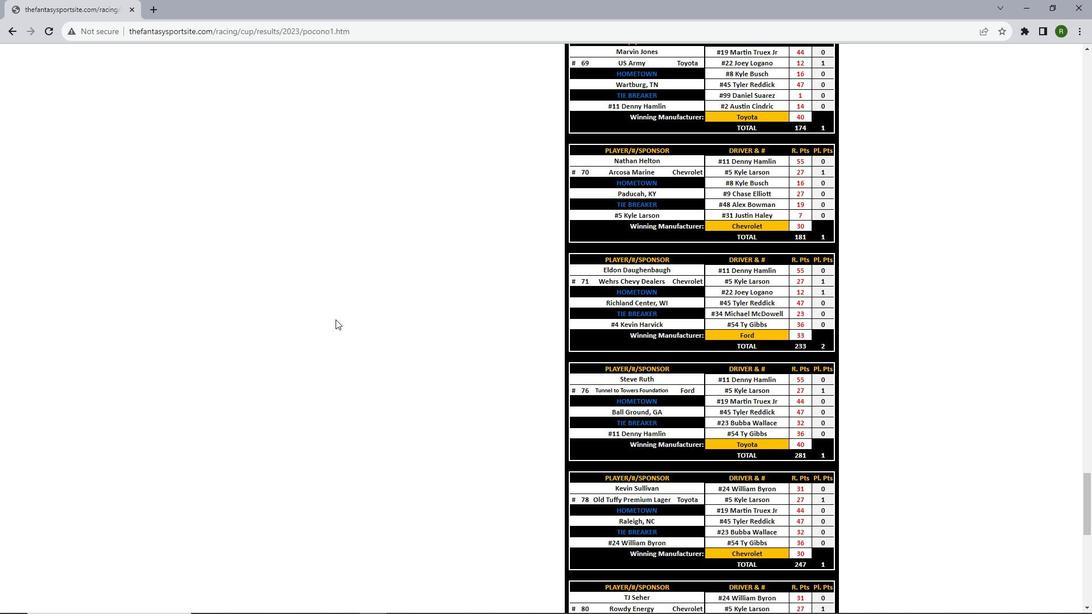 
Action: Mouse scrolled (537, 151) with delta (0, 0)
Screenshot: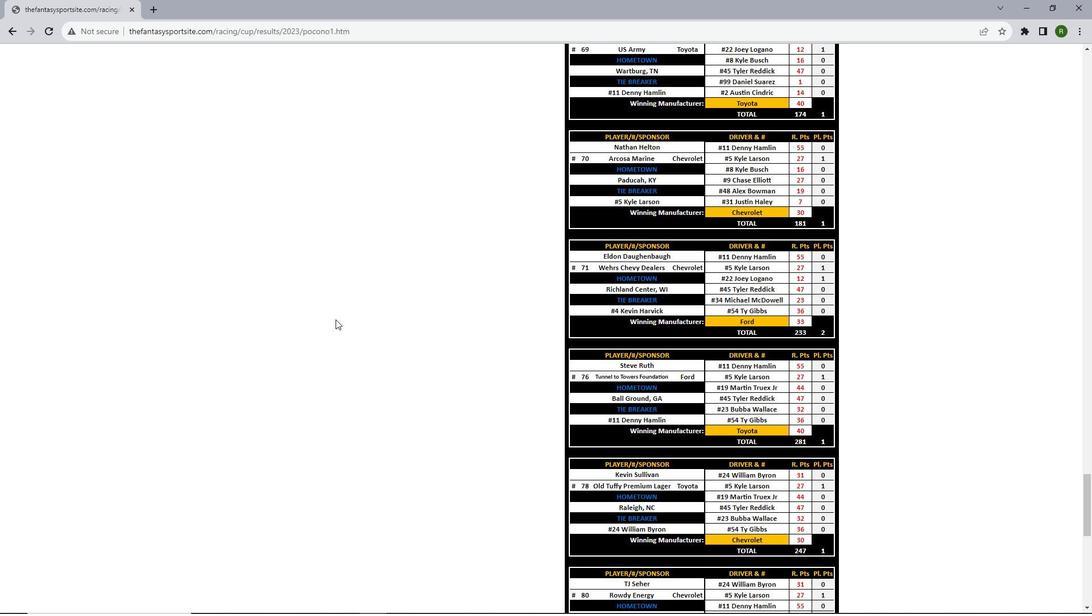 
Action: Mouse scrolled (537, 151) with delta (0, 0)
Screenshot: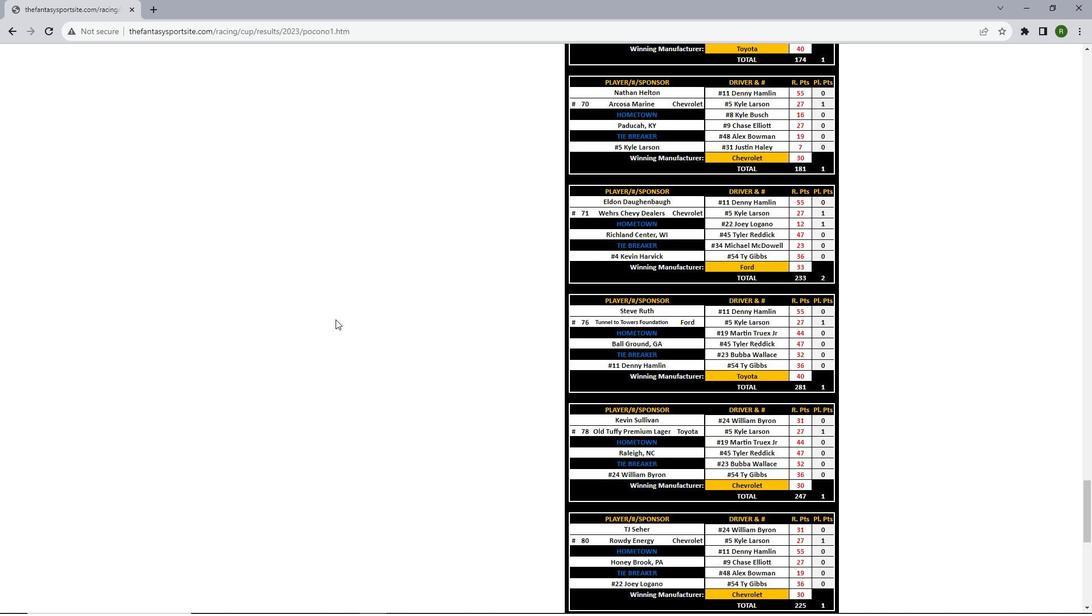 
Action: Mouse scrolled (537, 151) with delta (0, 0)
Screenshot: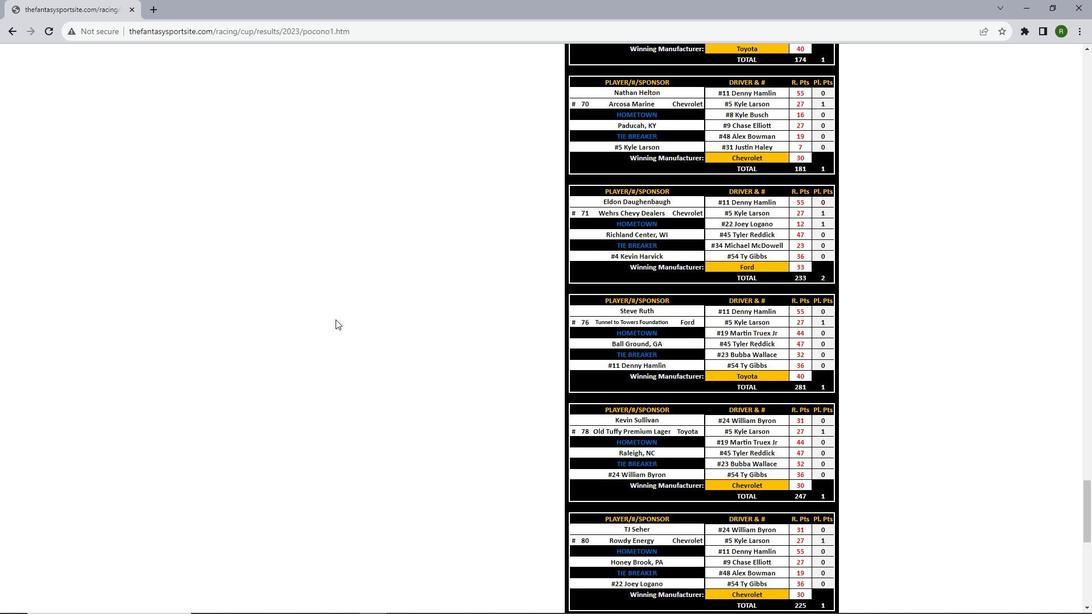 
Action: Mouse scrolled (537, 151) with delta (0, 0)
Screenshot: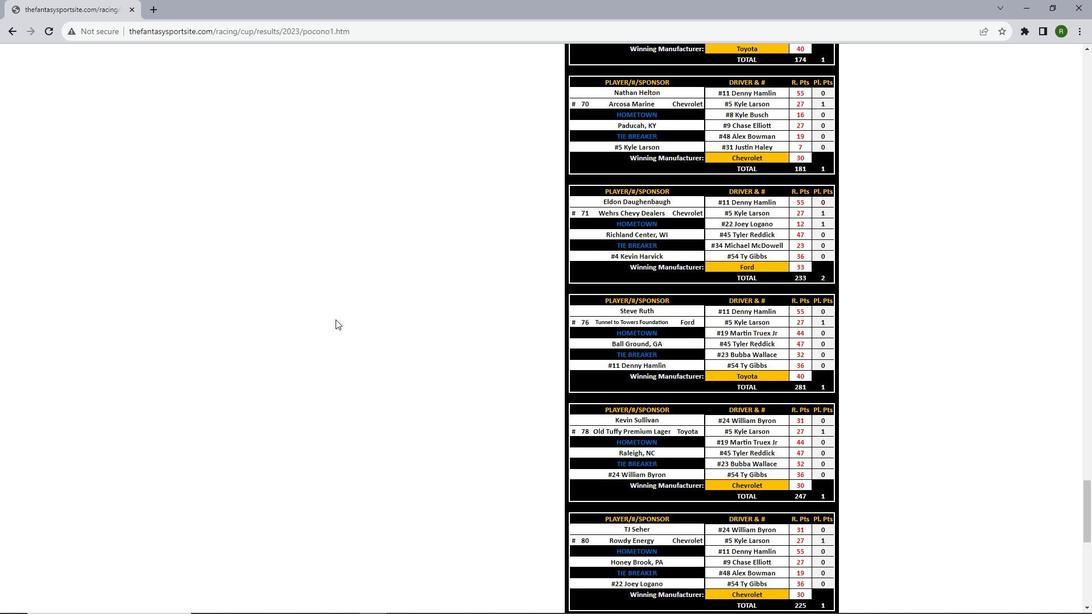 
Action: Mouse scrolled (537, 151) with delta (0, 0)
Screenshot: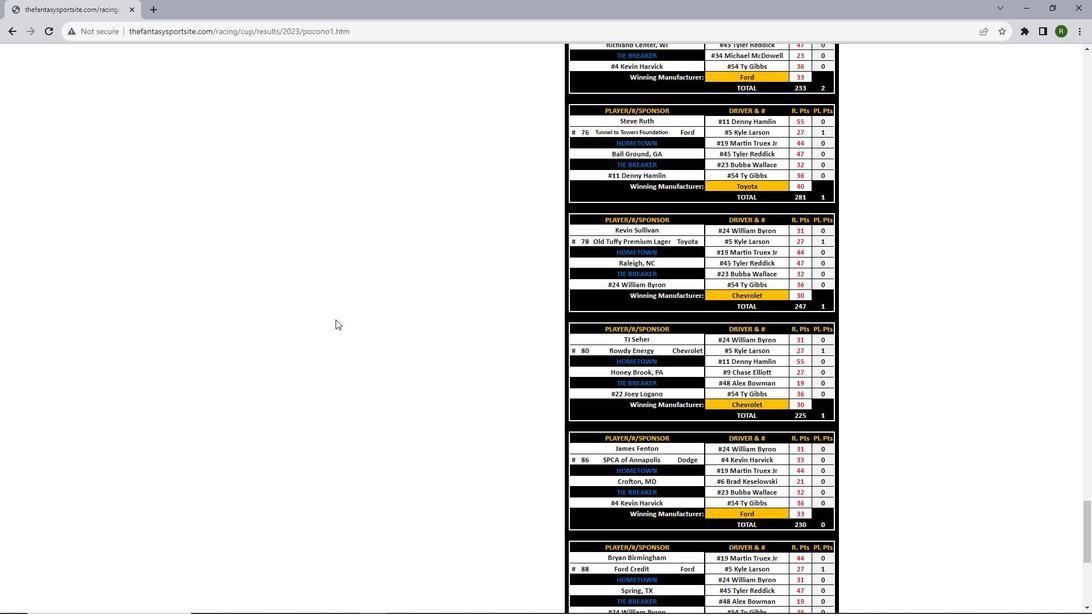 
Action: Mouse scrolled (537, 151) with delta (0, 0)
Screenshot: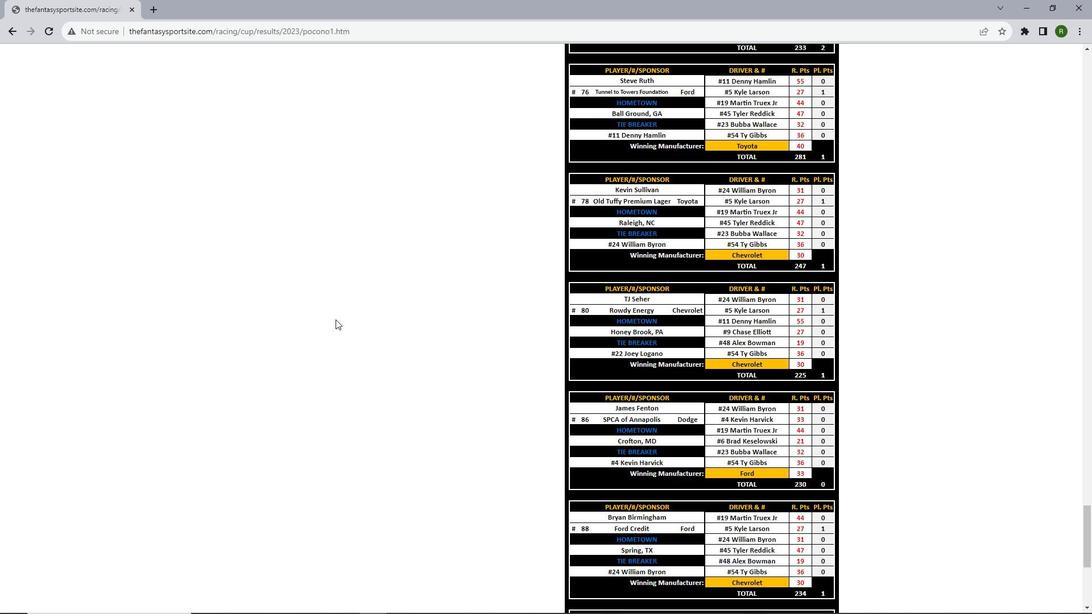
Action: Mouse scrolled (537, 151) with delta (0, 0)
Screenshot: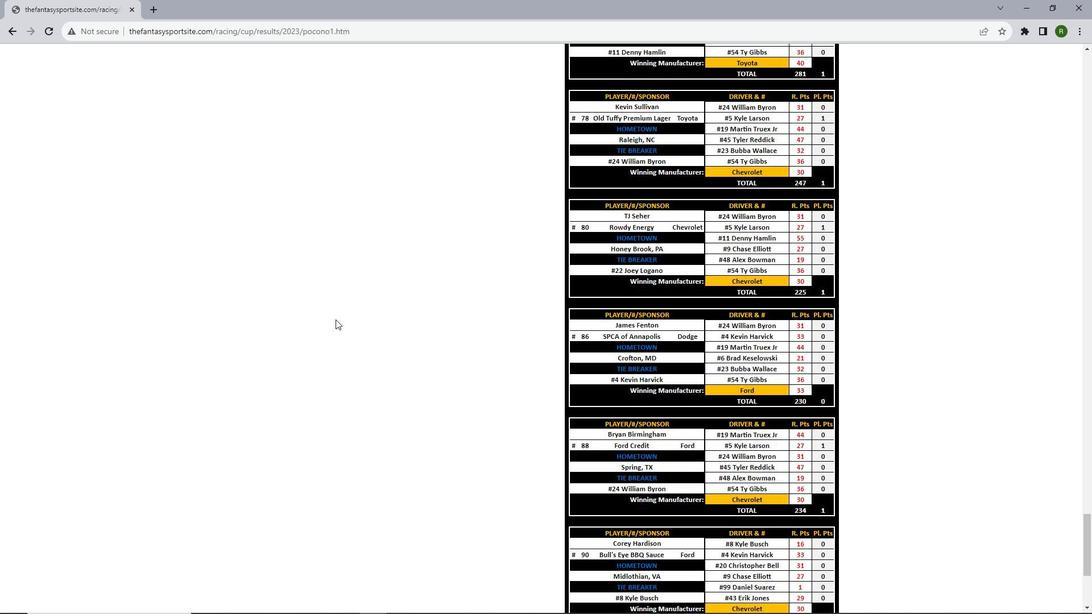 
Action: Mouse scrolled (537, 151) with delta (0, 0)
Screenshot: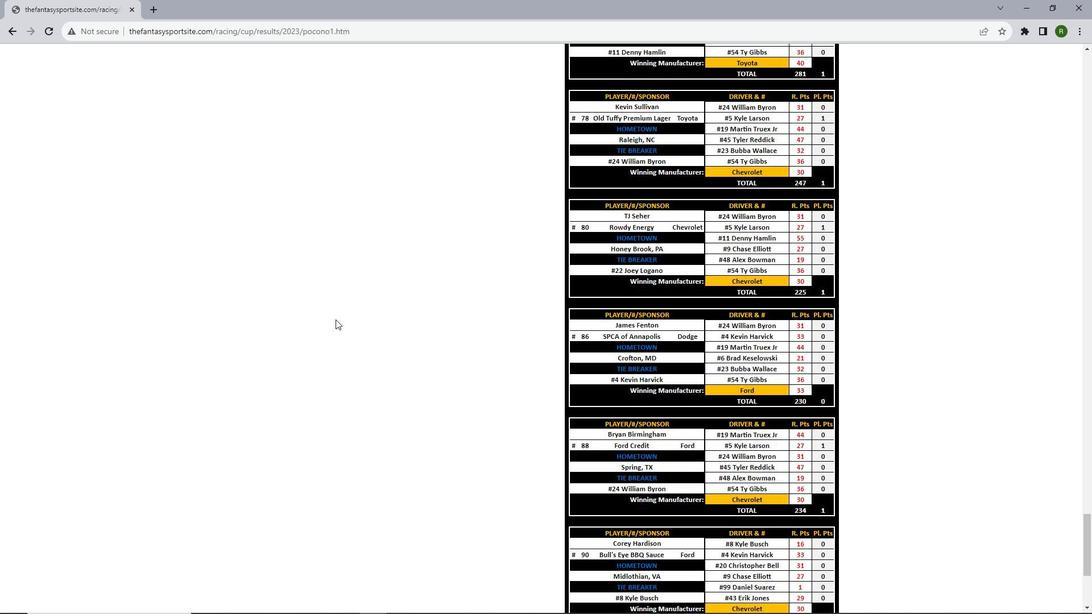 
Action: Mouse scrolled (537, 151) with delta (0, 0)
Screenshot: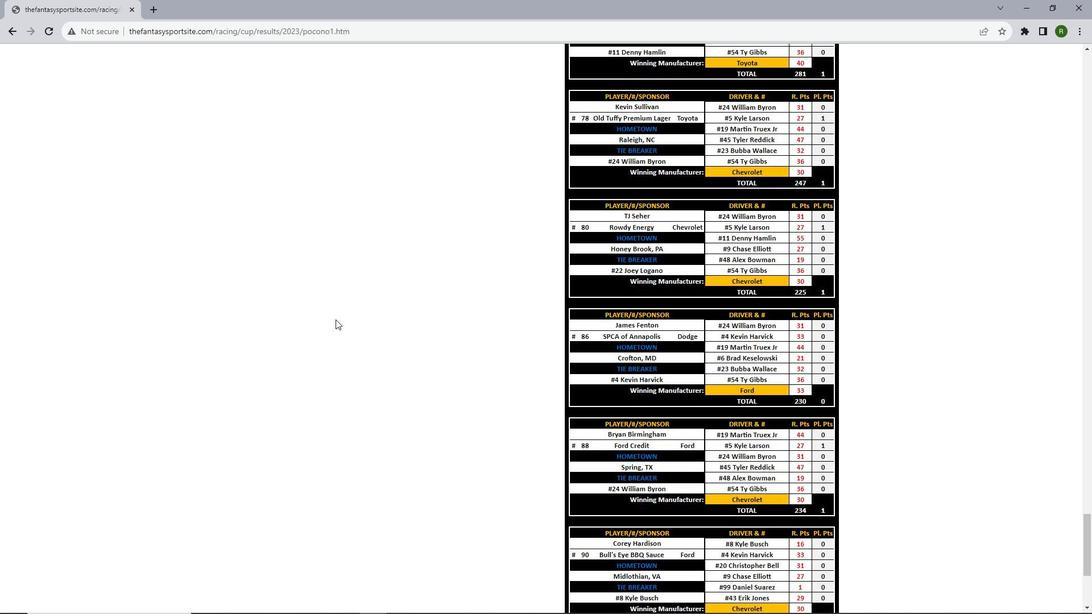 
Action: Mouse scrolled (537, 151) with delta (0, 0)
Screenshot: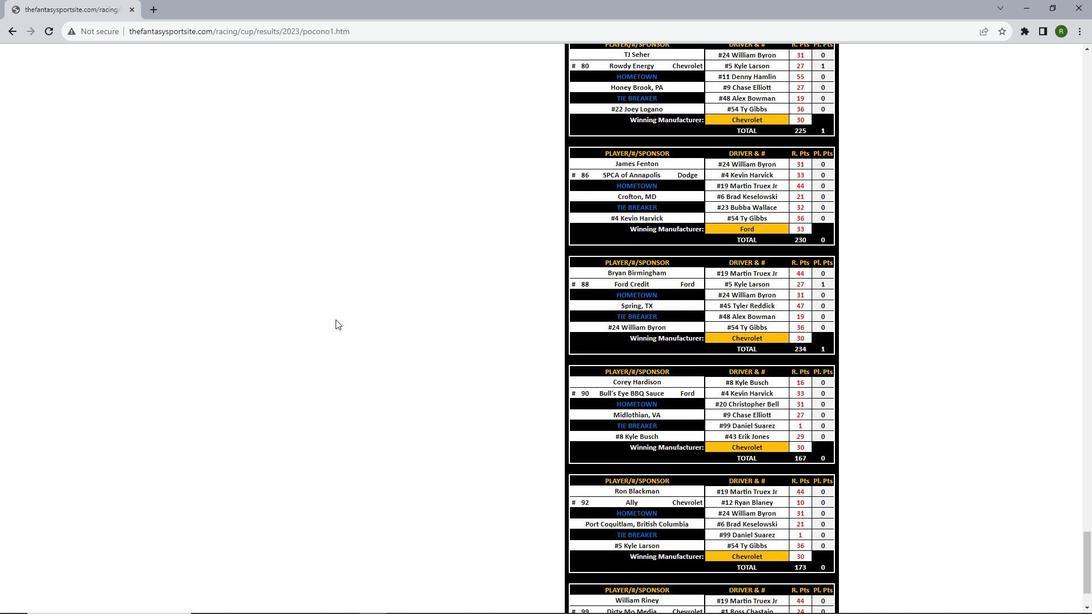 
Action: Mouse scrolled (537, 151) with delta (0, 0)
Screenshot: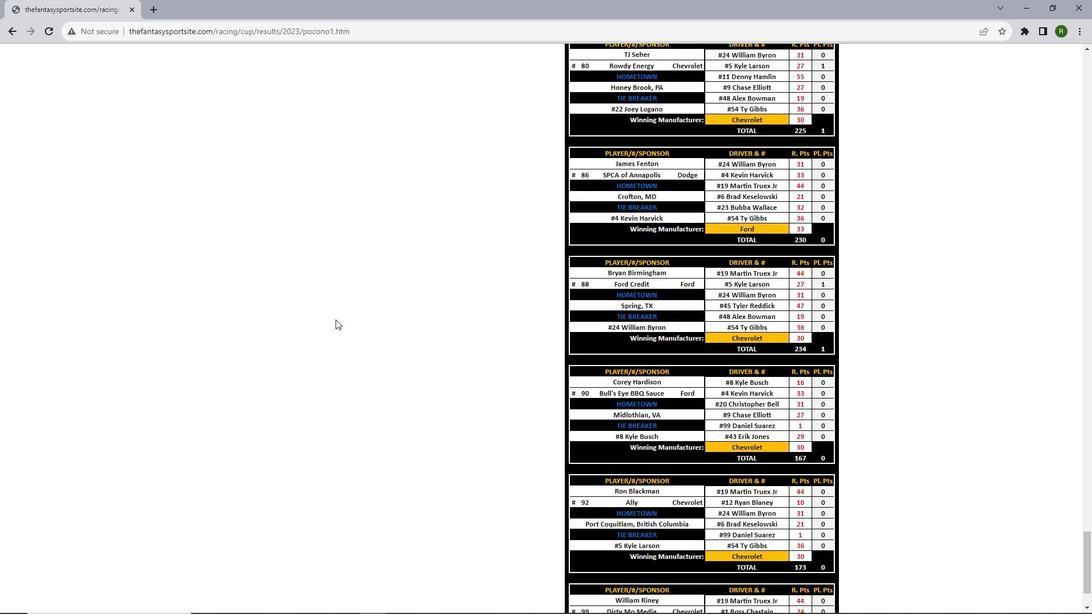
Action: Mouse scrolled (537, 151) with delta (0, 0)
Screenshot: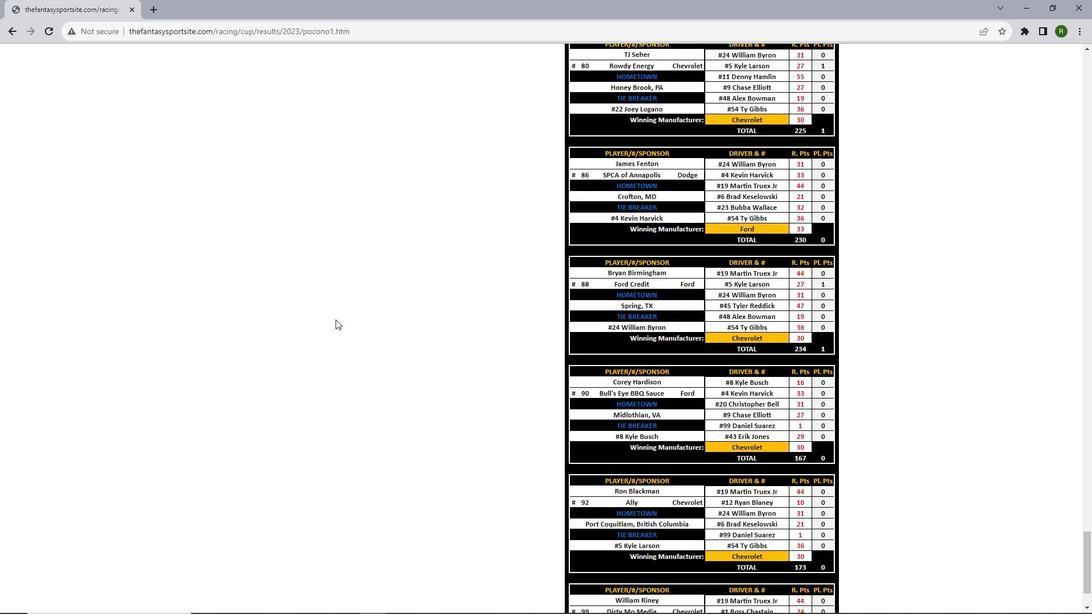 
Action: Mouse scrolled (537, 151) with delta (0, 0)
Screenshot: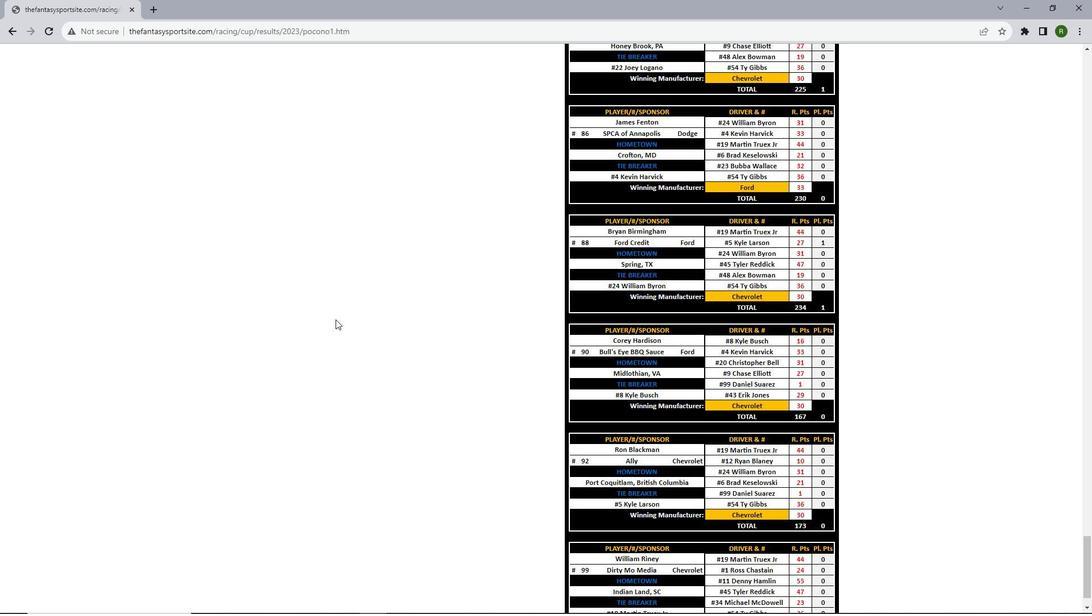 
Action: Mouse scrolled (537, 151) with delta (0, 0)
Screenshot: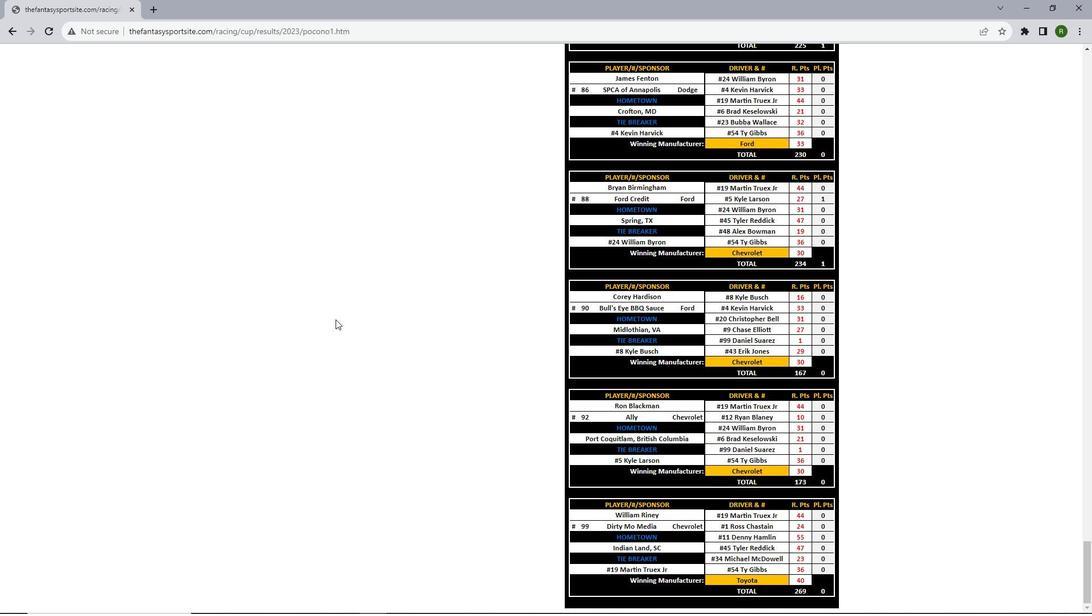 
Action: Mouse scrolled (537, 151) with delta (0, 0)
Screenshot: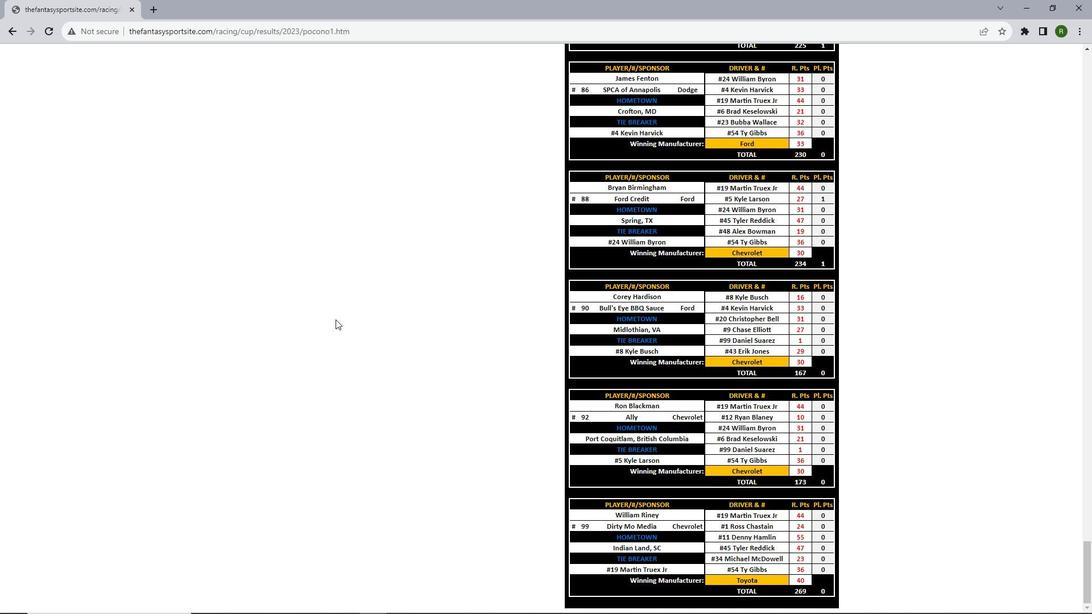
Action: Mouse scrolled (537, 151) with delta (0, 0)
Screenshot: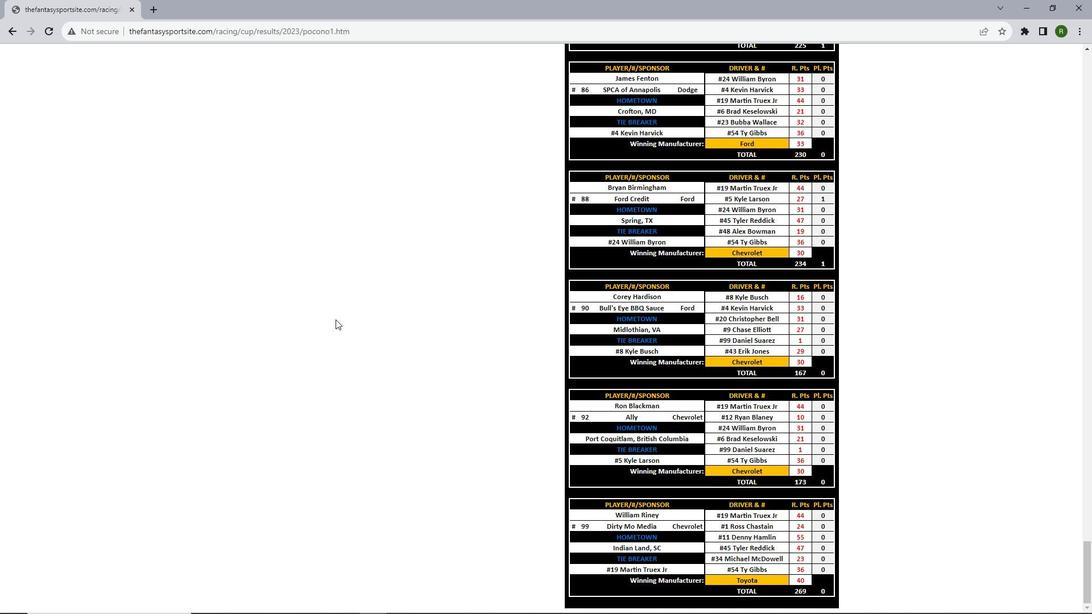 
Action: Mouse scrolled (537, 151) with delta (0, 0)
Screenshot: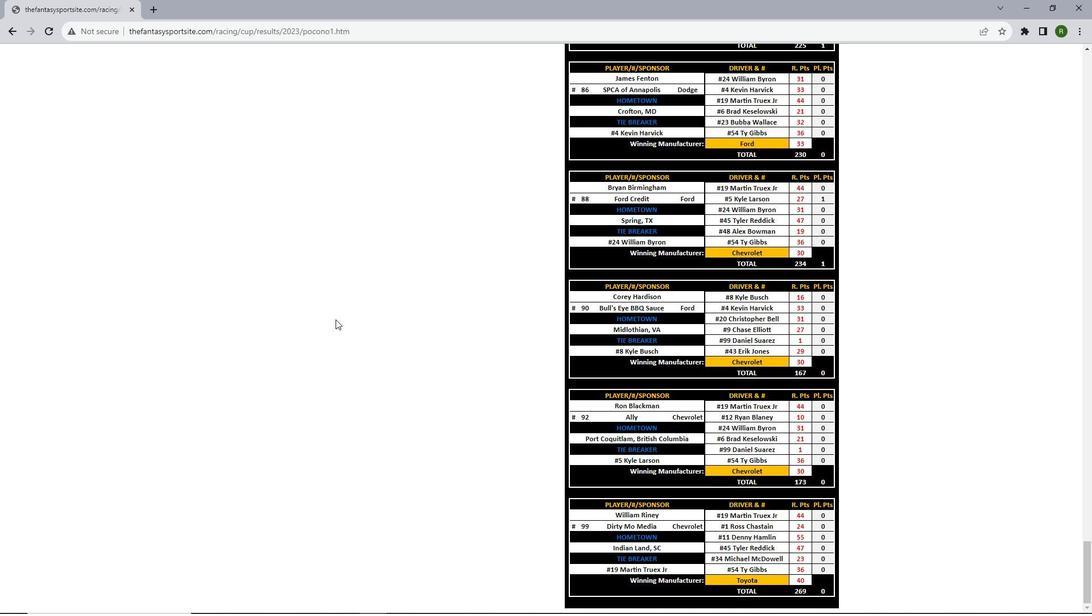 
Action: Mouse scrolled (537, 151) with delta (0, 0)
Screenshot: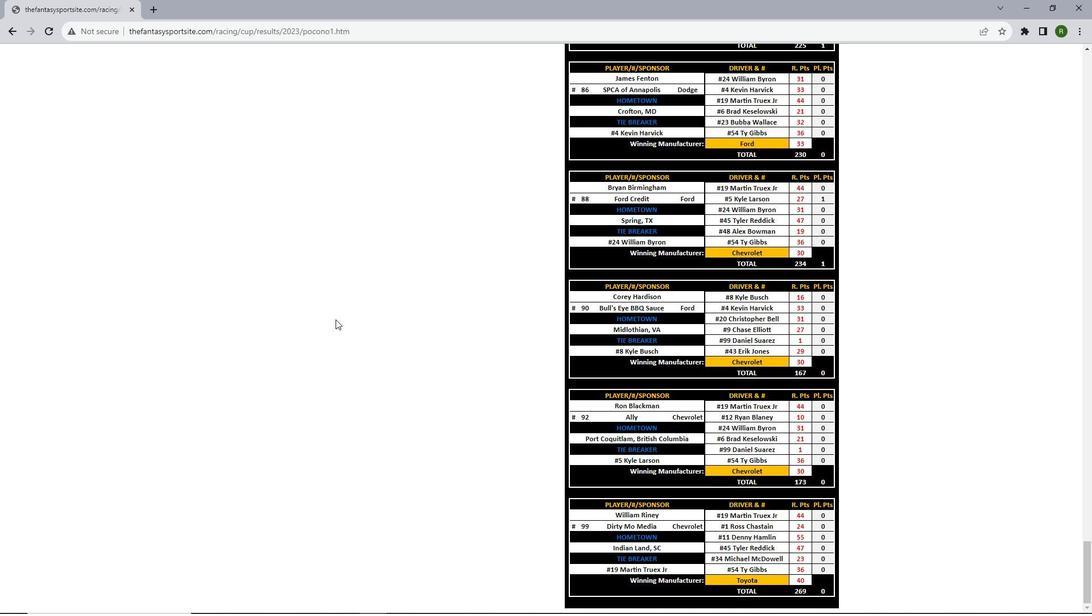 
Action: Mouse scrolled (537, 151) with delta (0, 0)
Screenshot: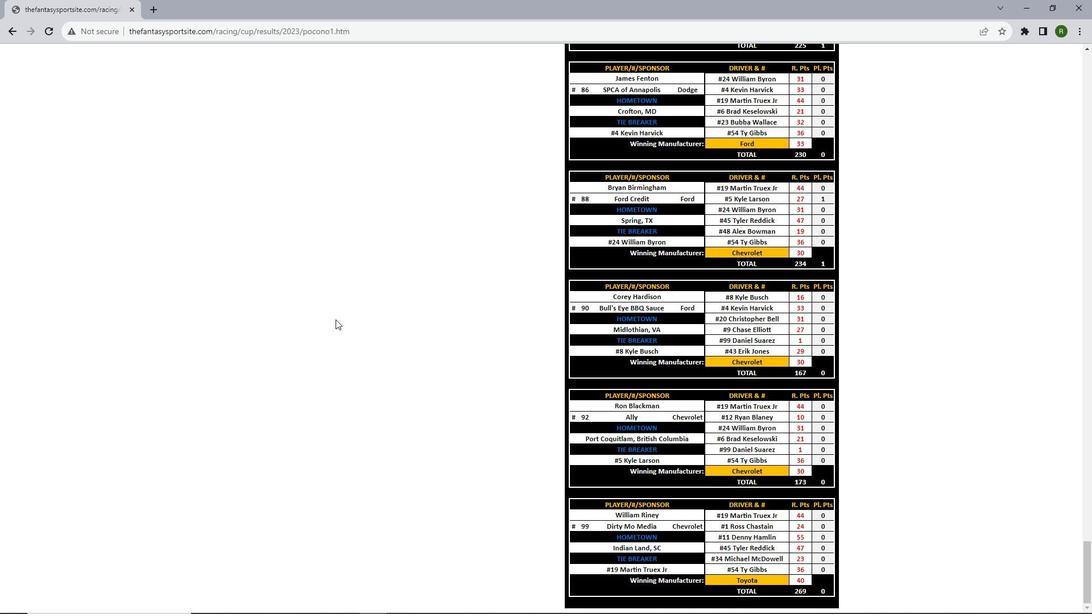 
Action: Mouse scrolled (537, 151) with delta (0, 0)
Screenshot: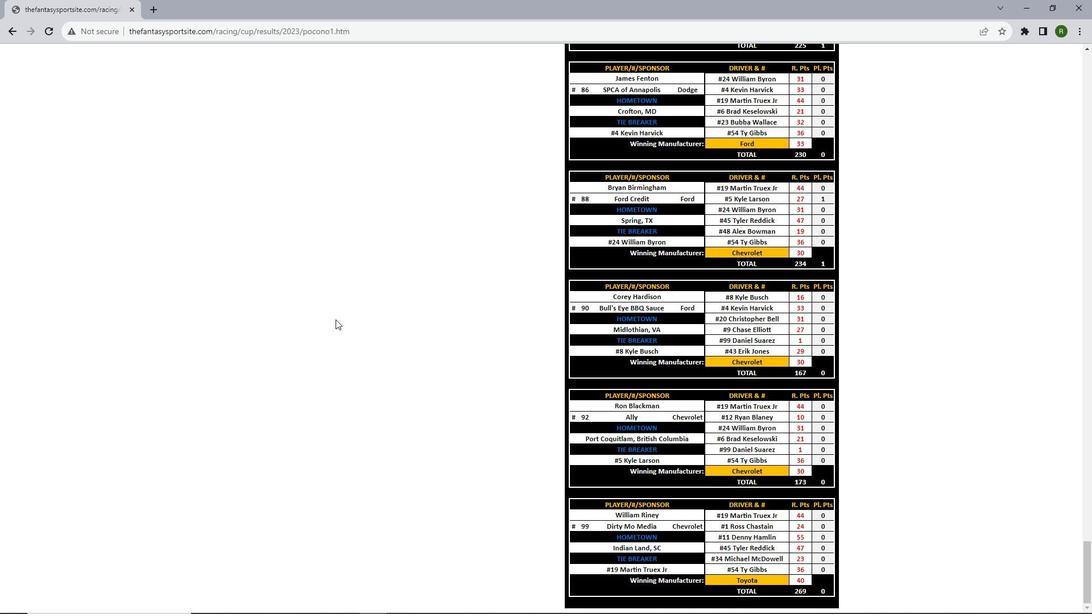 
Action: Mouse scrolled (537, 151) with delta (0, 0)
Screenshot: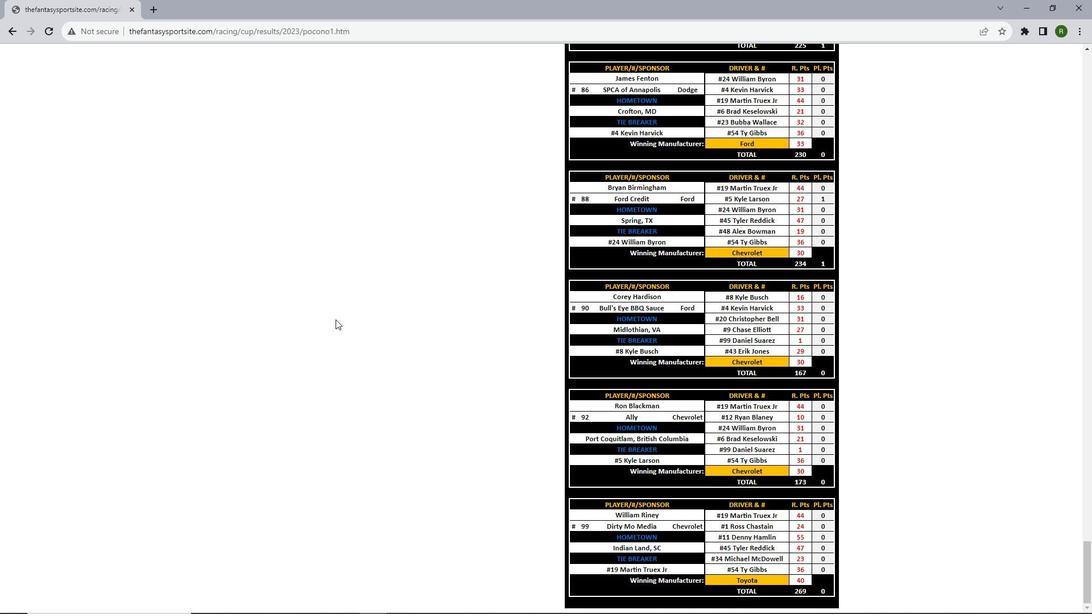 
Action: Mouse scrolled (537, 151) with delta (0, 0)
Screenshot: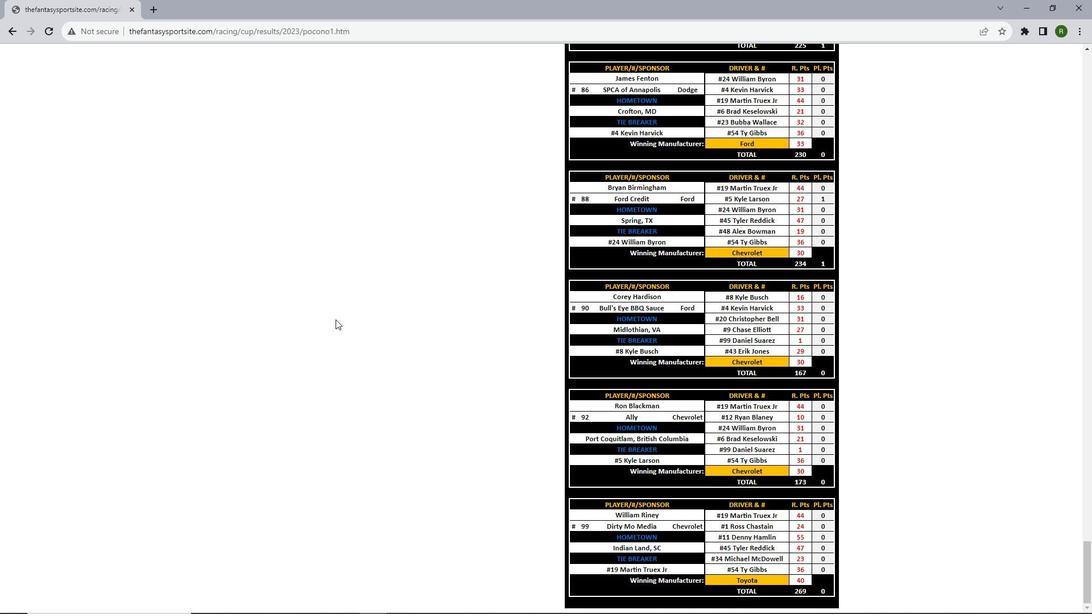 
Action: Mouse scrolled (537, 151) with delta (0, 0)
Screenshot: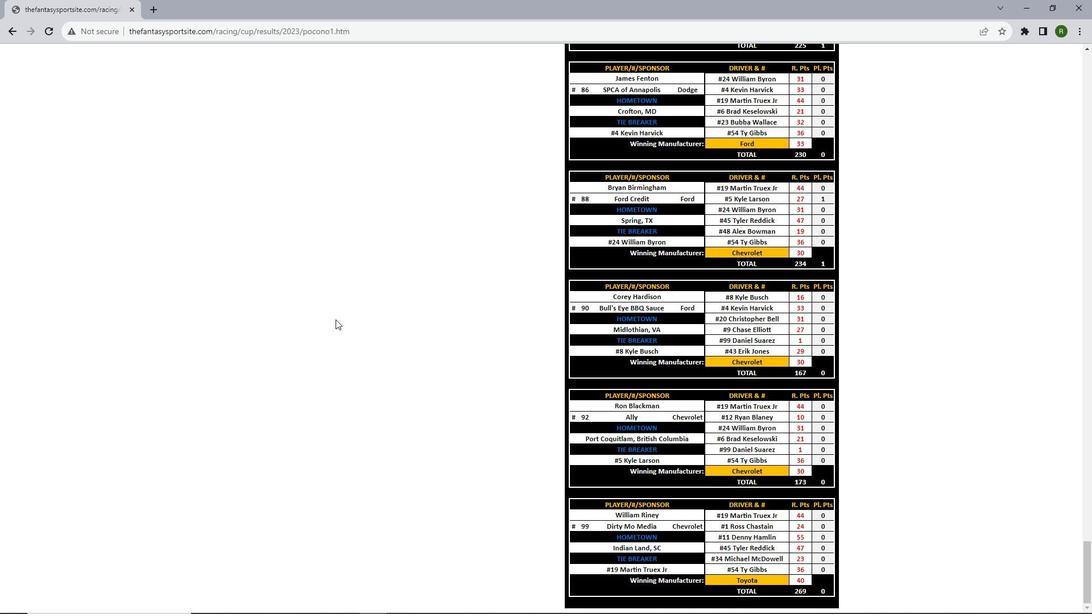 
Action: Mouse scrolled (537, 151) with delta (0, 0)
Screenshot: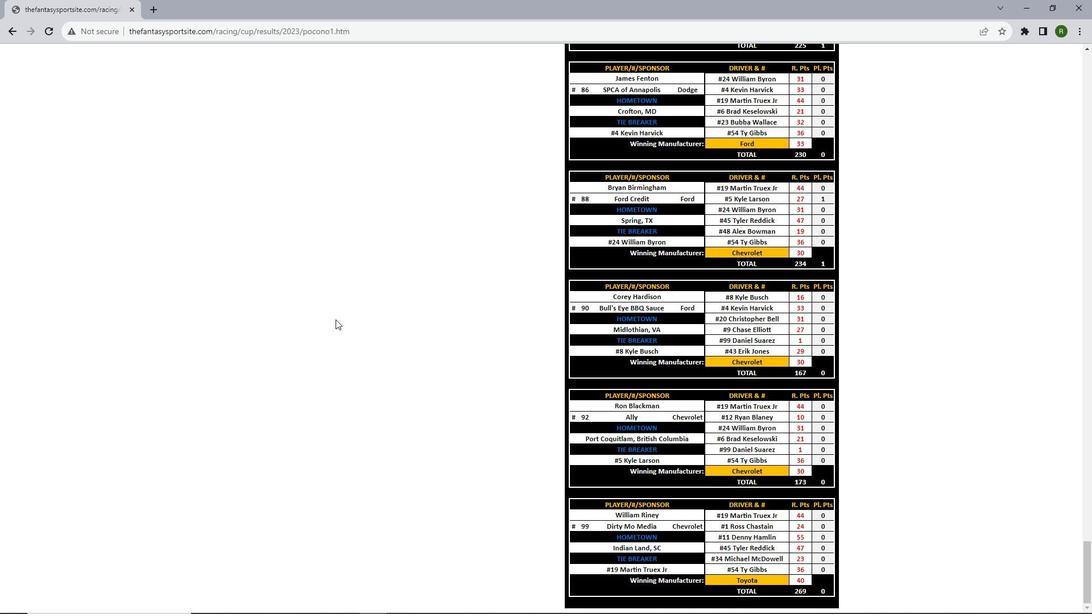 
Action: Mouse scrolled (537, 151) with delta (0, 0)
Screenshot: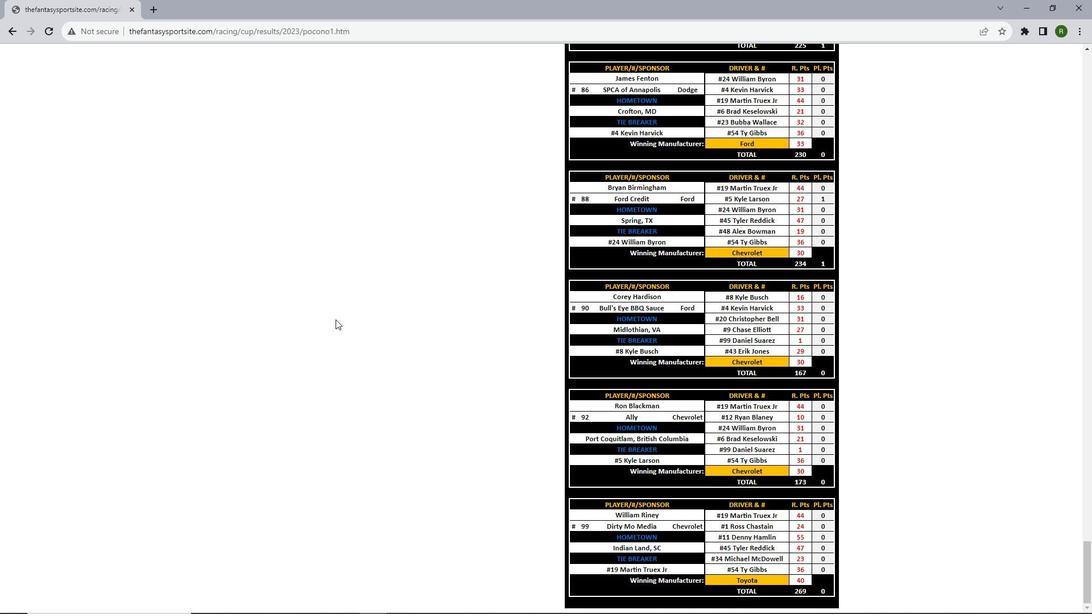 
Action: Mouse scrolled (537, 151) with delta (0, 0)
Screenshot: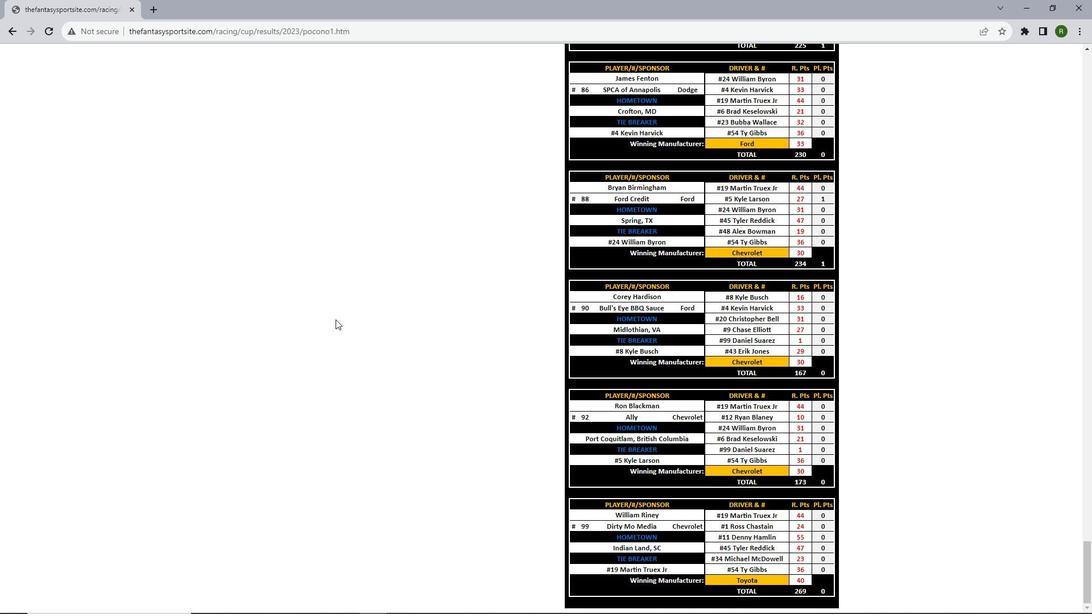 
Action: Mouse scrolled (537, 151) with delta (0, 0)
Screenshot: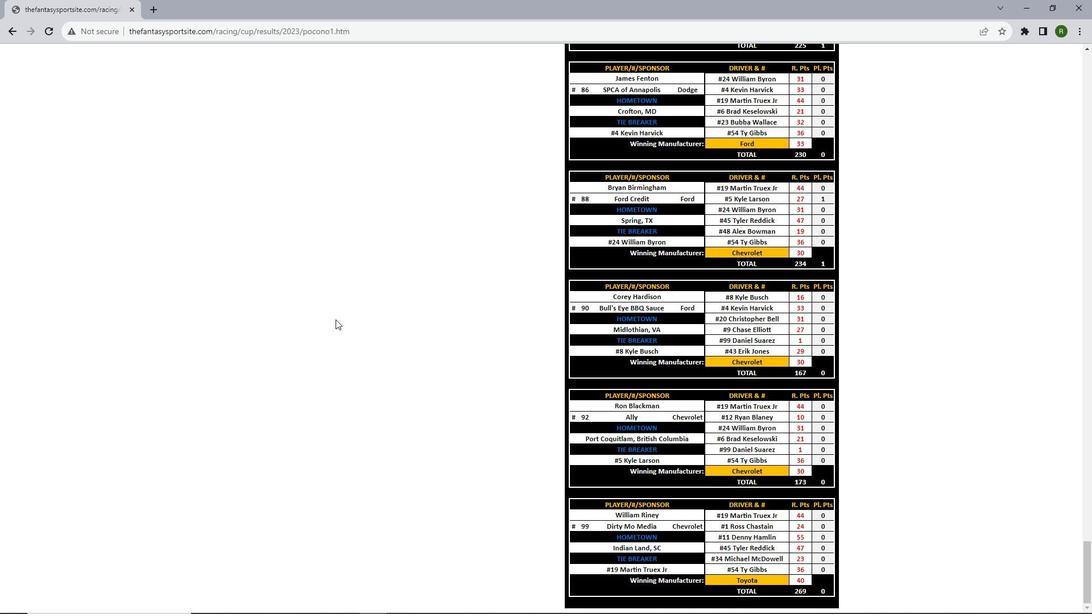 
